 Task: Find connections with filter location Dengzhou with filter topic #Partnershipswith filter profile language Potuguese with filter current company Fino Payments Bank Ltd with filter school St Xaviers High School with filter industry Sports Teams and Clubs with filter service category iOS Development with filter keywords title Content Strategist
Action: Mouse moved to (623, 67)
Screenshot: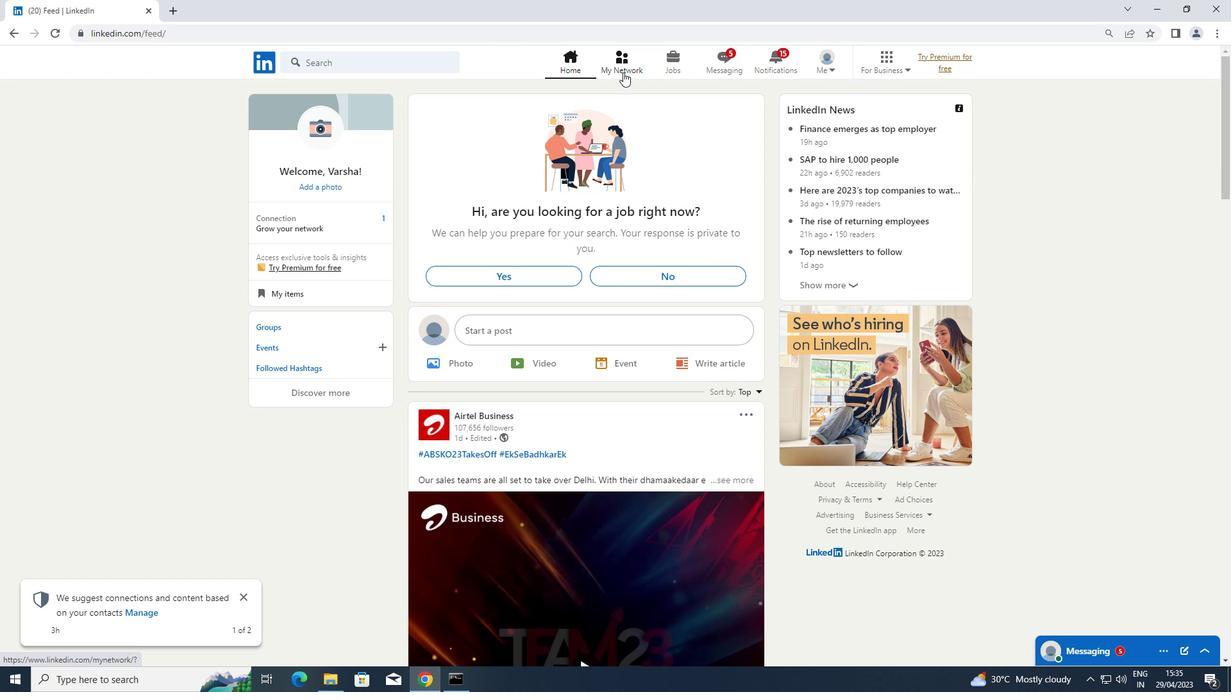 
Action: Mouse pressed left at (623, 67)
Screenshot: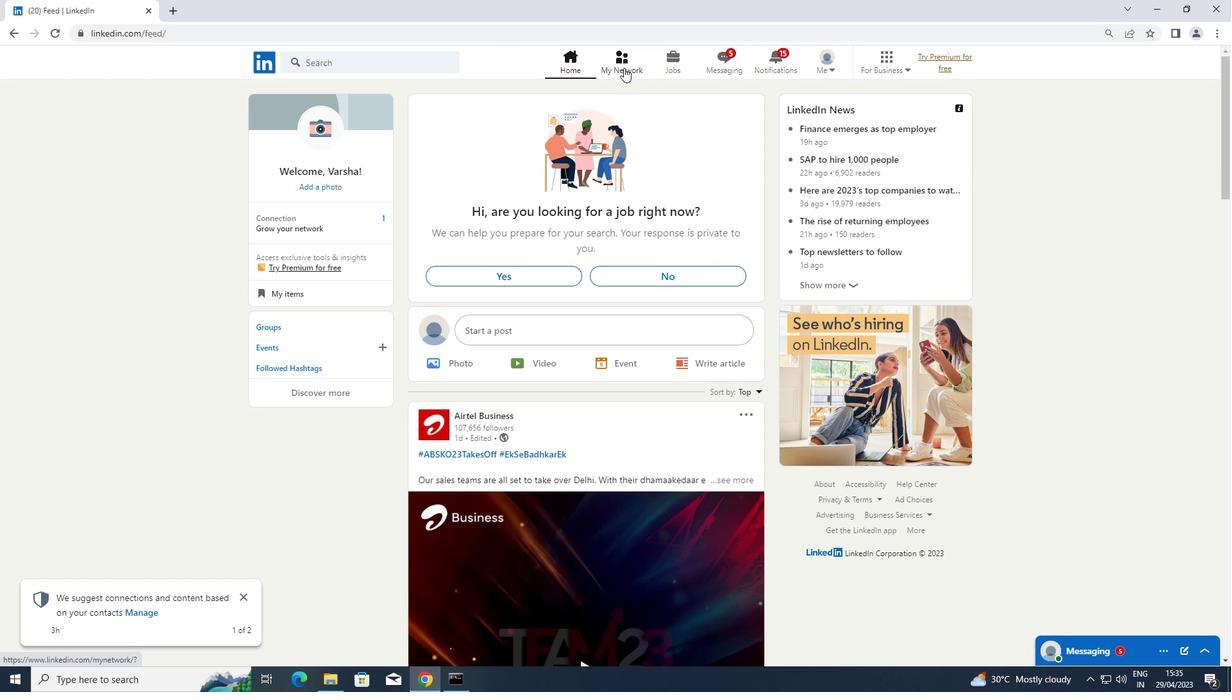 
Action: Mouse moved to (347, 130)
Screenshot: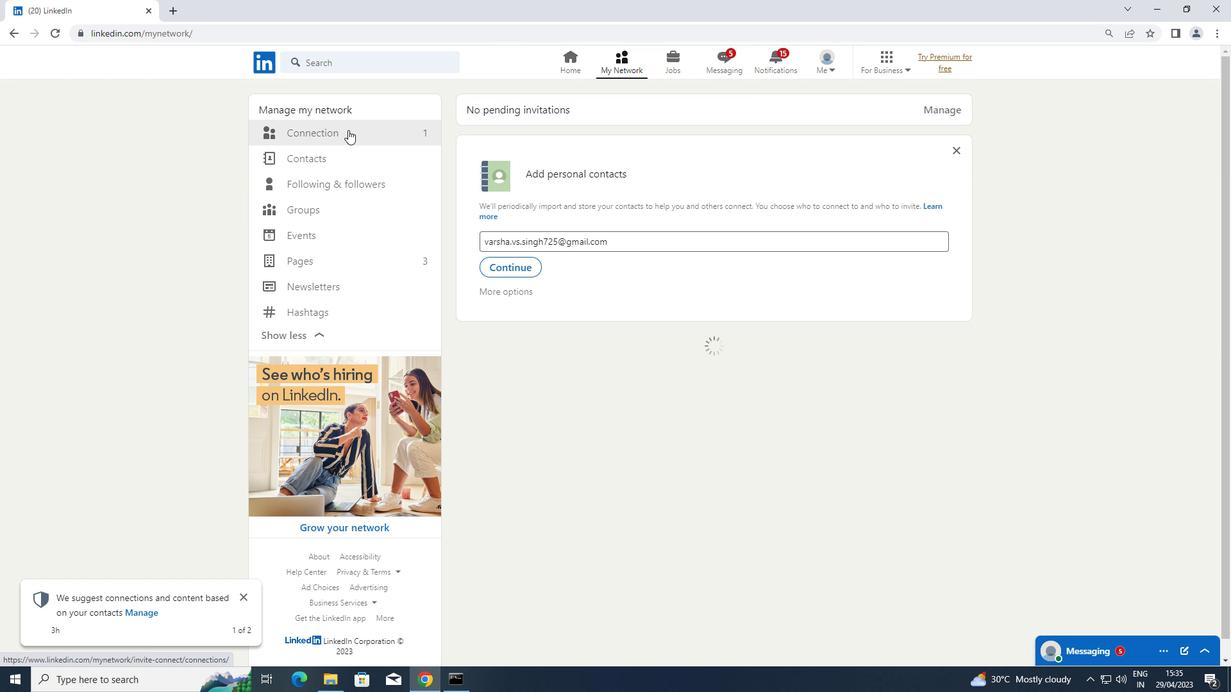 
Action: Mouse pressed left at (347, 130)
Screenshot: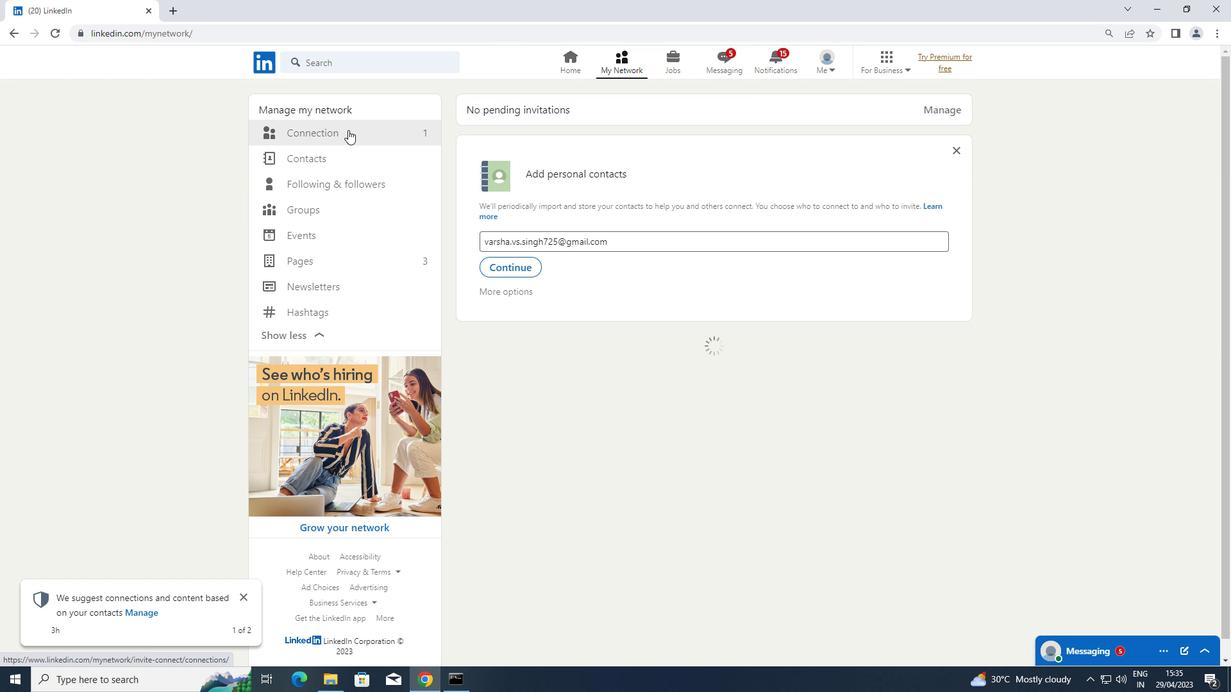 
Action: Mouse moved to (715, 130)
Screenshot: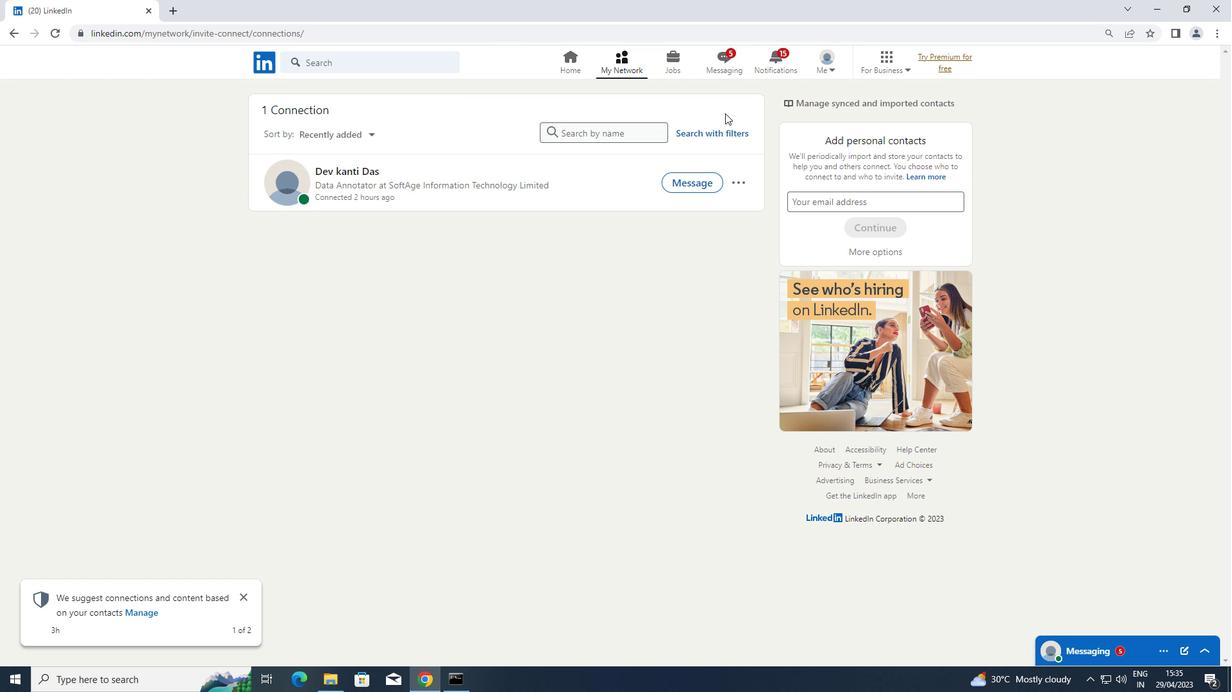 
Action: Mouse pressed left at (715, 130)
Screenshot: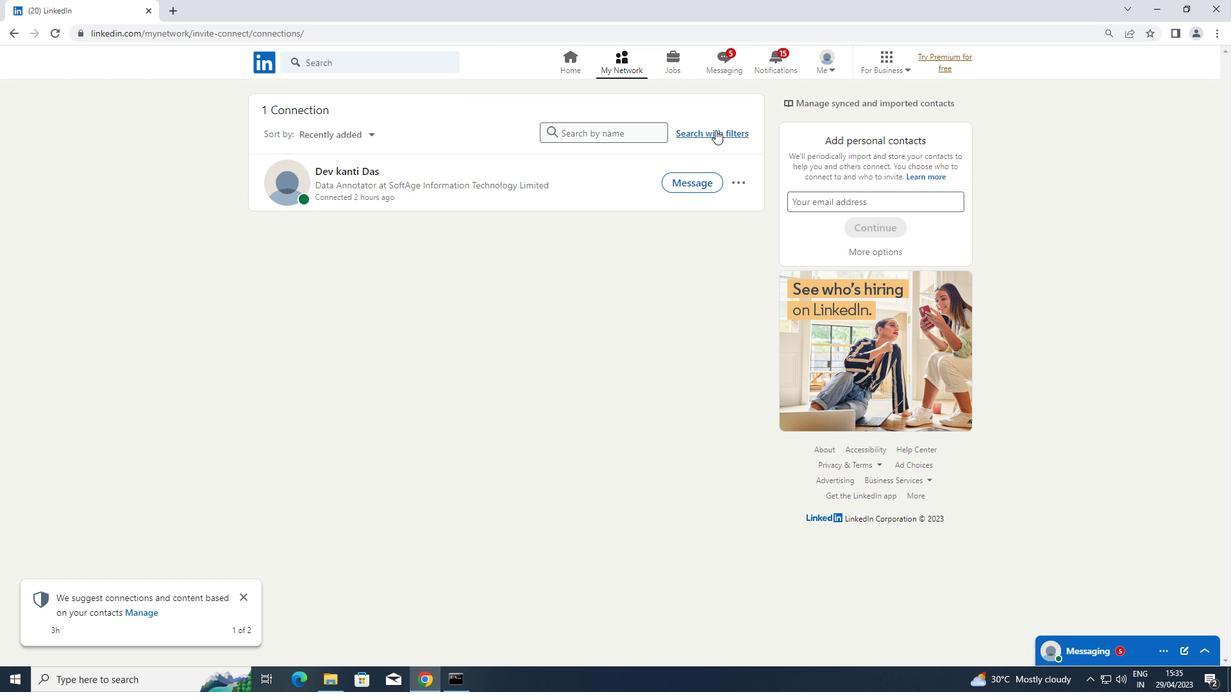 
Action: Mouse moved to (656, 98)
Screenshot: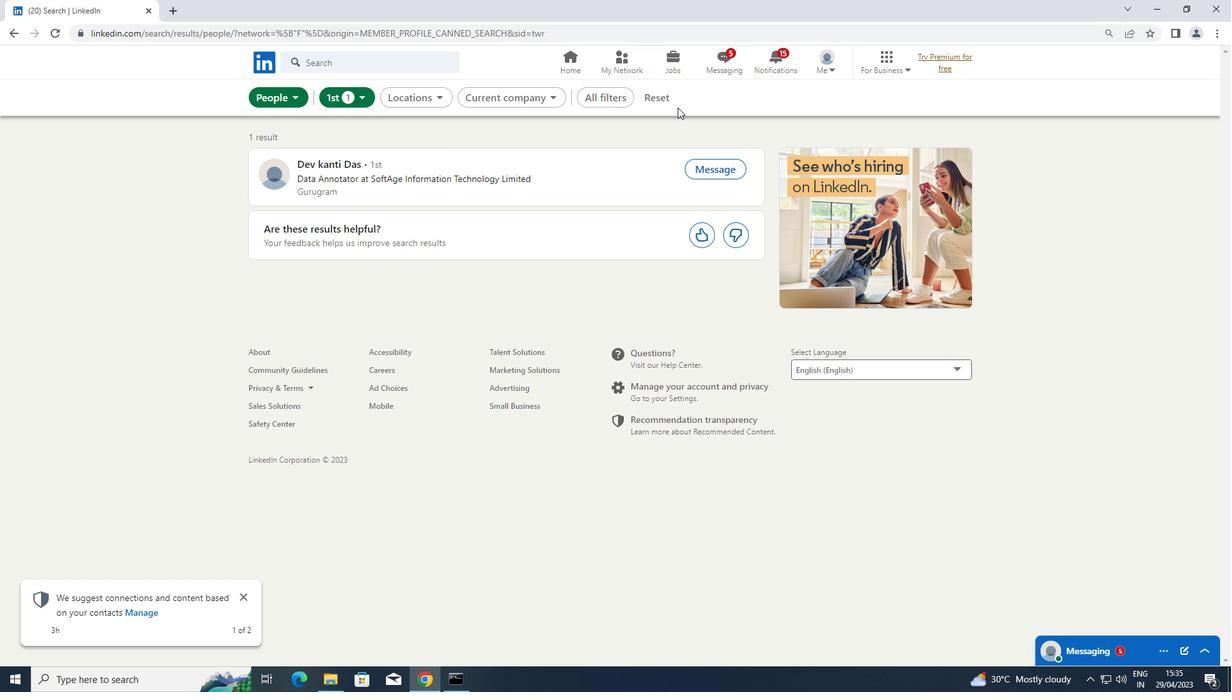 
Action: Mouse pressed left at (656, 98)
Screenshot: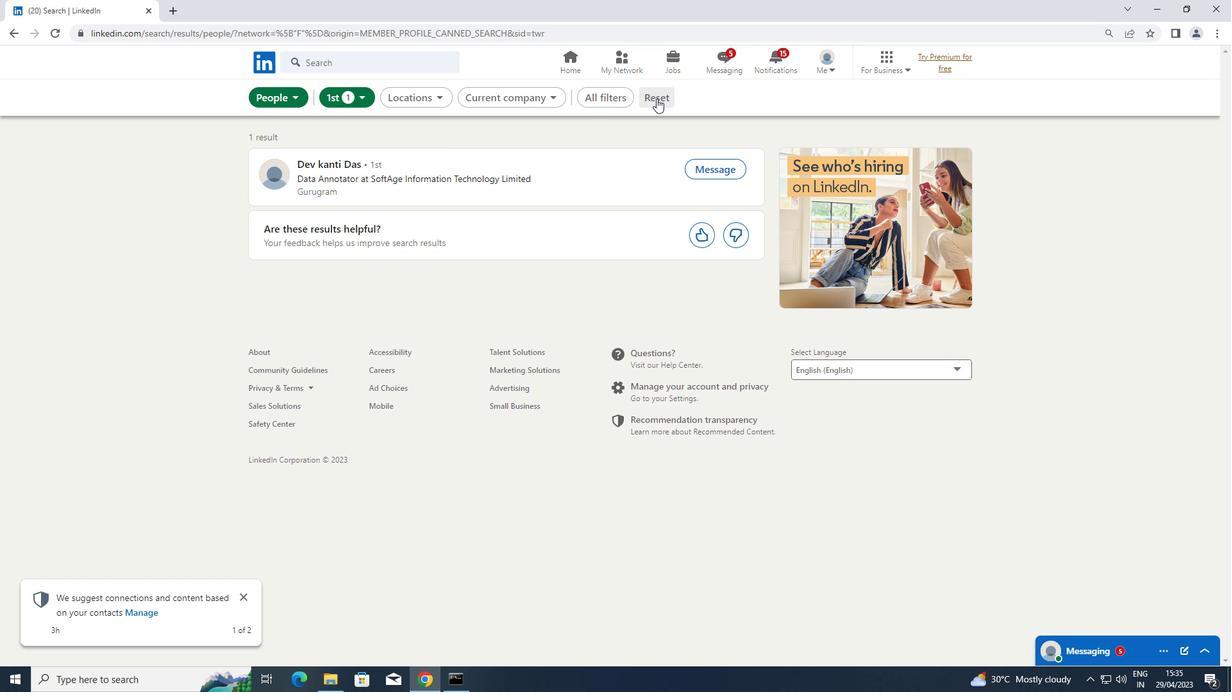 
Action: Mouse moved to (646, 101)
Screenshot: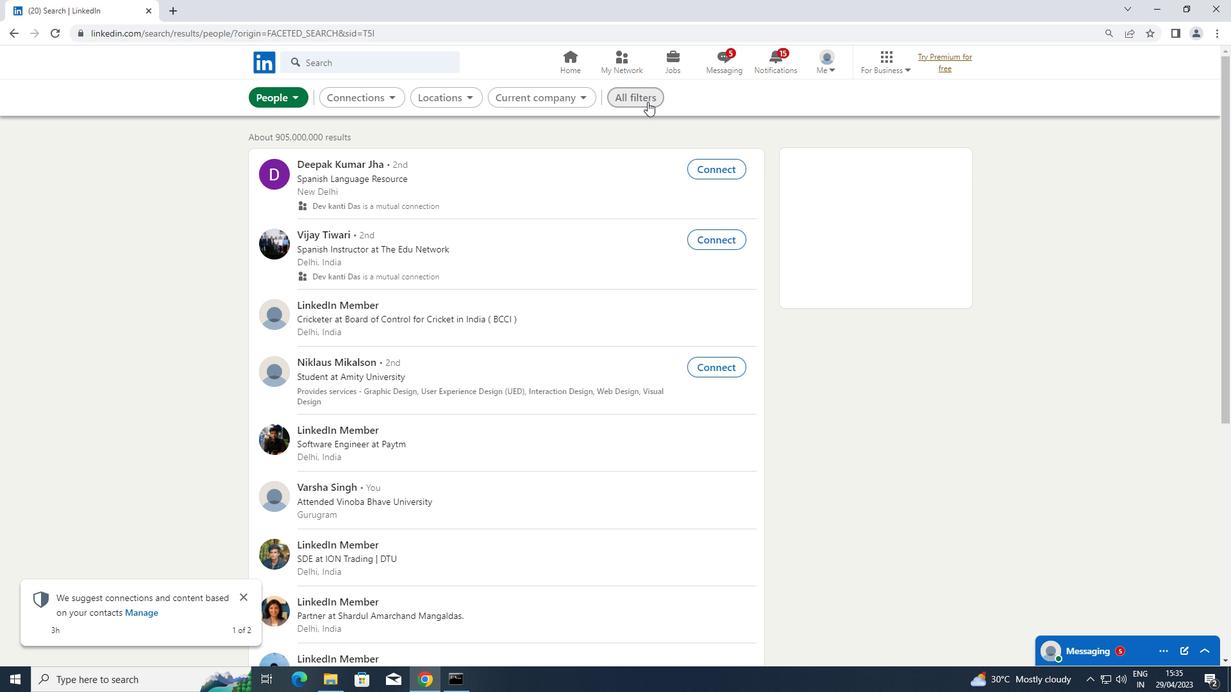 
Action: Mouse pressed left at (646, 101)
Screenshot: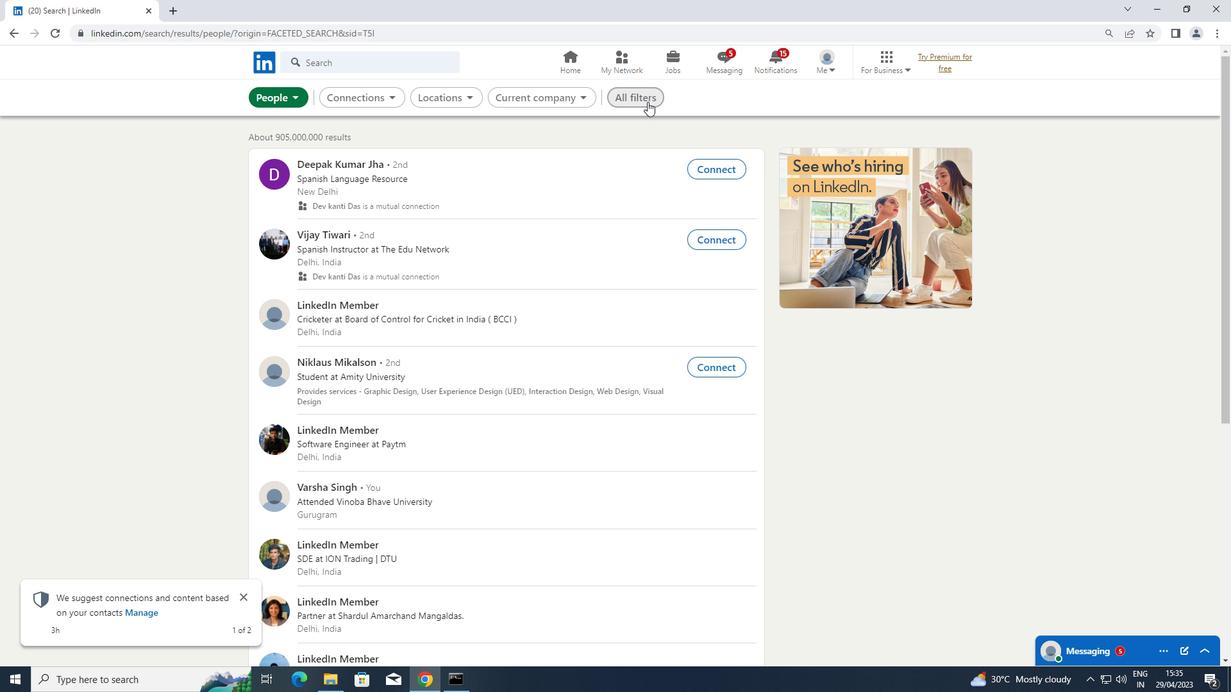 
Action: Mouse moved to (646, 100)
Screenshot: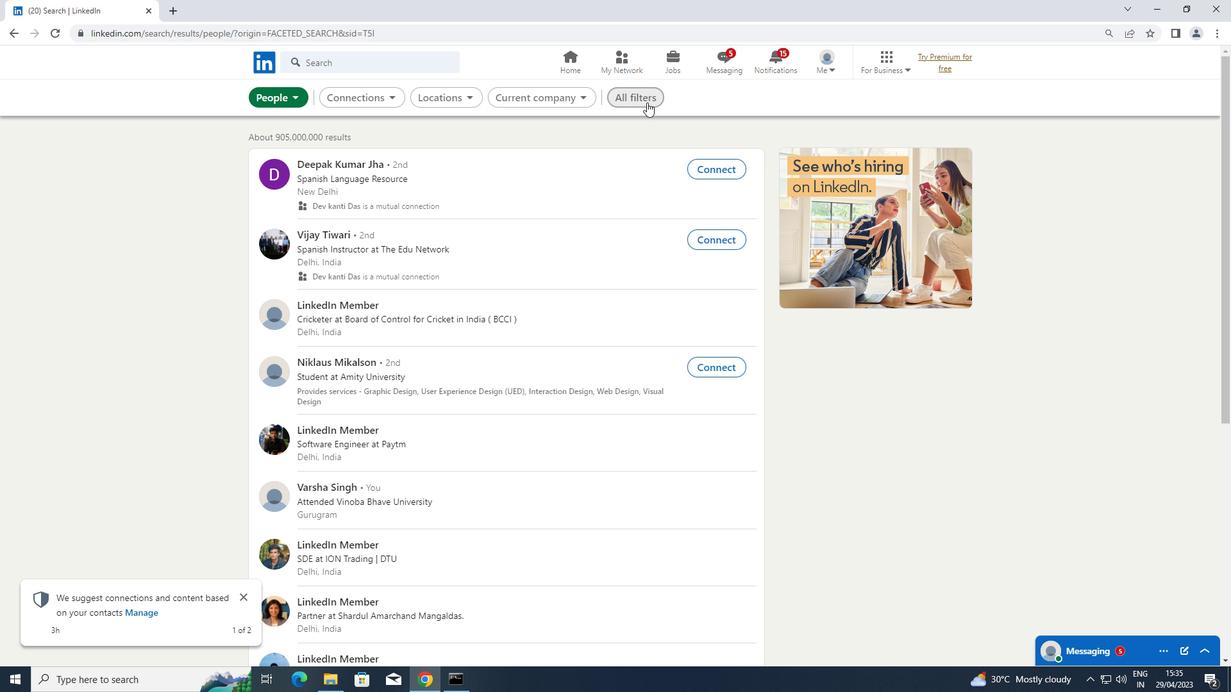 
Action: Mouse pressed left at (646, 100)
Screenshot: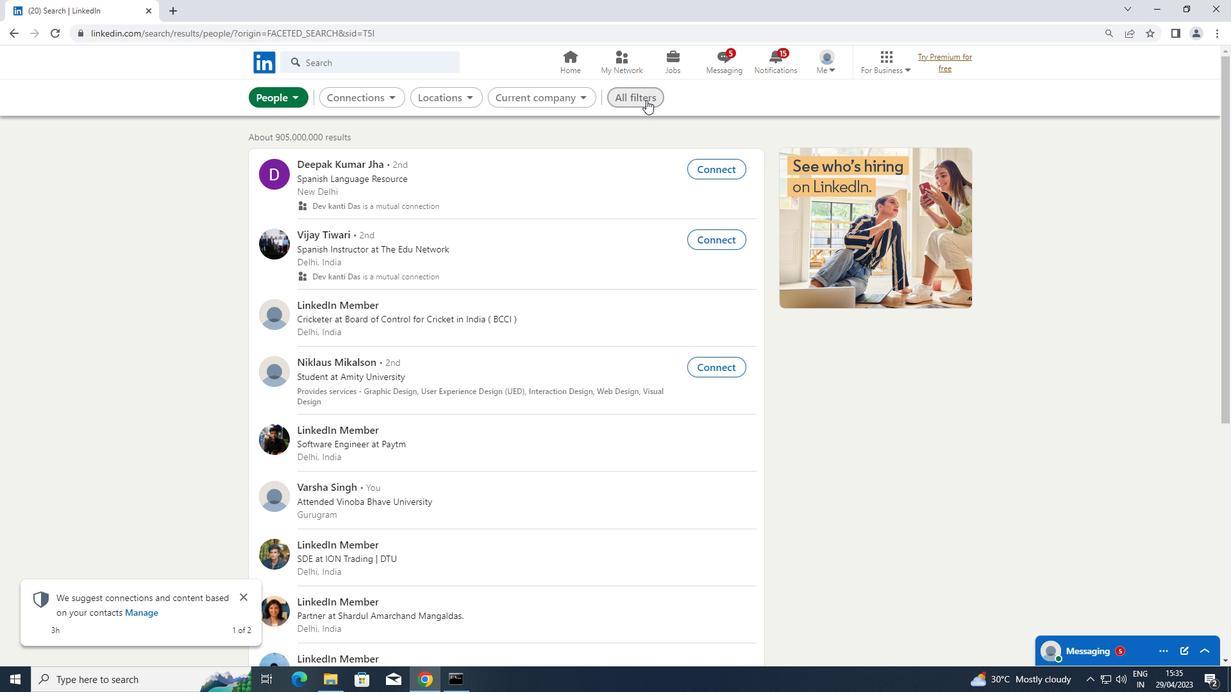 
Action: Mouse moved to (641, 95)
Screenshot: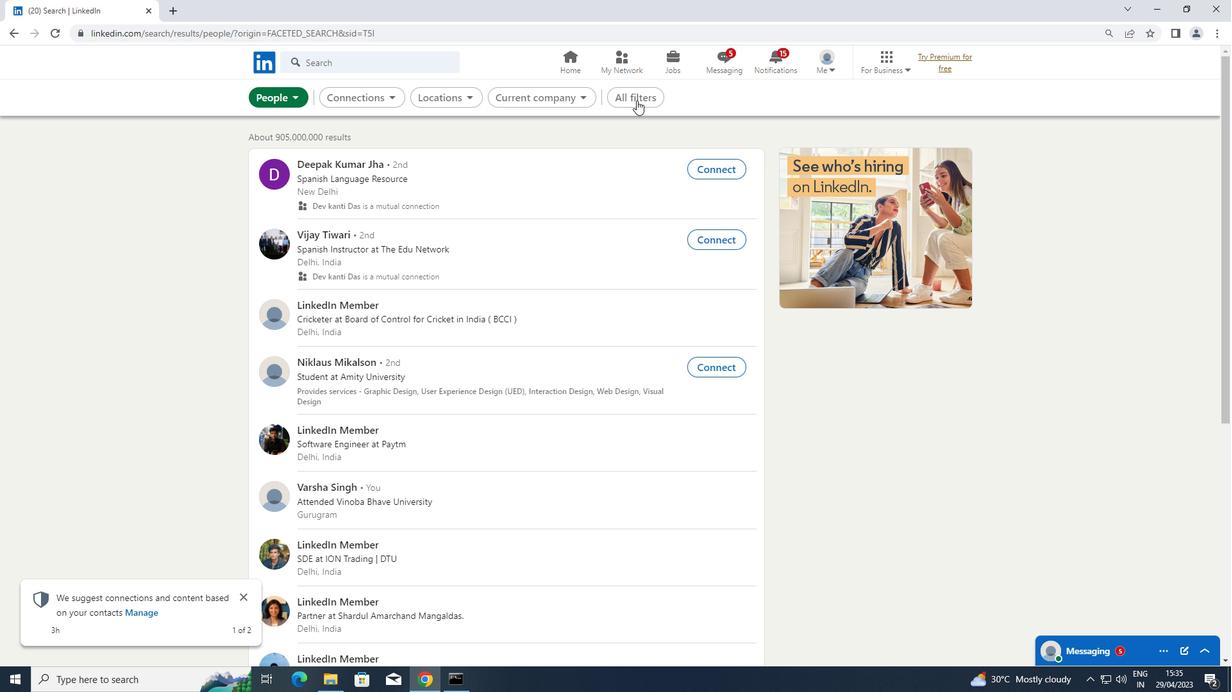 
Action: Mouse pressed left at (641, 95)
Screenshot: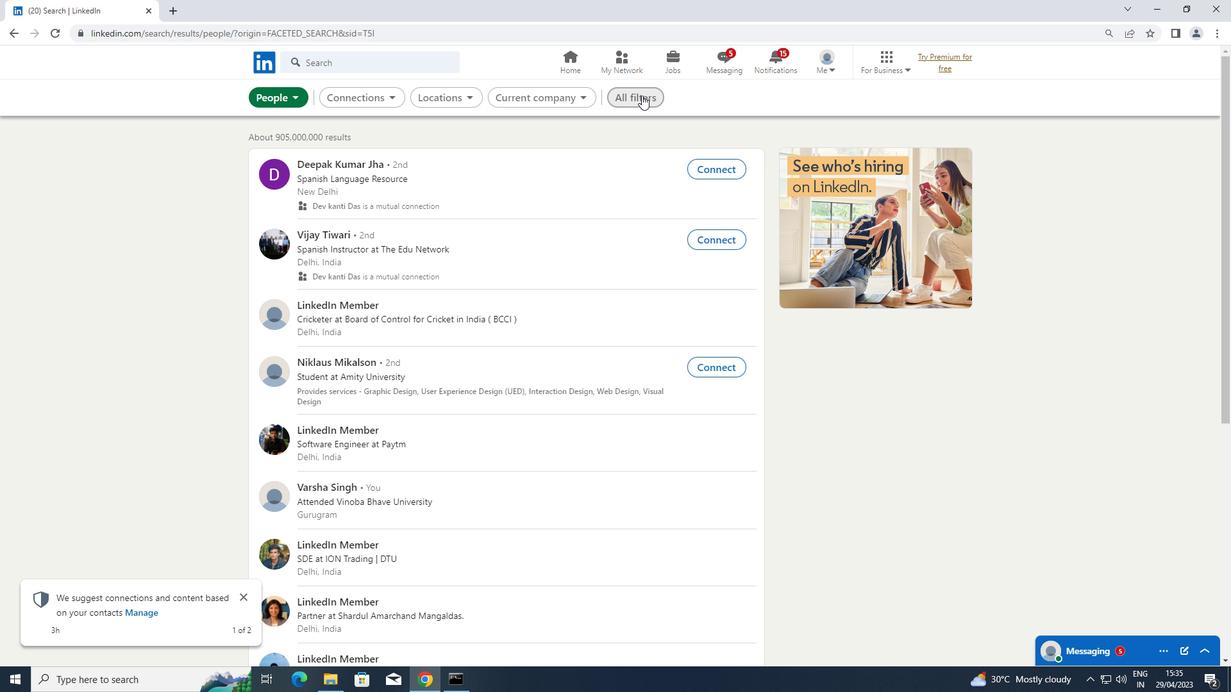 
Action: Mouse moved to (927, 289)
Screenshot: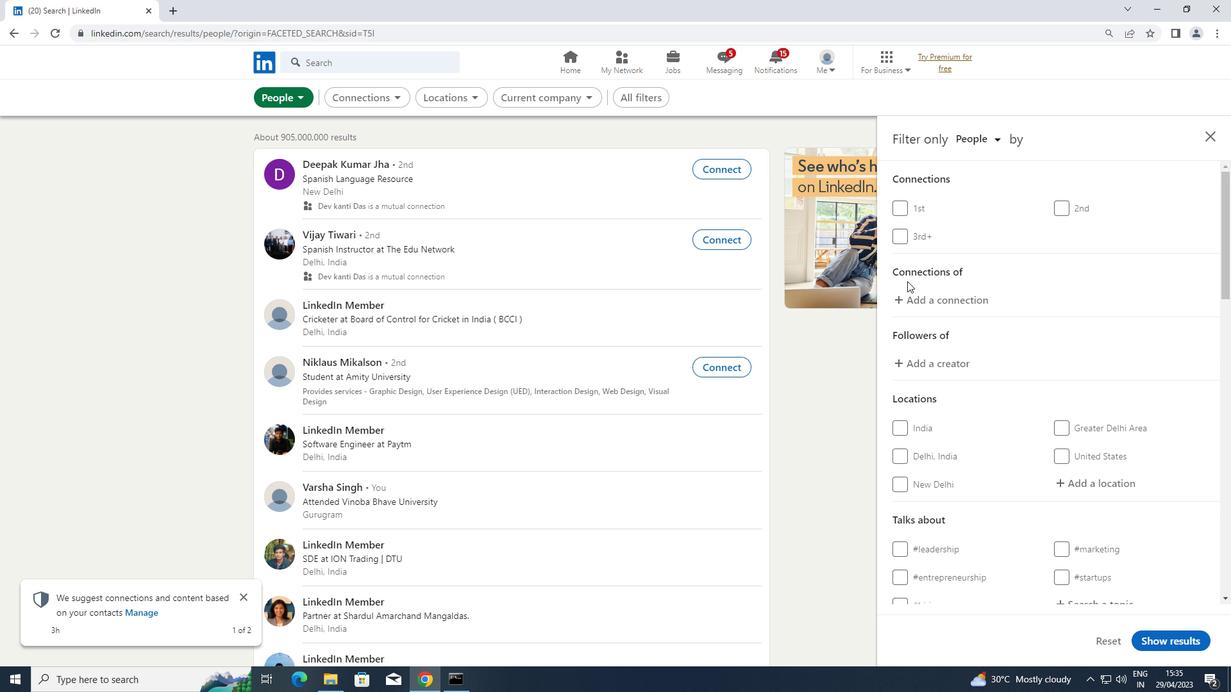 
Action: Mouse scrolled (927, 289) with delta (0, 0)
Screenshot: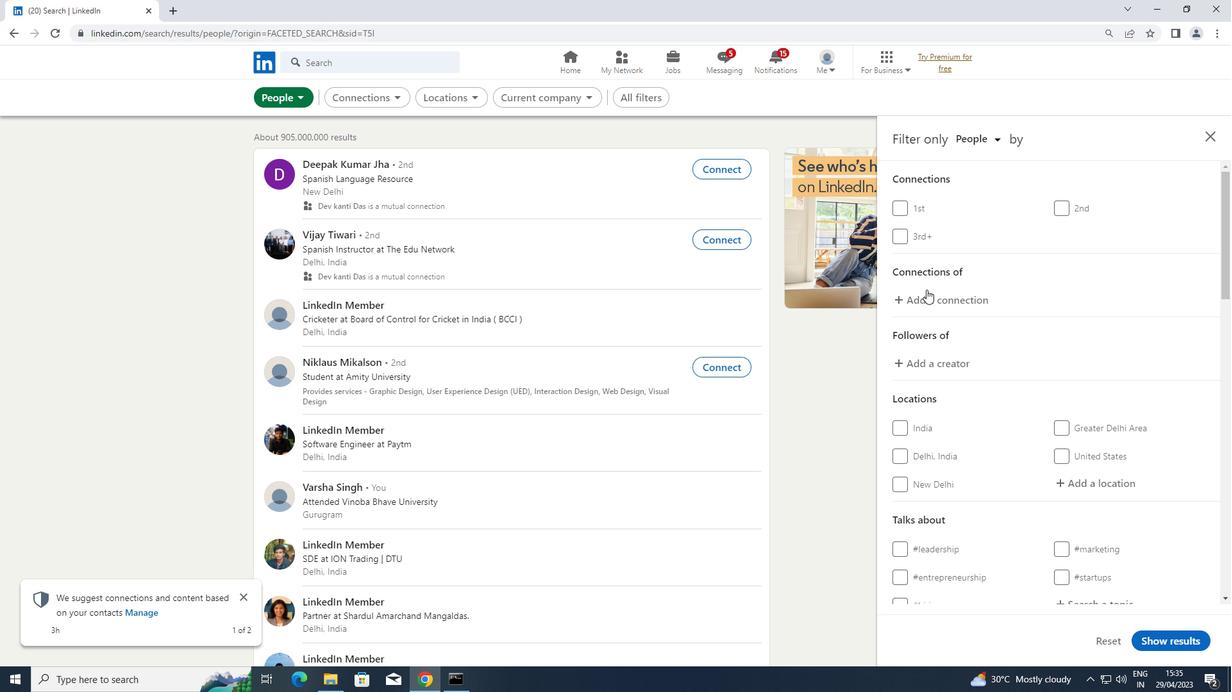 
Action: Mouse scrolled (927, 289) with delta (0, 0)
Screenshot: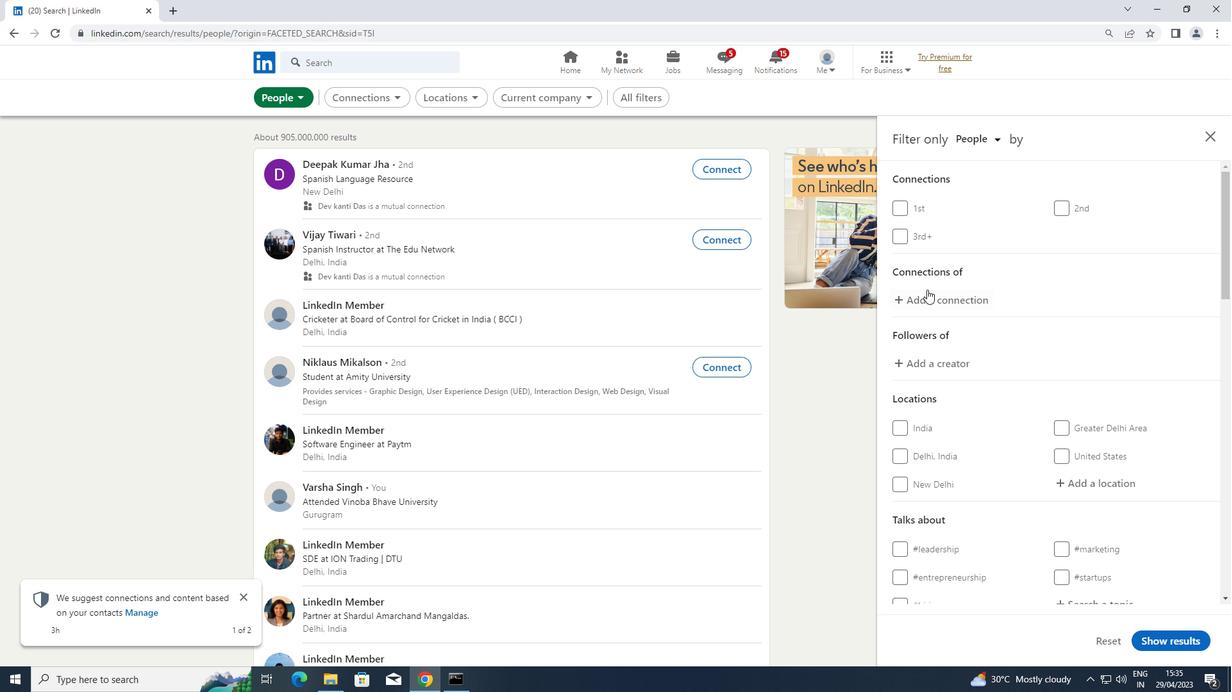 
Action: Mouse moved to (1082, 353)
Screenshot: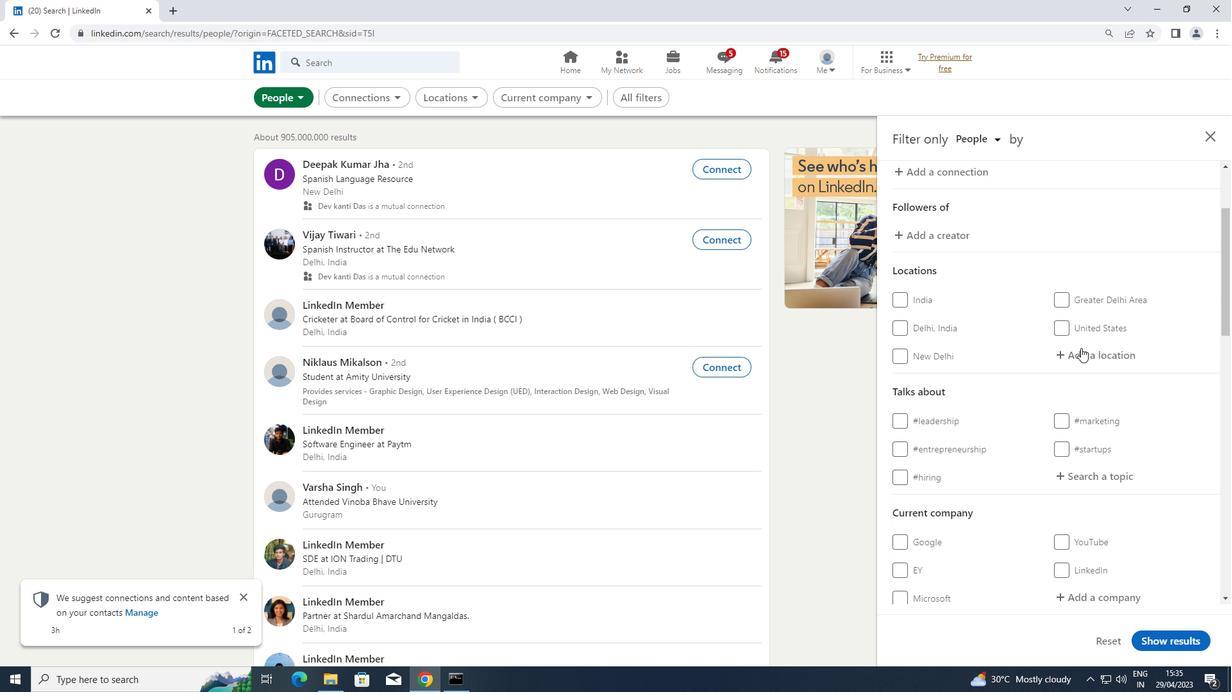 
Action: Mouse pressed left at (1082, 353)
Screenshot: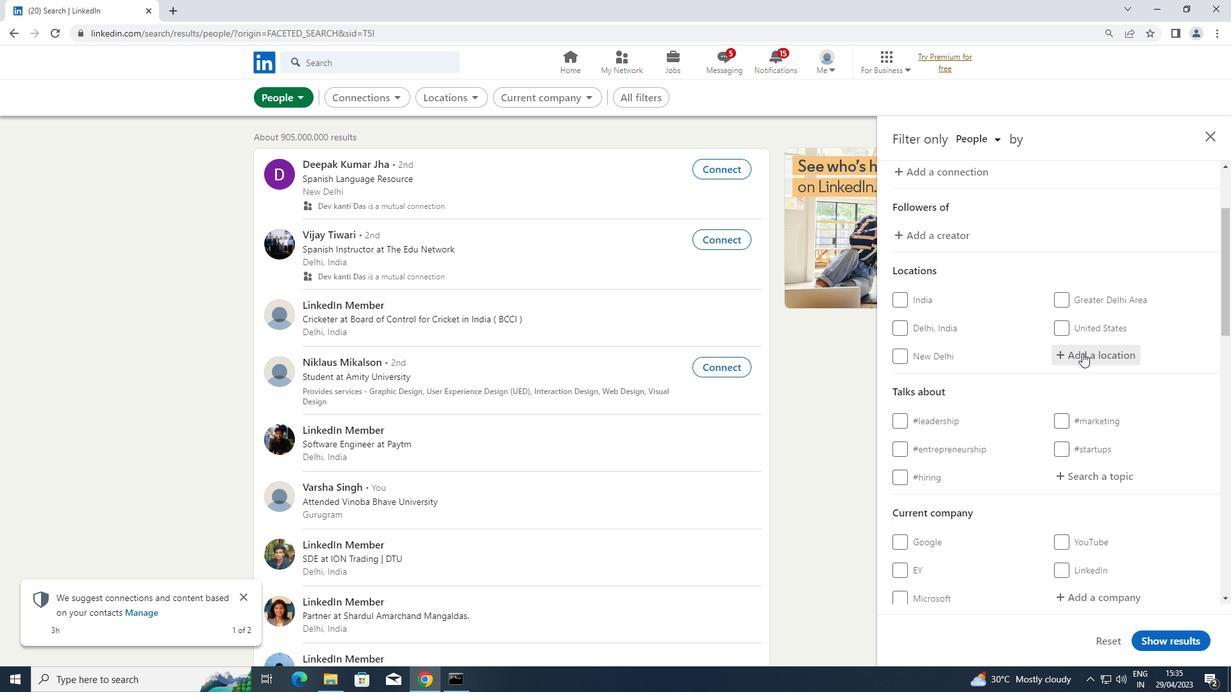 
Action: Key pressed <Key.shift>DENGZHOU
Screenshot: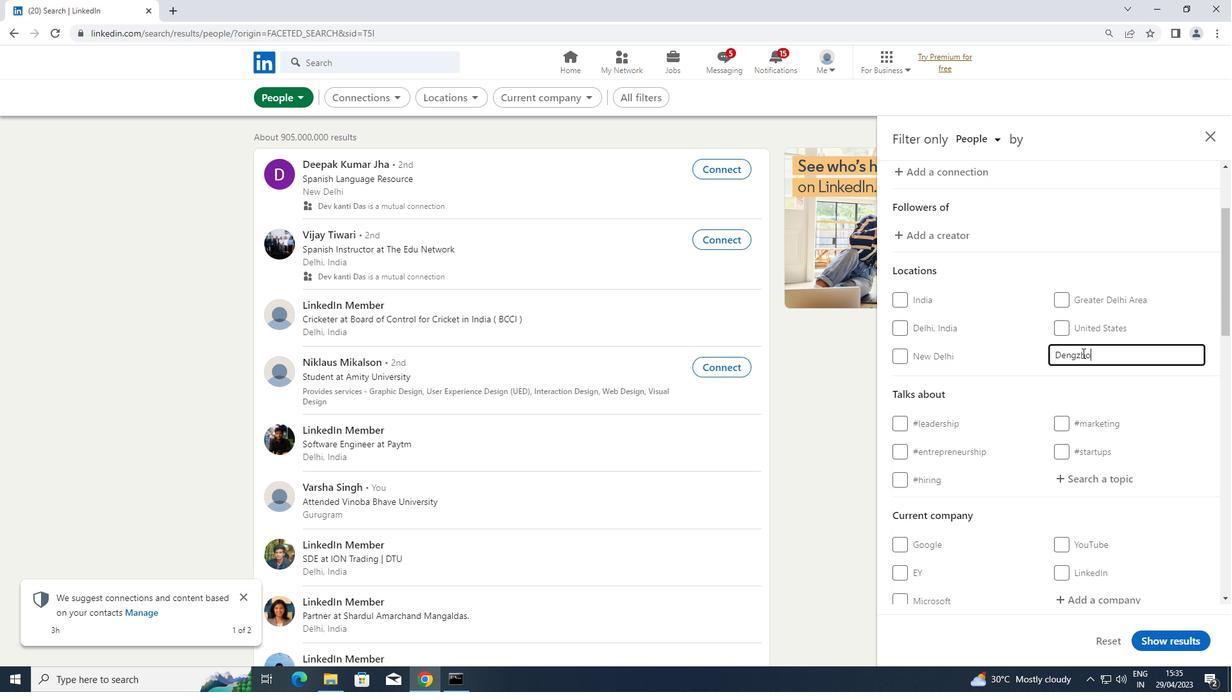 
Action: Mouse moved to (1002, 413)
Screenshot: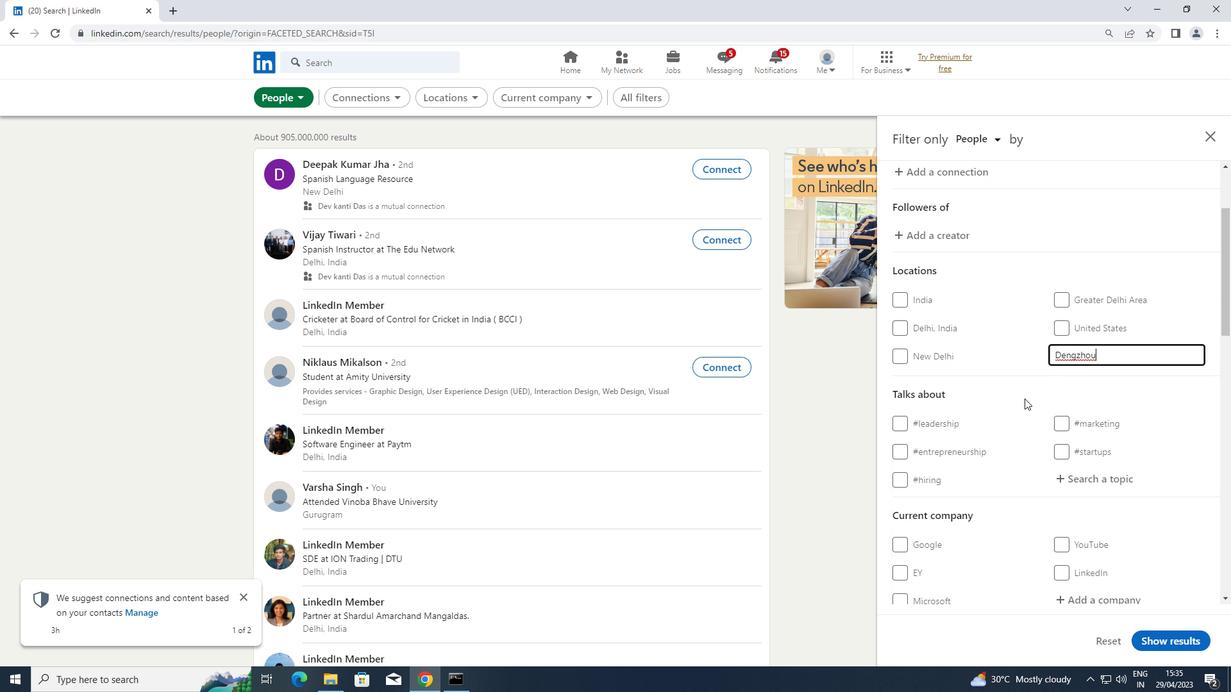 
Action: Mouse scrolled (1002, 412) with delta (0, 0)
Screenshot: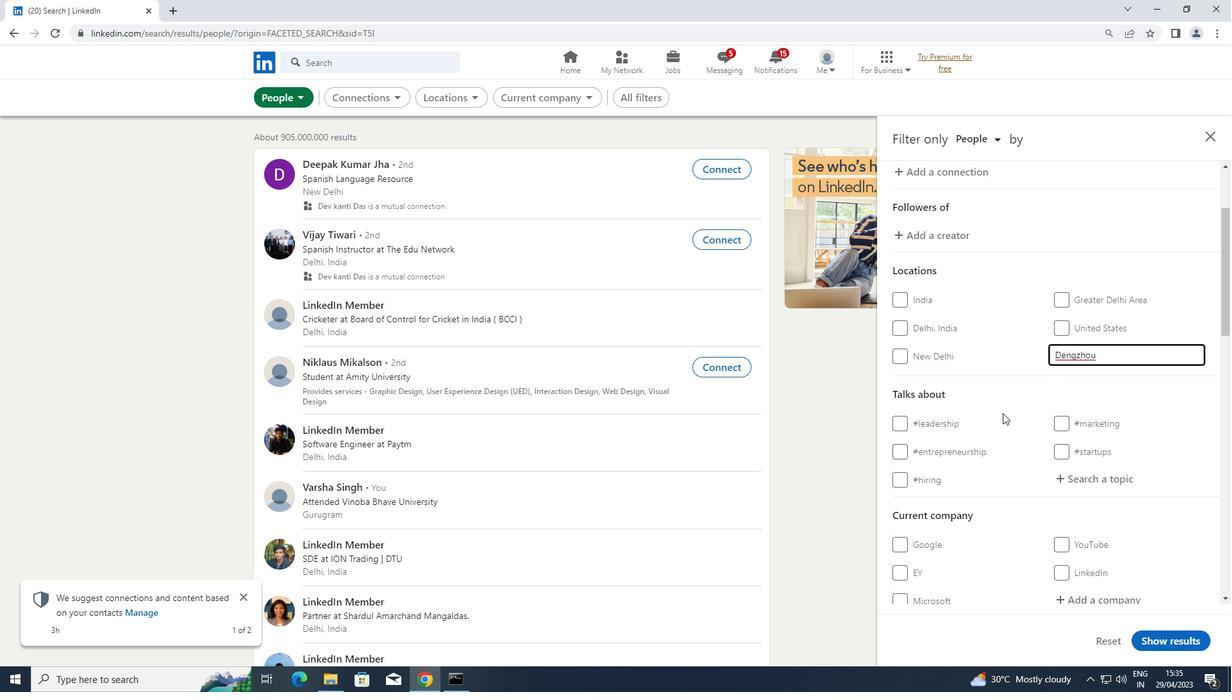 
Action: Mouse moved to (1091, 412)
Screenshot: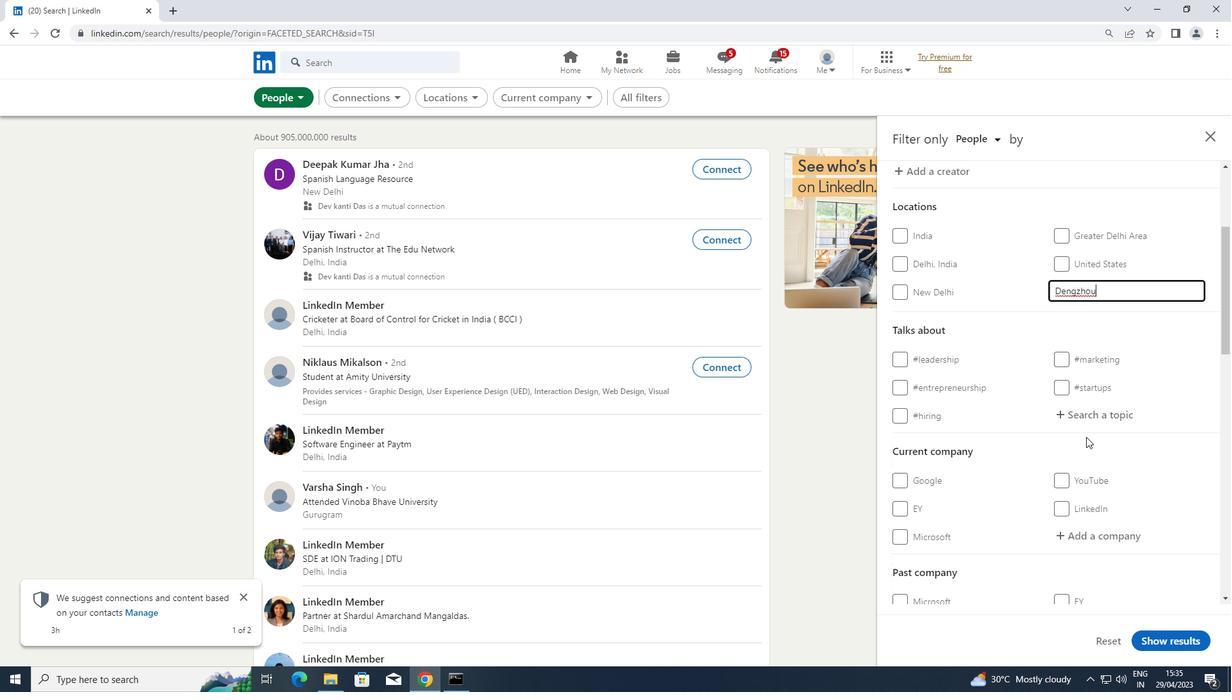 
Action: Mouse pressed left at (1091, 412)
Screenshot: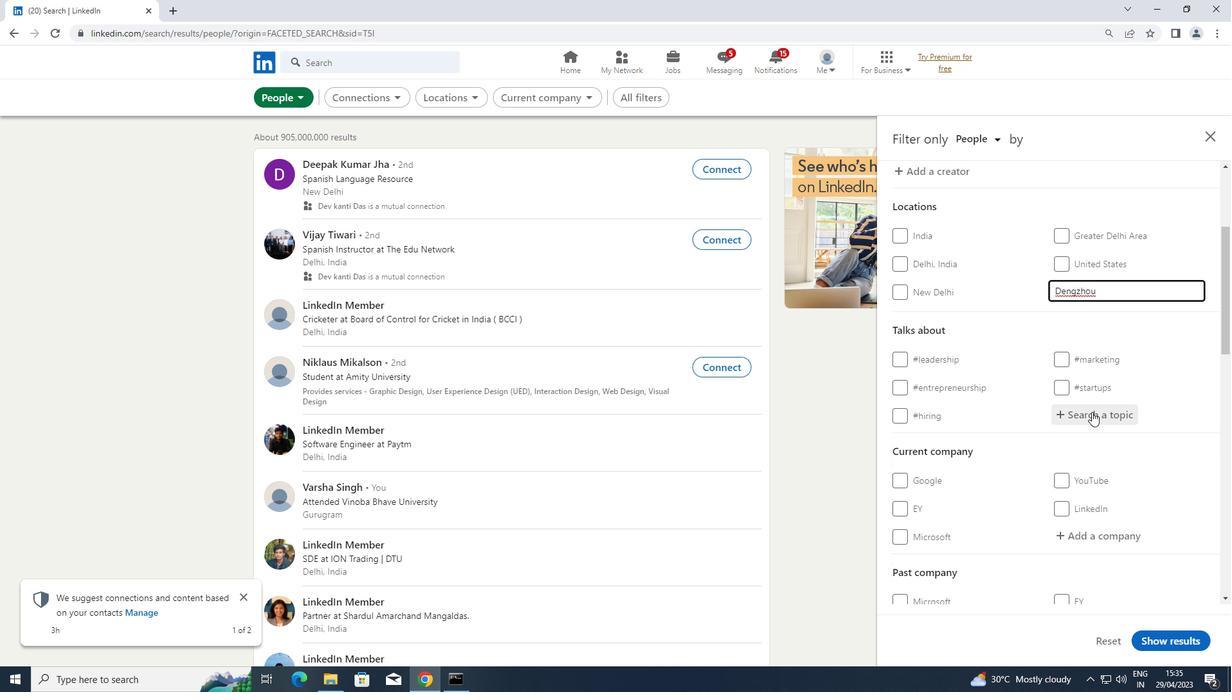 
Action: Key pressed <Key.shift>#<Key.shift>PARTNERSHIPS
Screenshot: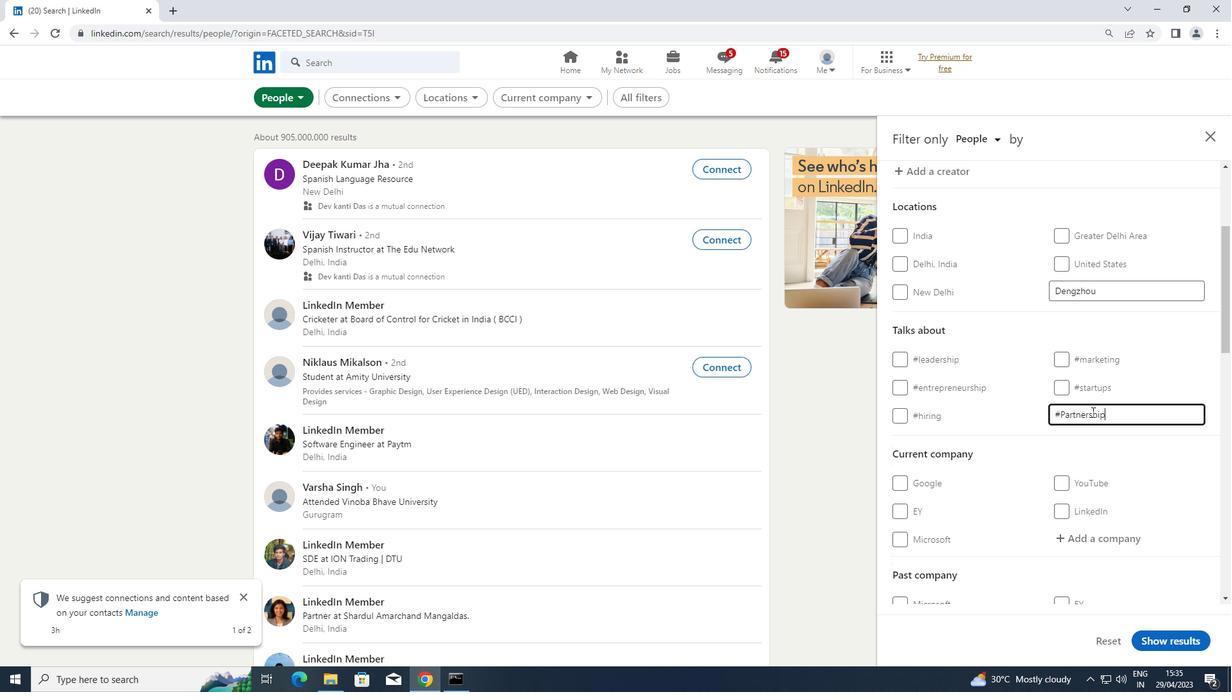 
Action: Mouse moved to (975, 485)
Screenshot: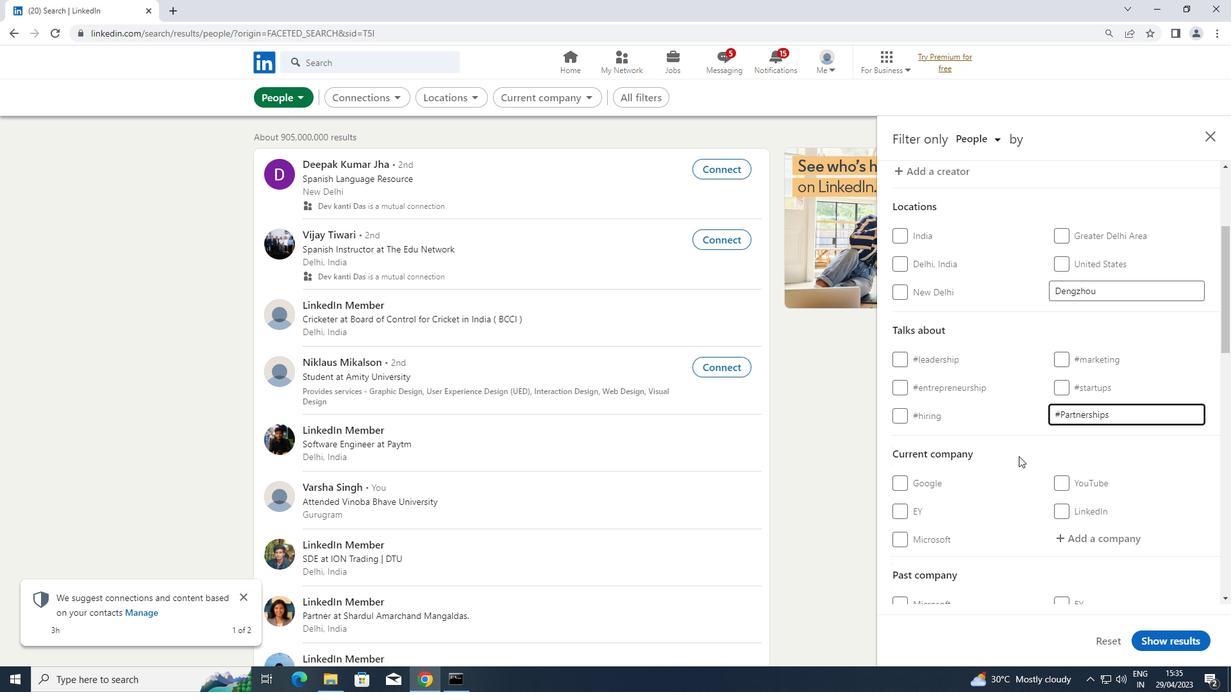 
Action: Mouse scrolled (975, 484) with delta (0, 0)
Screenshot: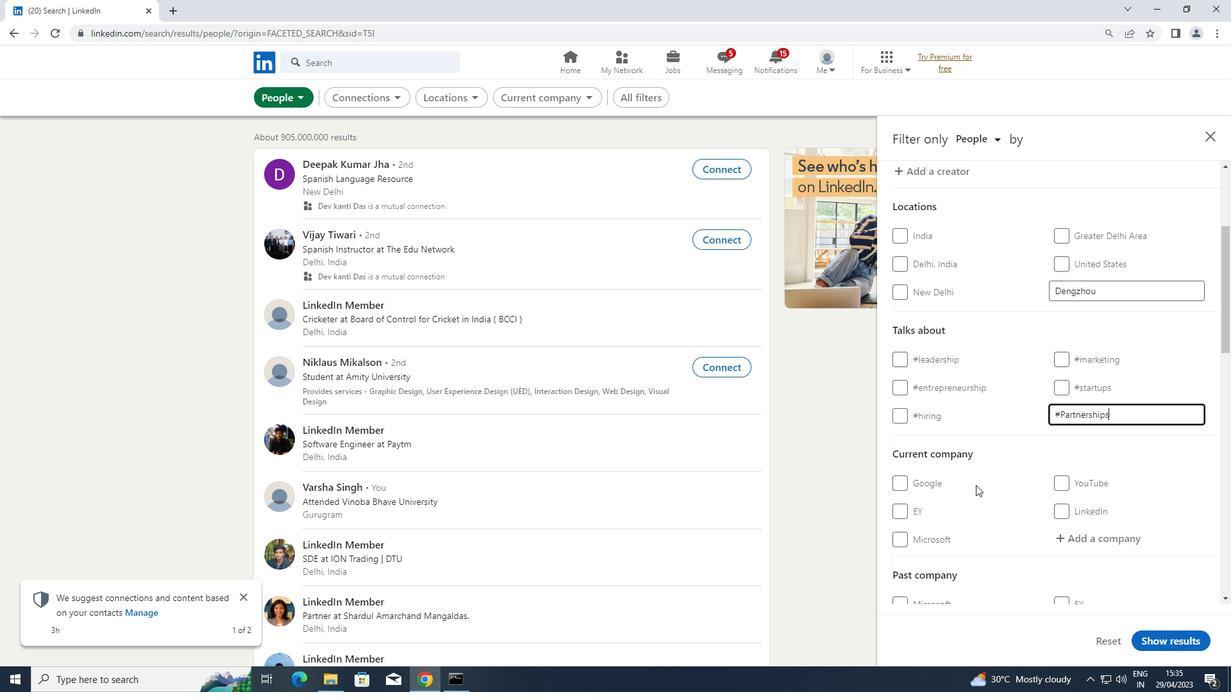 
Action: Mouse scrolled (975, 484) with delta (0, 0)
Screenshot: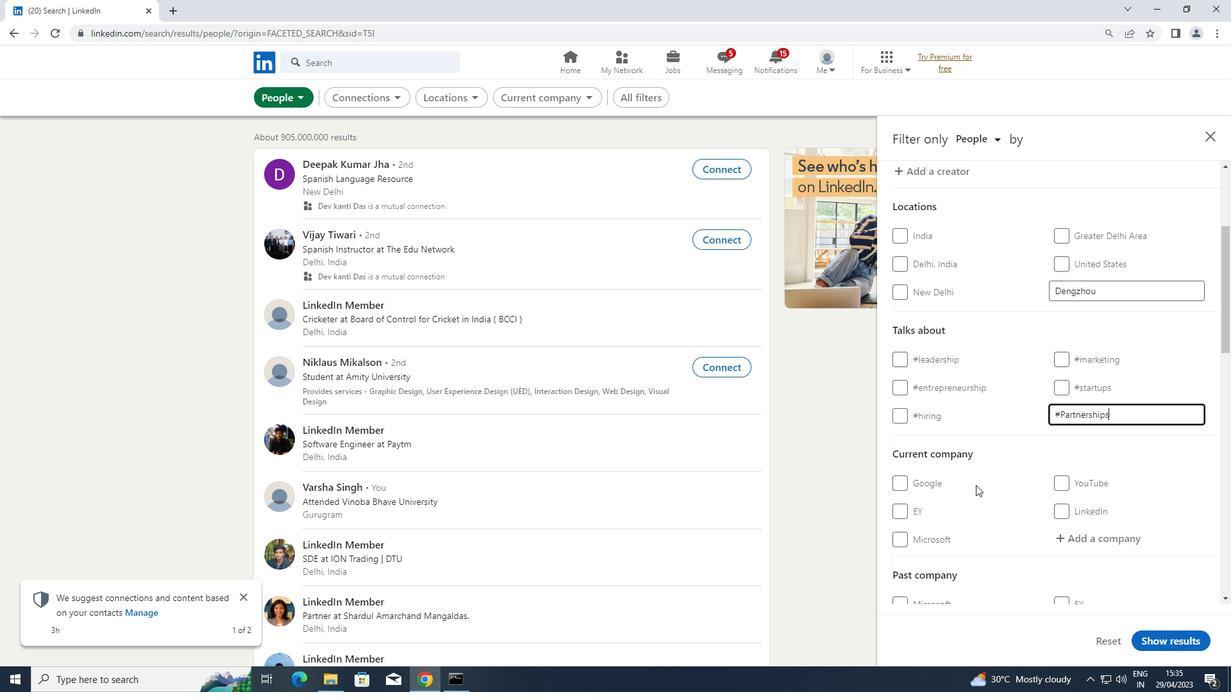 
Action: Mouse scrolled (975, 484) with delta (0, 0)
Screenshot: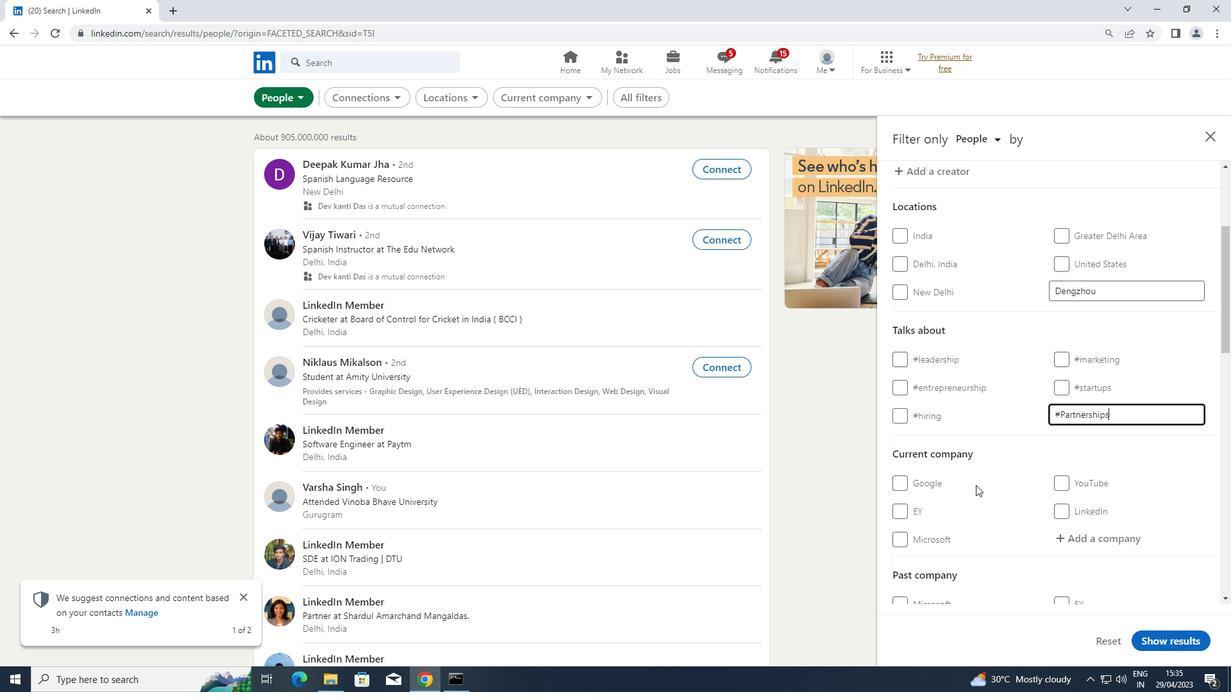 
Action: Mouse scrolled (975, 484) with delta (0, 0)
Screenshot: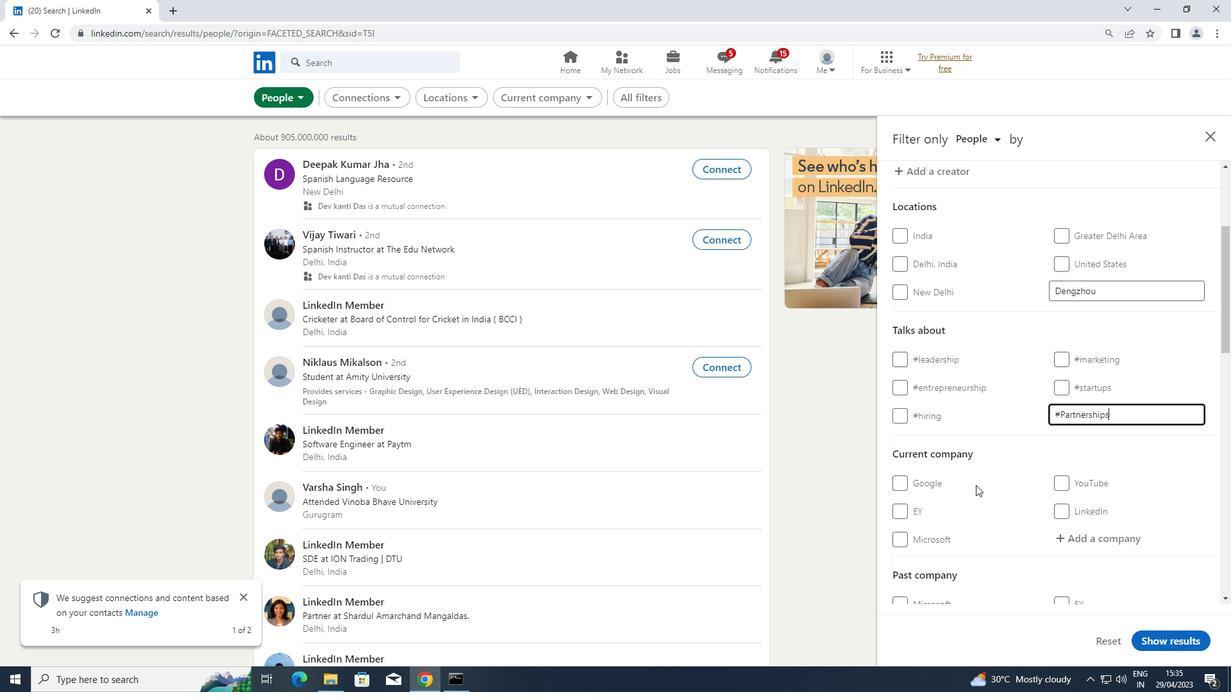 
Action: Mouse scrolled (975, 484) with delta (0, 0)
Screenshot: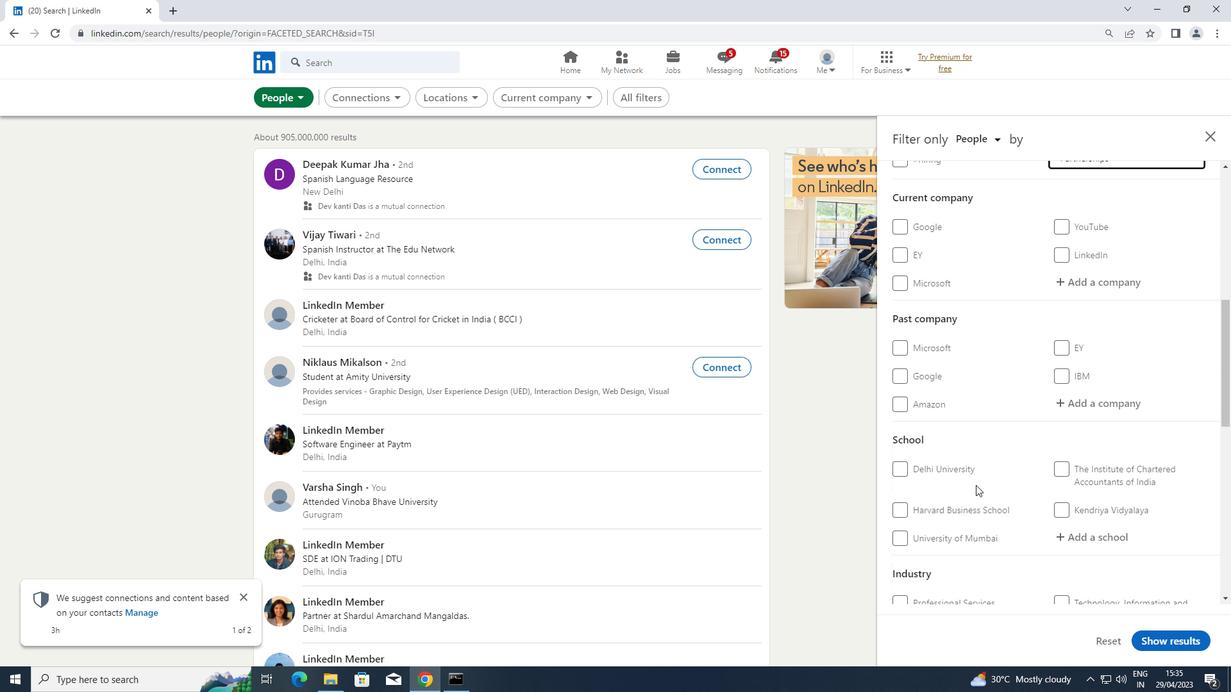 
Action: Mouse scrolled (975, 484) with delta (0, 0)
Screenshot: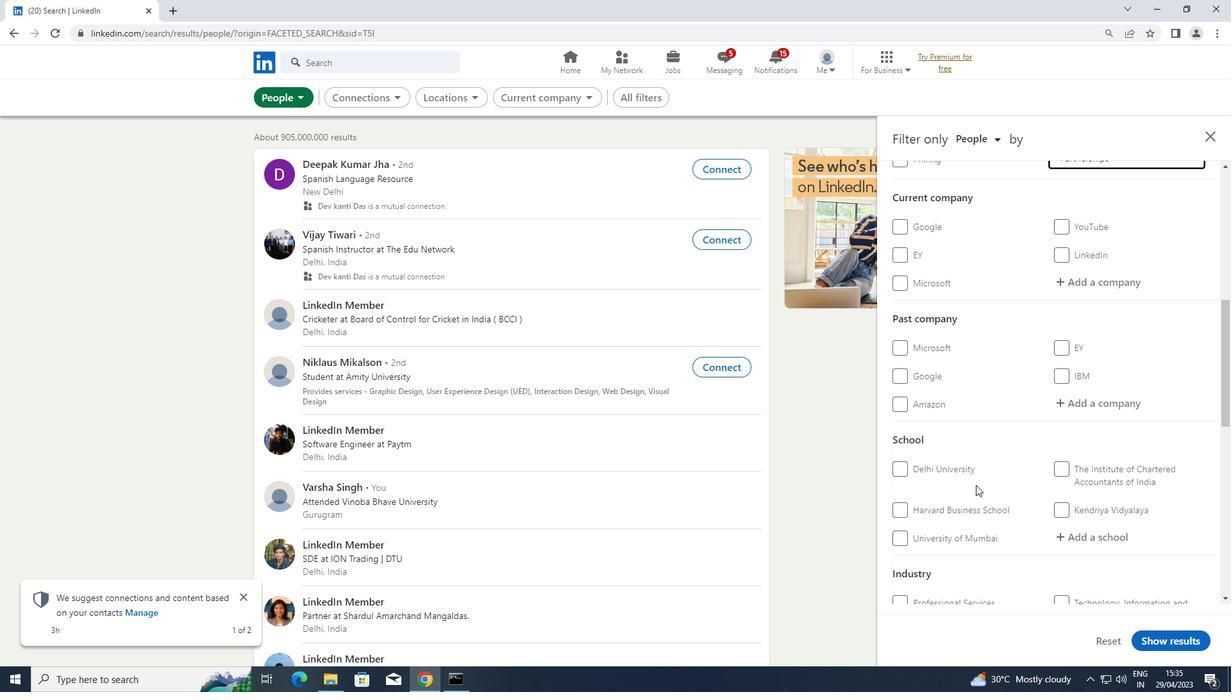 
Action: Mouse scrolled (975, 484) with delta (0, 0)
Screenshot: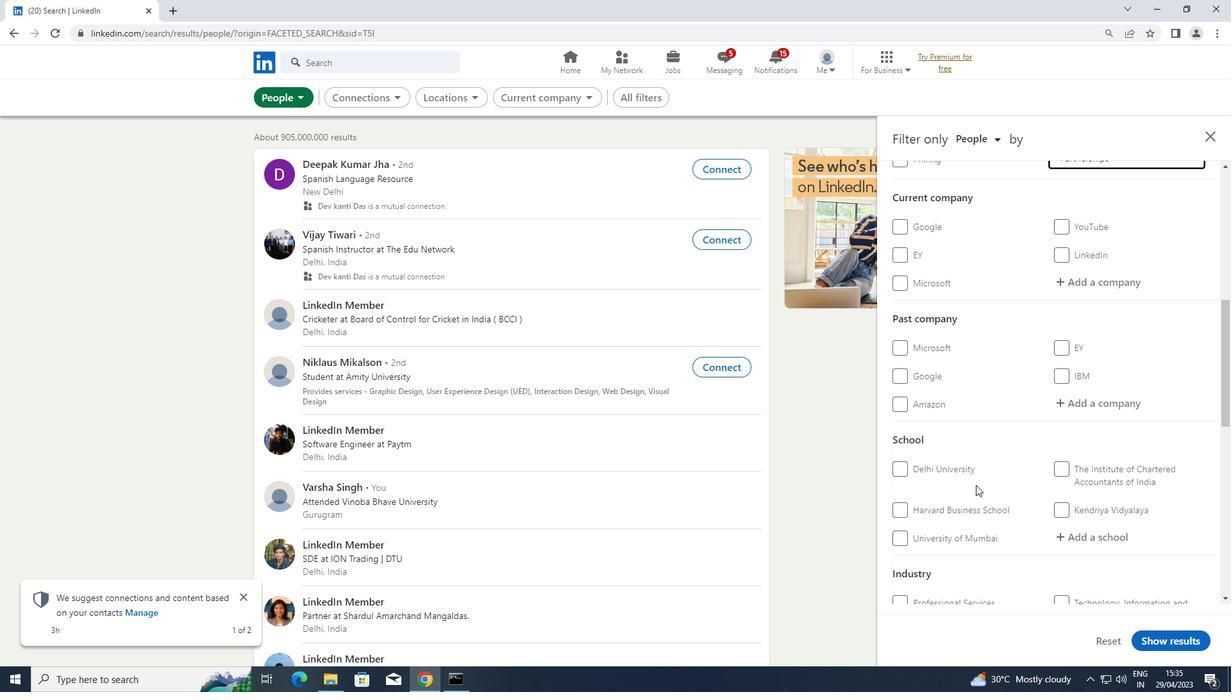 
Action: Mouse scrolled (975, 484) with delta (0, 0)
Screenshot: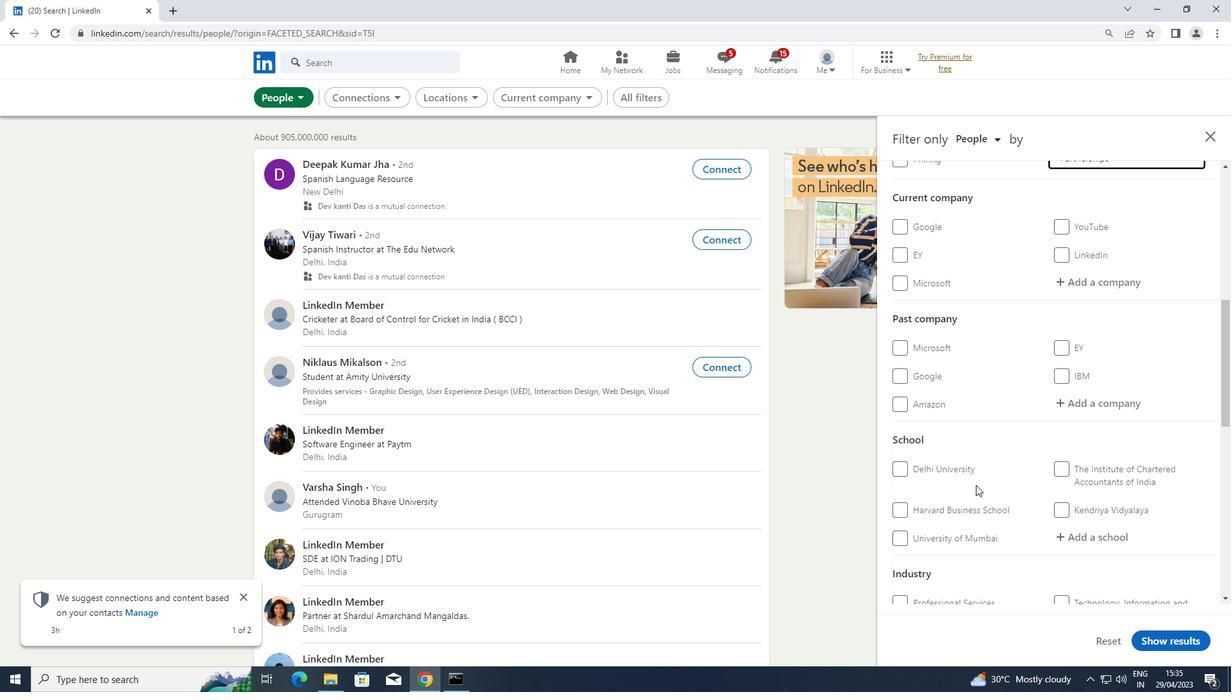 
Action: Mouse moved to (1066, 519)
Screenshot: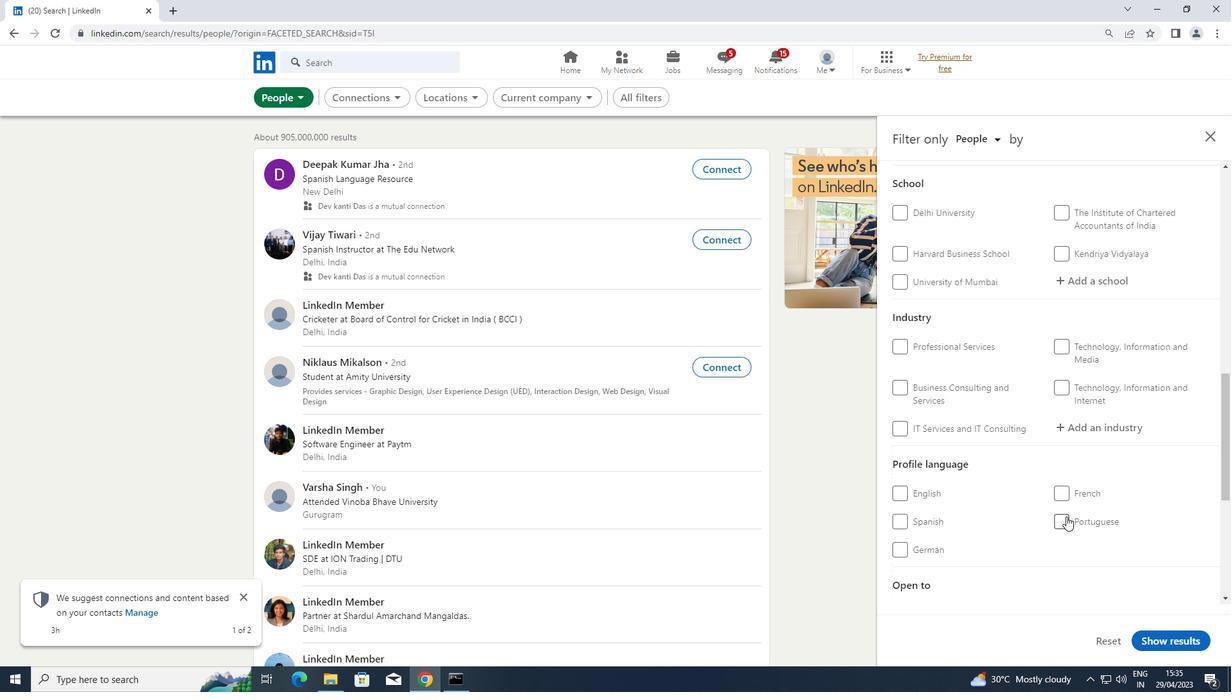 
Action: Mouse pressed left at (1066, 519)
Screenshot: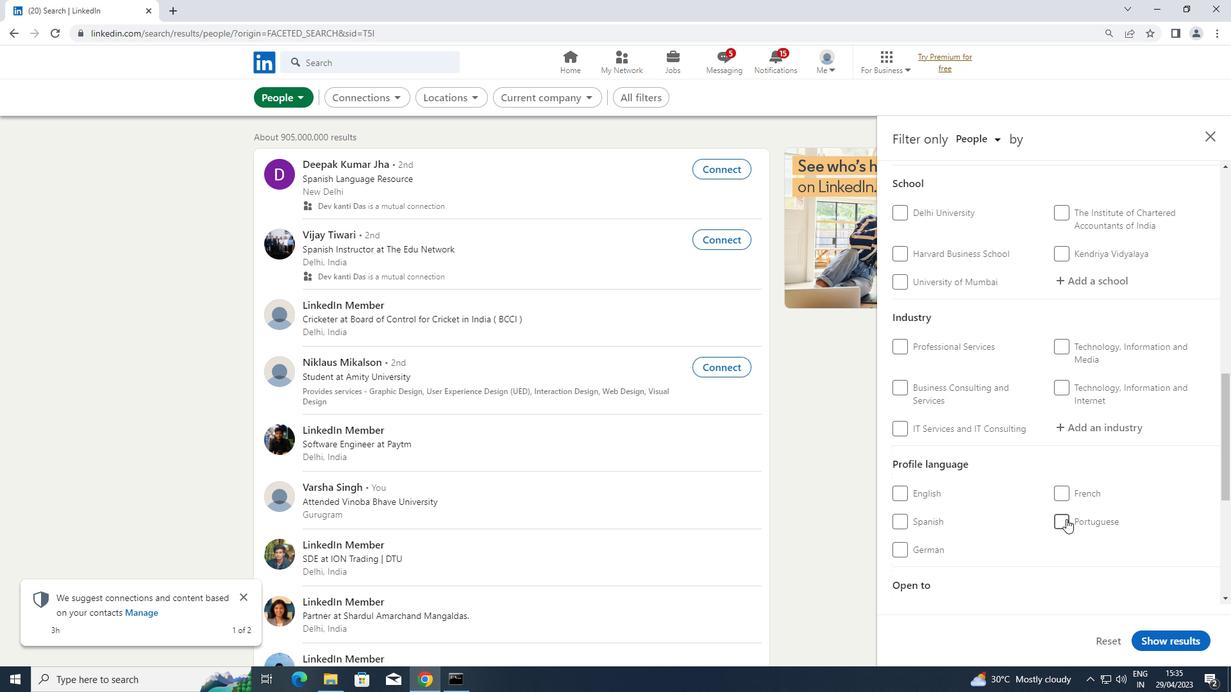 
Action: Mouse scrolled (1066, 519) with delta (0, 0)
Screenshot: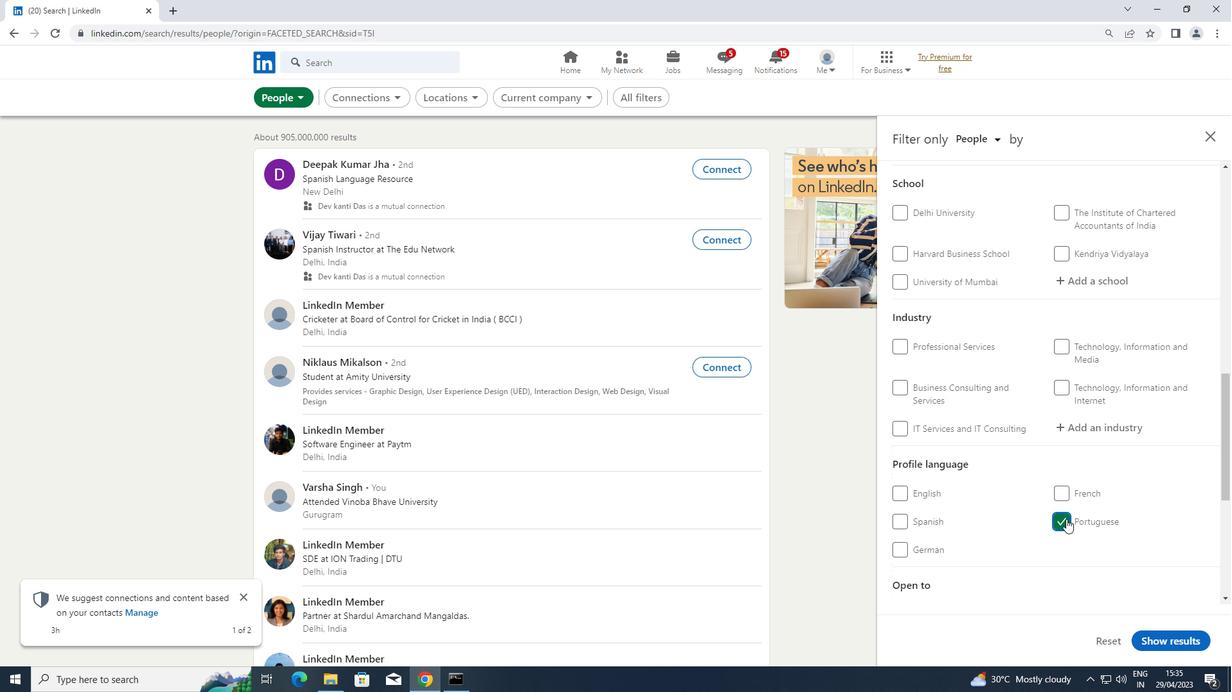 
Action: Mouse scrolled (1066, 519) with delta (0, 0)
Screenshot: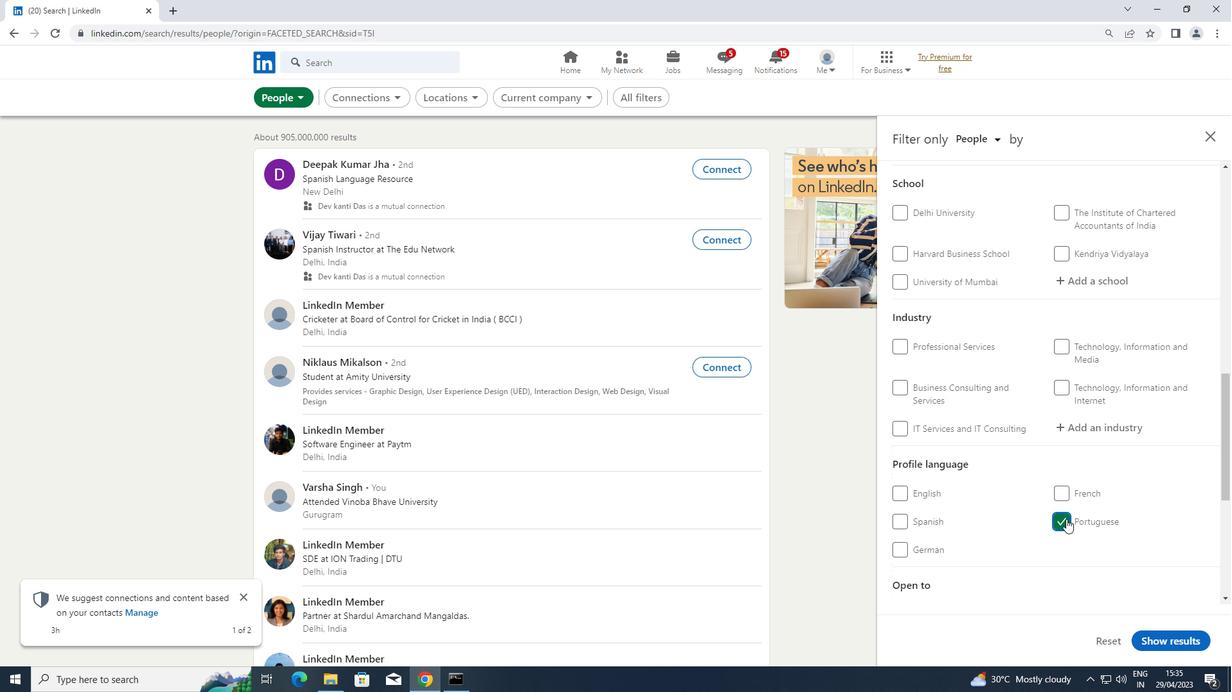 
Action: Mouse scrolled (1066, 519) with delta (0, 0)
Screenshot: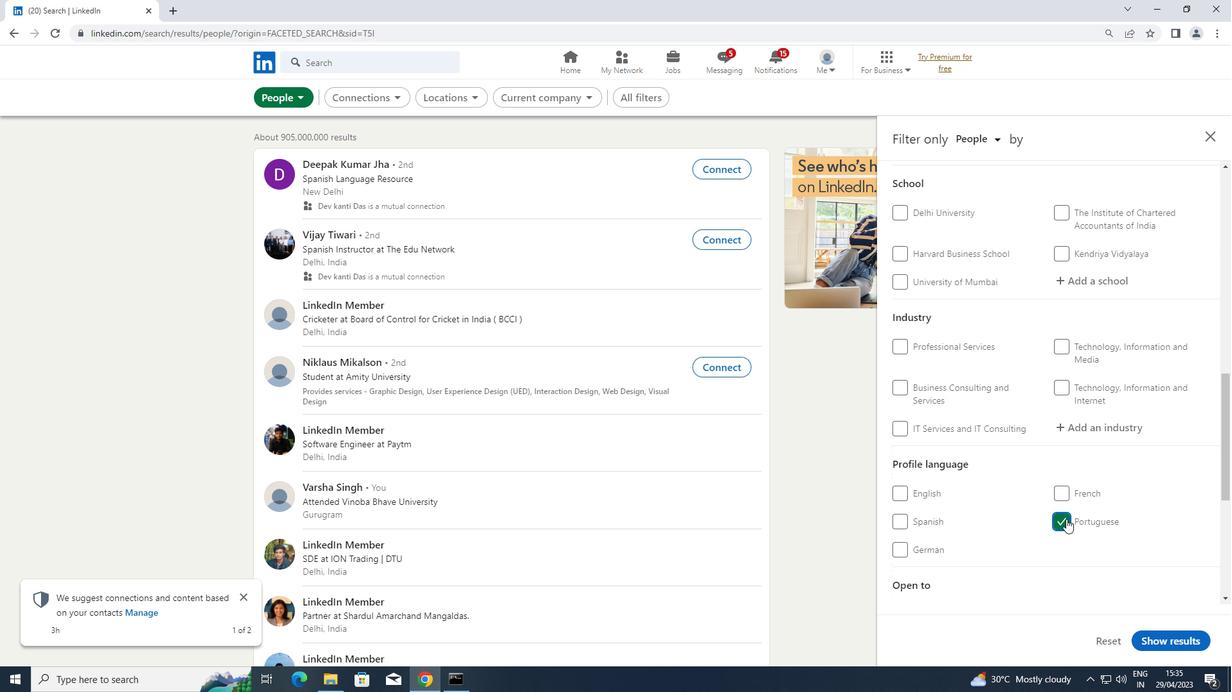 
Action: Mouse scrolled (1066, 519) with delta (0, 0)
Screenshot: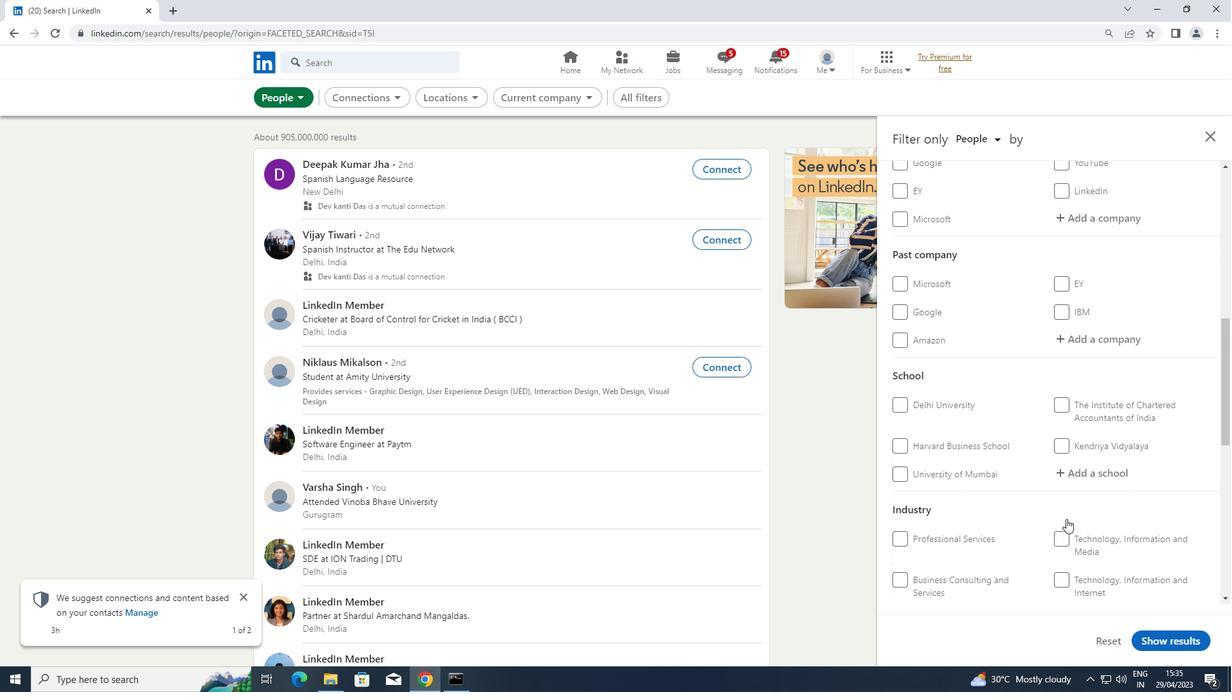 
Action: Mouse scrolled (1066, 519) with delta (0, 0)
Screenshot: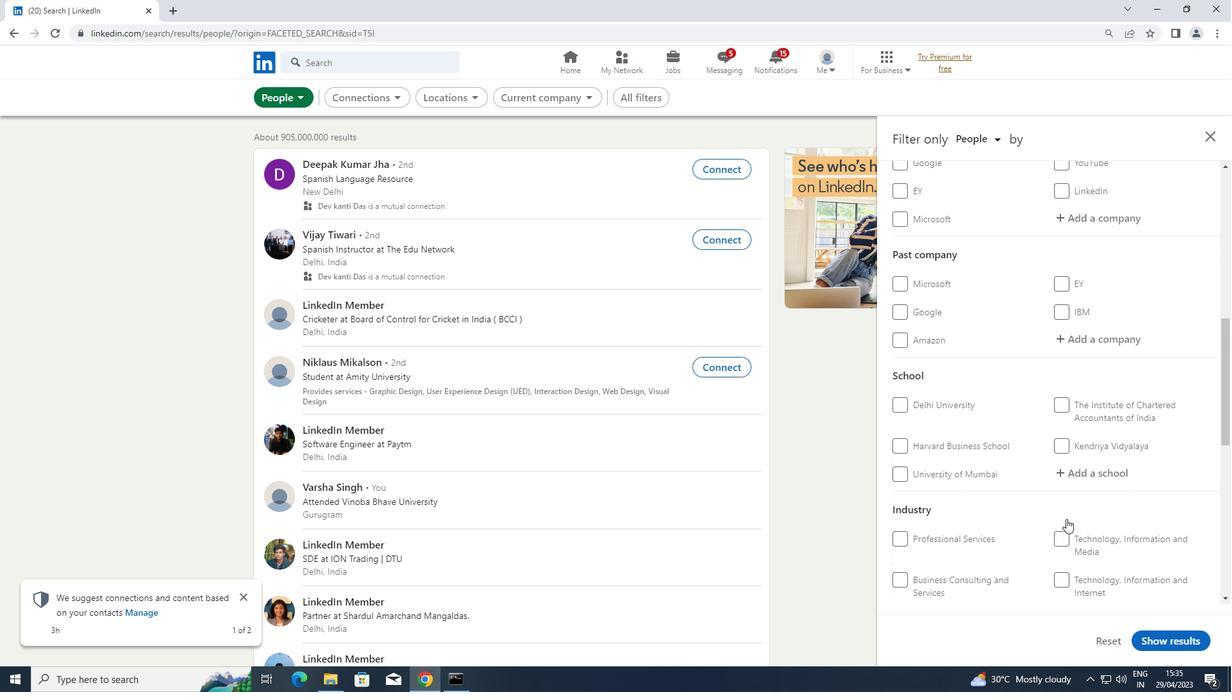 
Action: Mouse scrolled (1066, 519) with delta (0, 0)
Screenshot: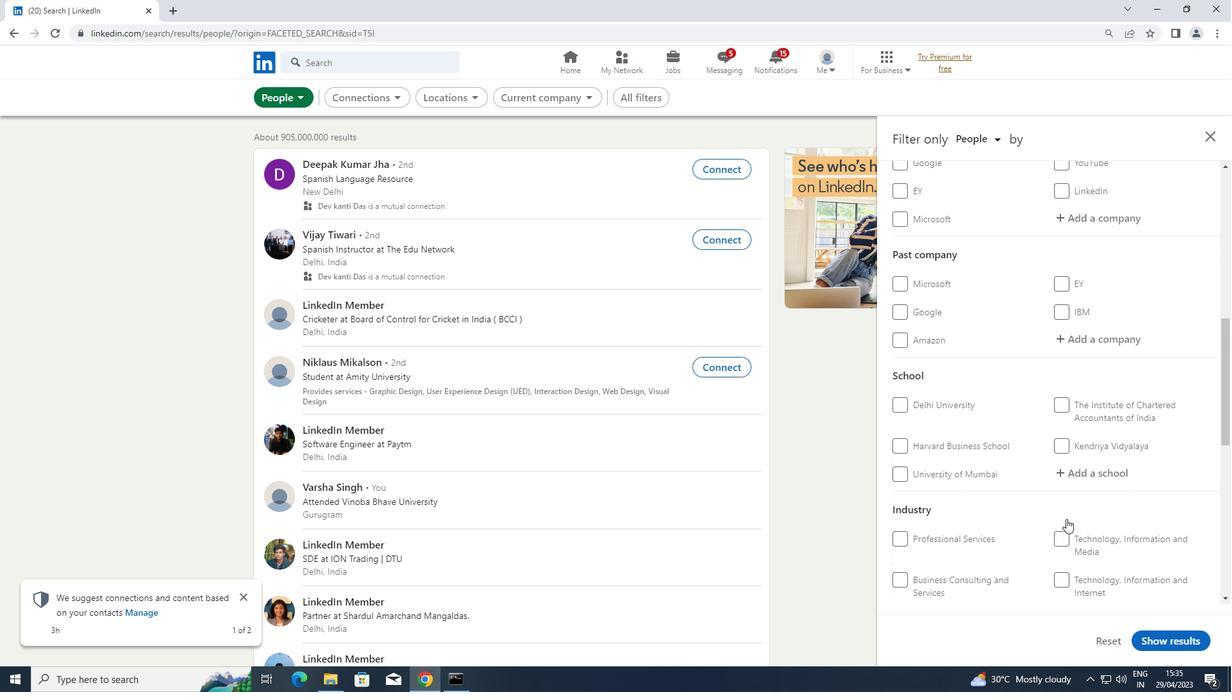 
Action: Mouse scrolled (1066, 519) with delta (0, 0)
Screenshot: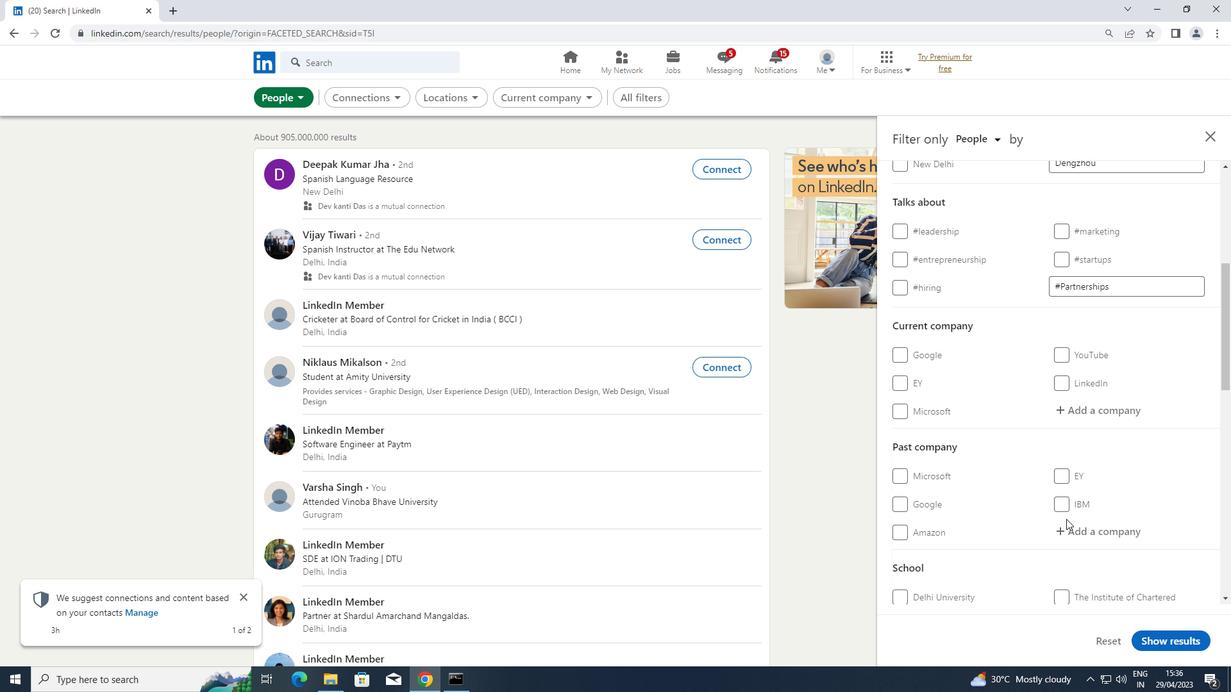 
Action: Mouse scrolled (1066, 519) with delta (0, 0)
Screenshot: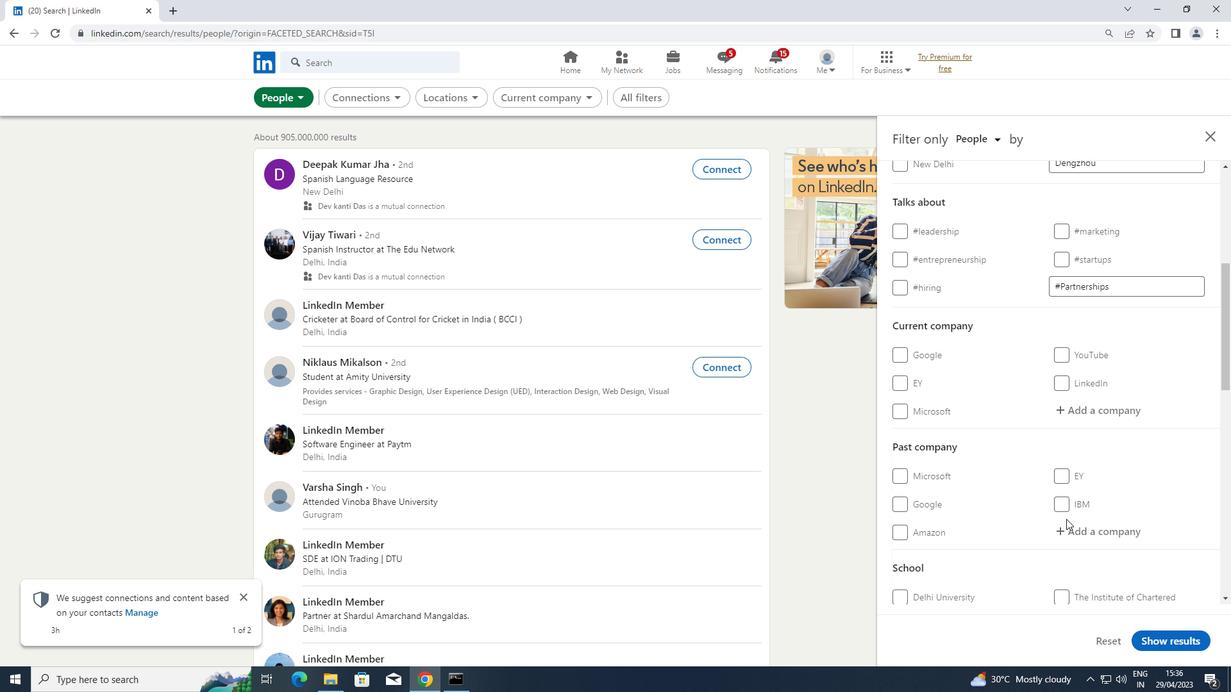 
Action: Mouse moved to (1064, 518)
Screenshot: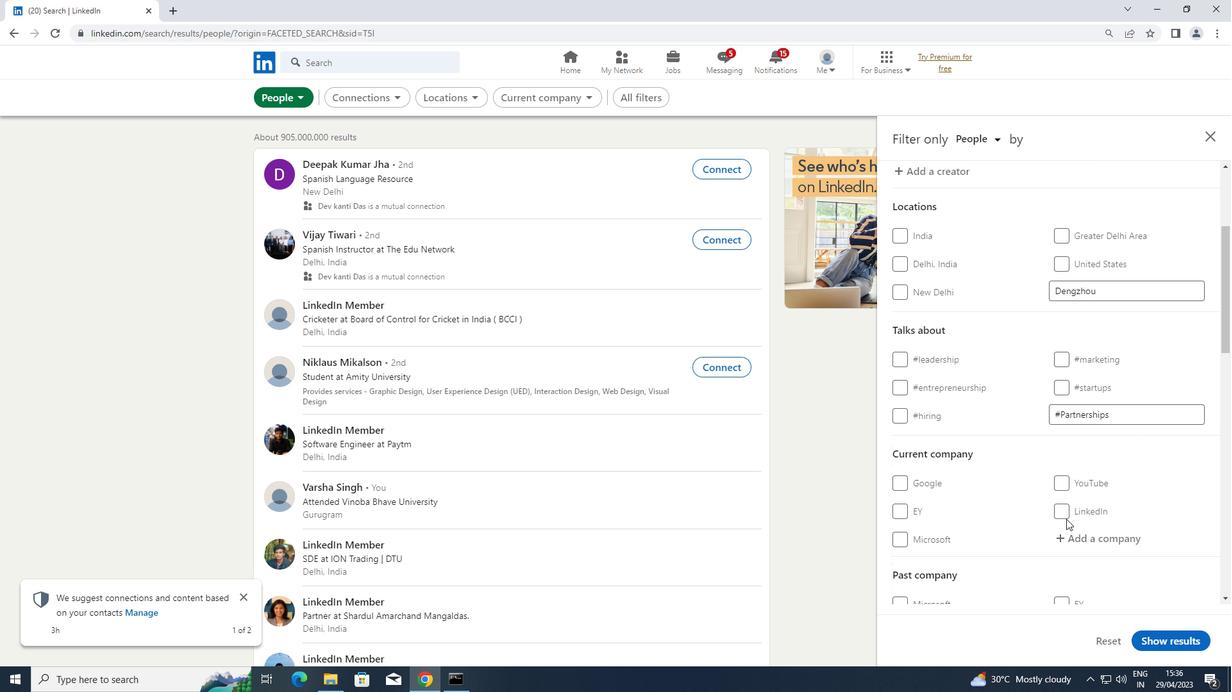 
Action: Mouse scrolled (1064, 518) with delta (0, 0)
Screenshot: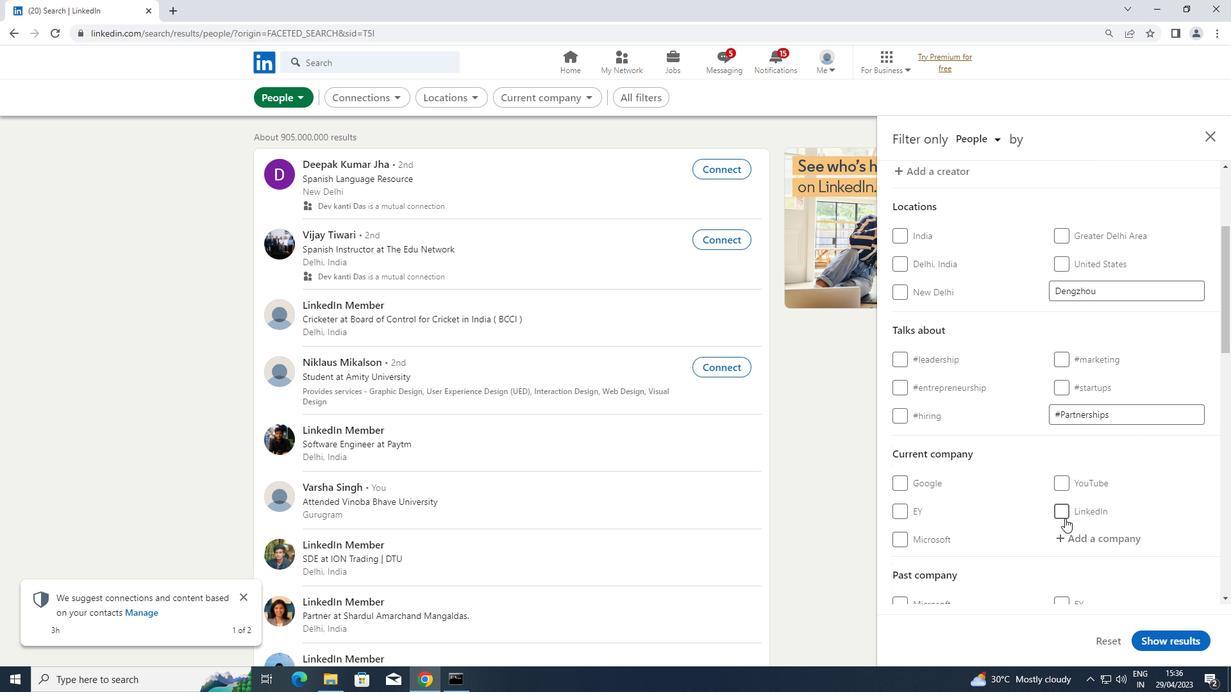 
Action: Mouse moved to (1088, 478)
Screenshot: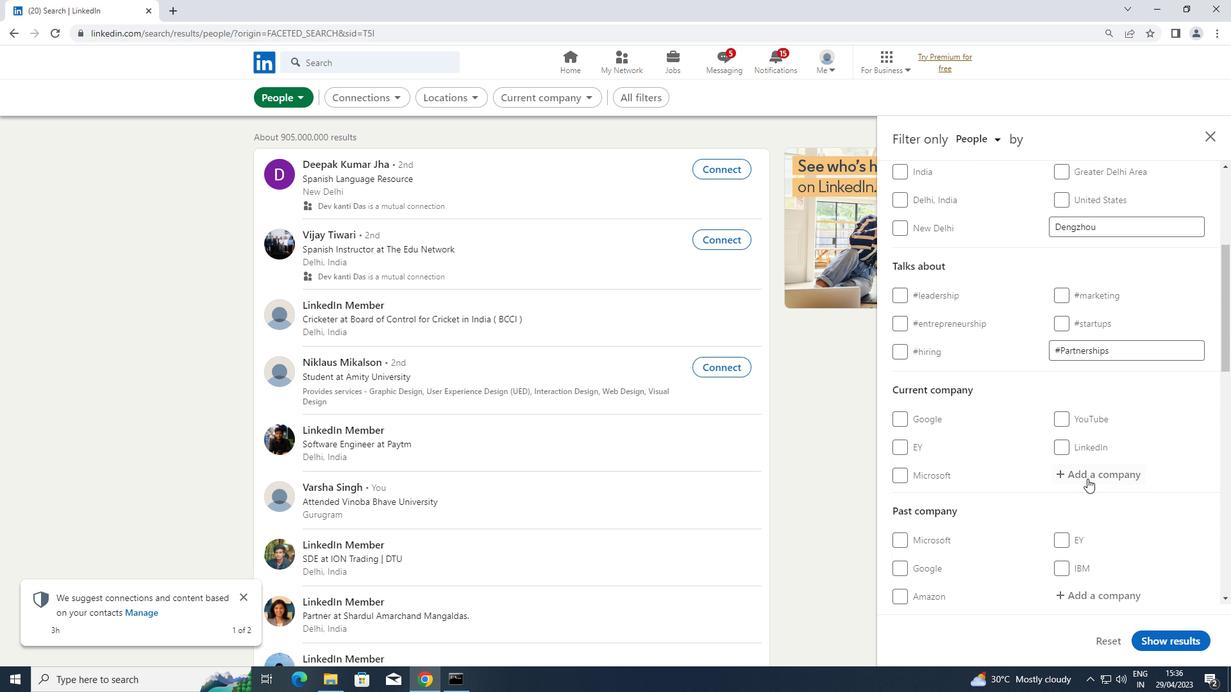 
Action: Mouse pressed left at (1088, 478)
Screenshot: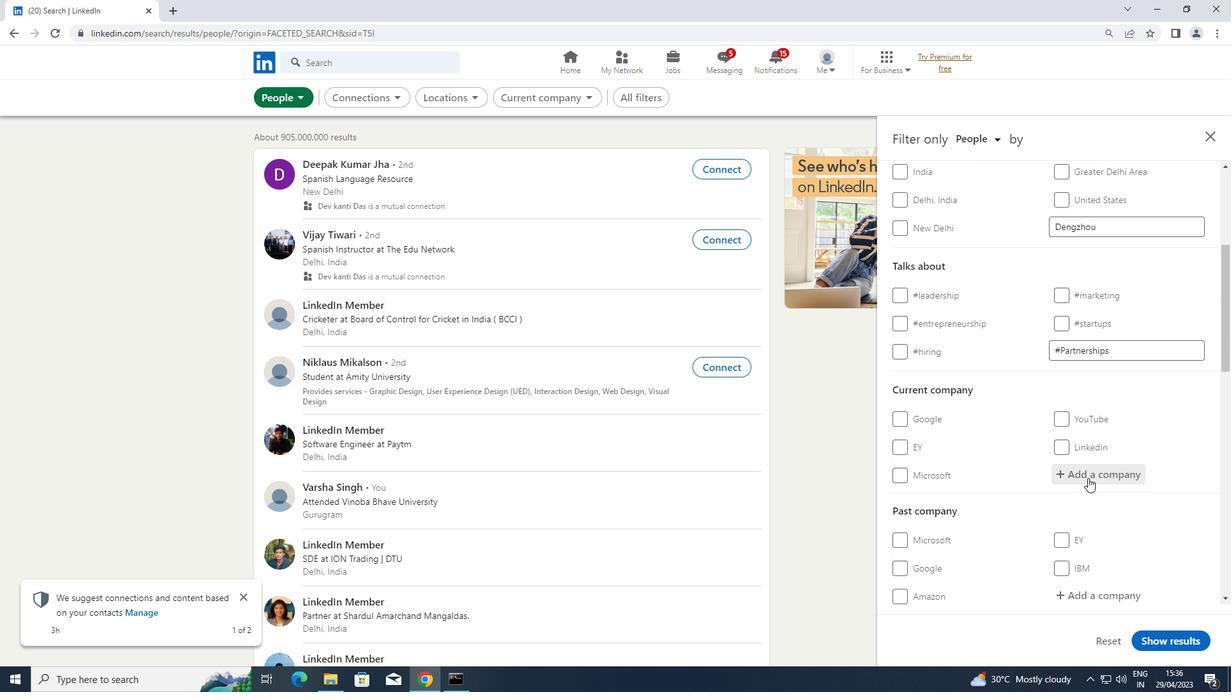 
Action: Key pressed <Key.shift>FINO<Key.space>
Screenshot: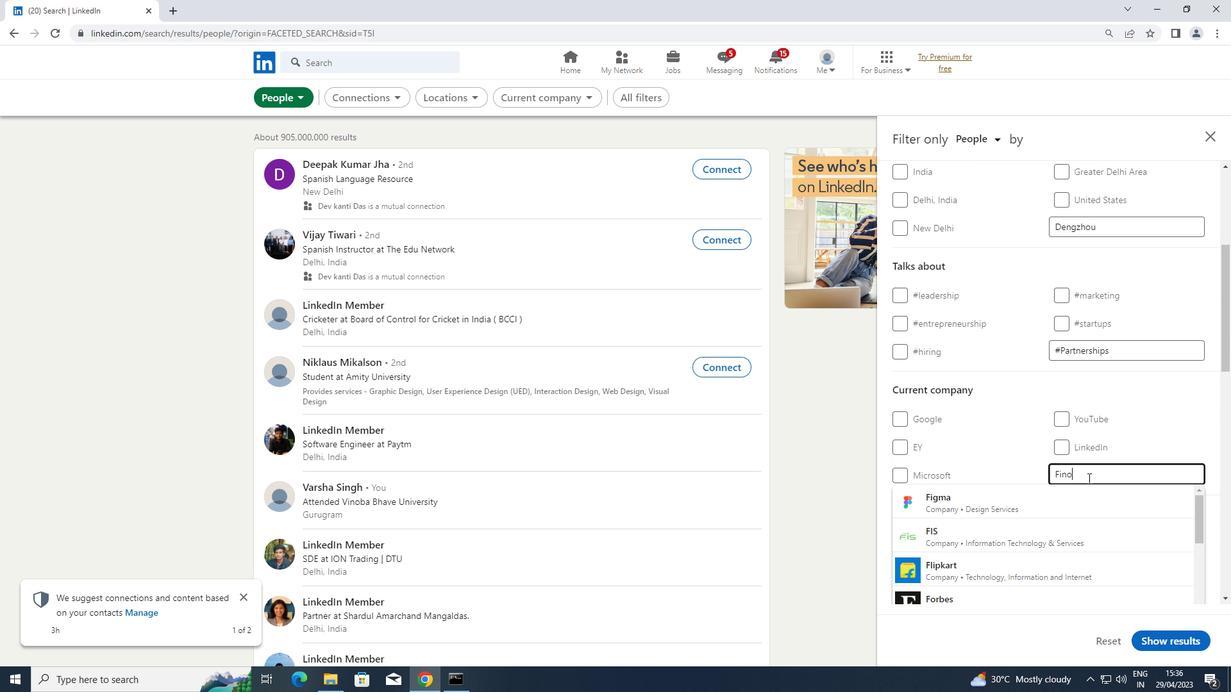 
Action: Mouse moved to (971, 534)
Screenshot: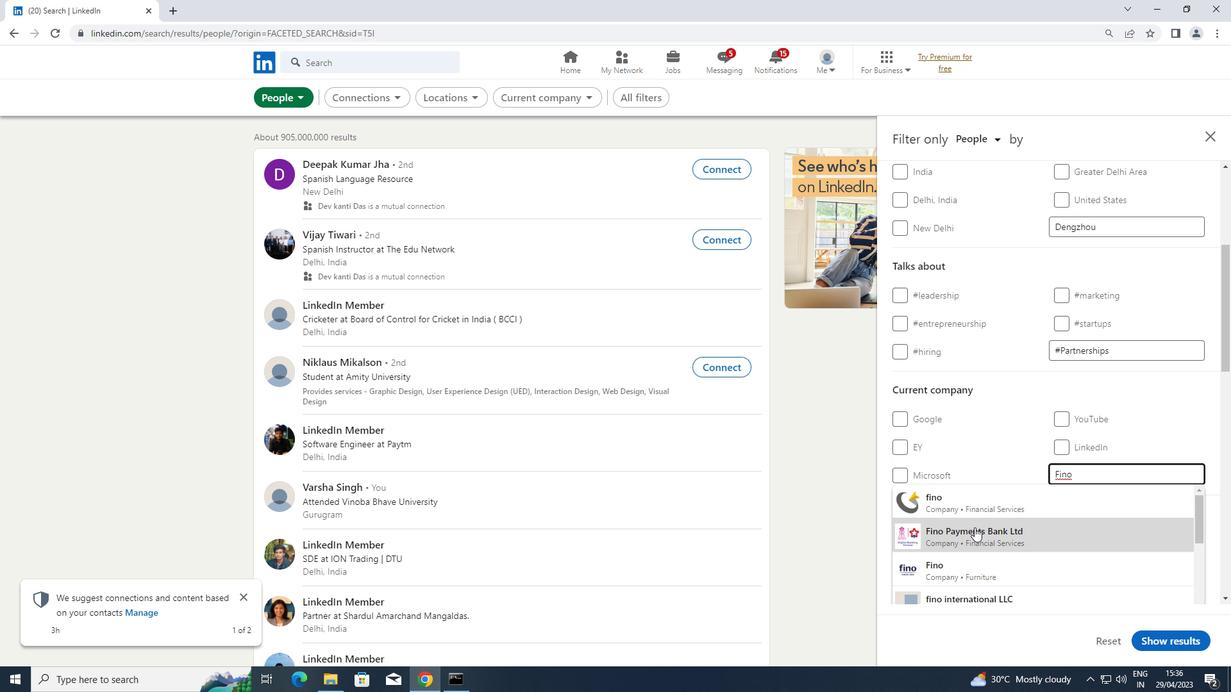 
Action: Mouse pressed left at (971, 534)
Screenshot: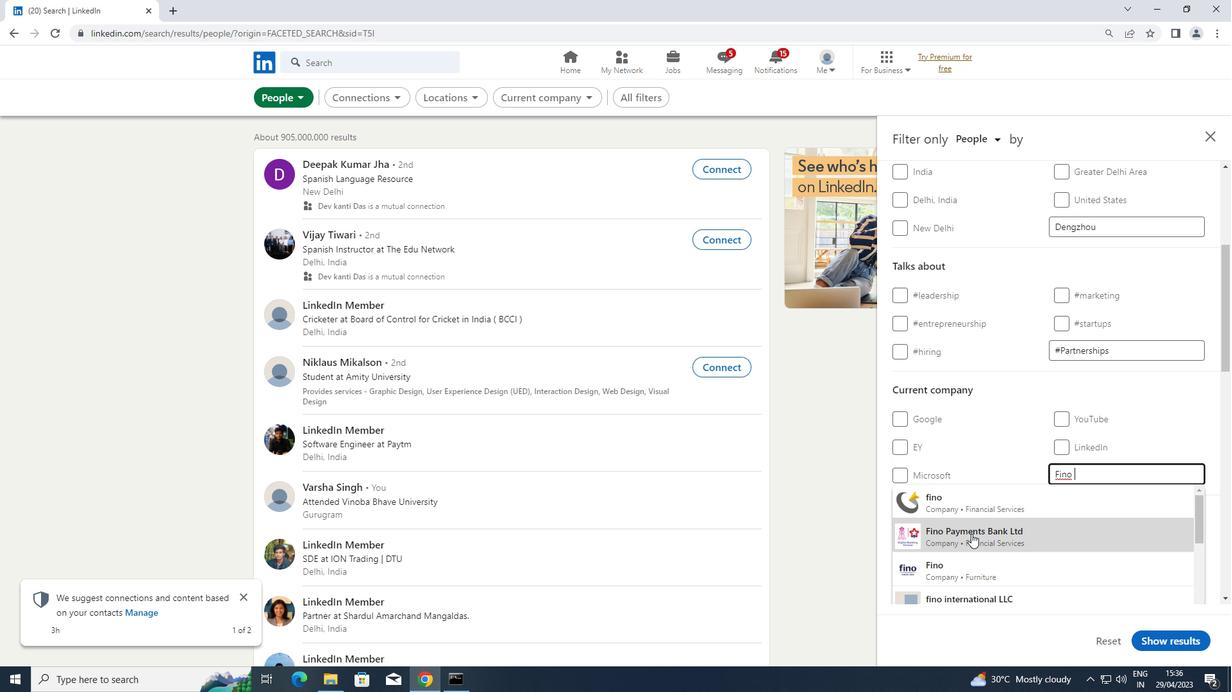 
Action: Mouse moved to (978, 531)
Screenshot: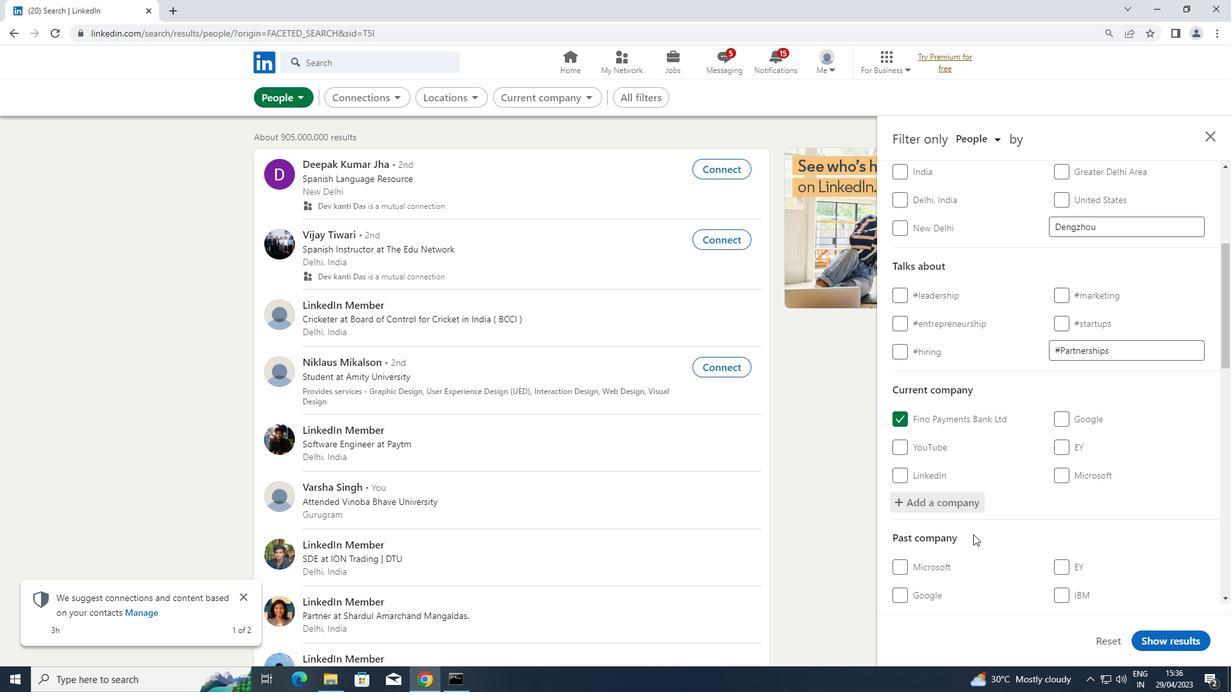 
Action: Mouse scrolled (978, 530) with delta (0, 0)
Screenshot: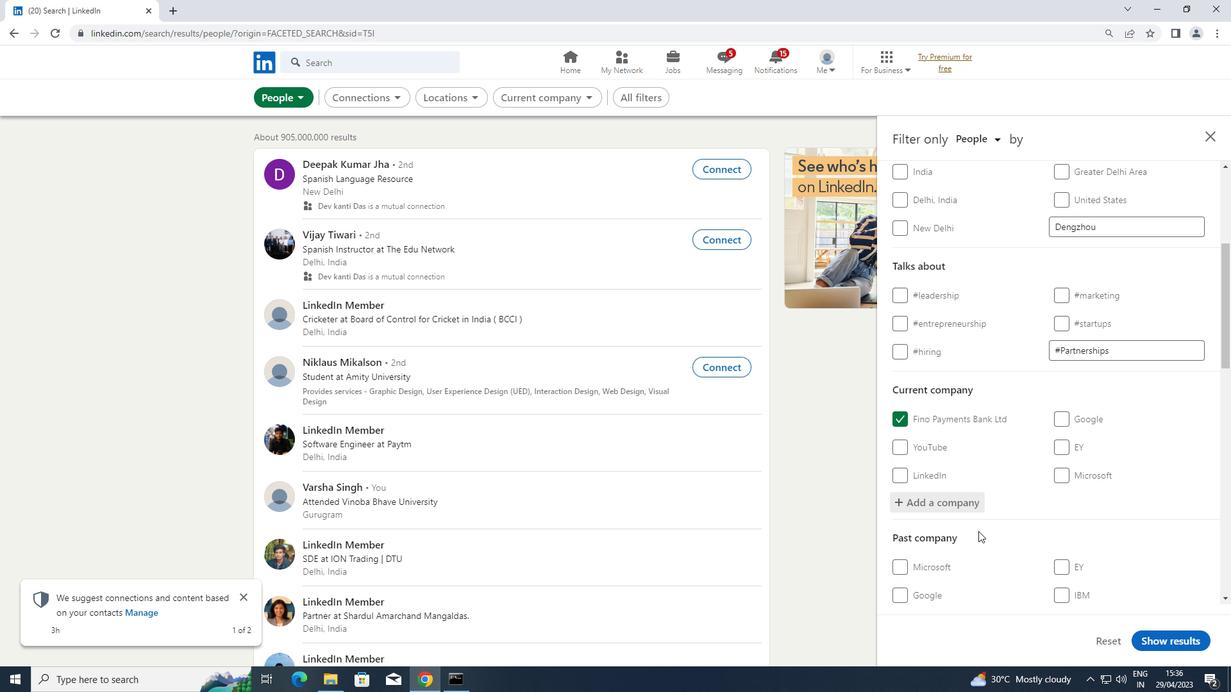 
Action: Mouse scrolled (978, 530) with delta (0, 0)
Screenshot: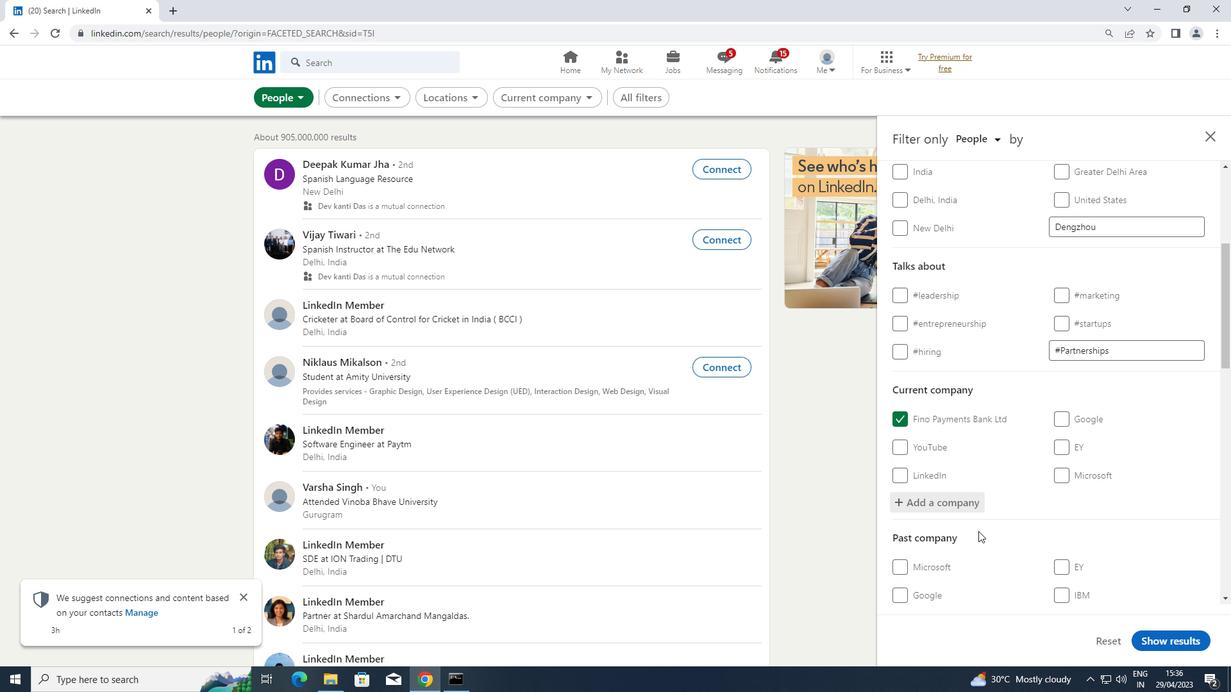 
Action: Mouse scrolled (978, 530) with delta (0, 0)
Screenshot: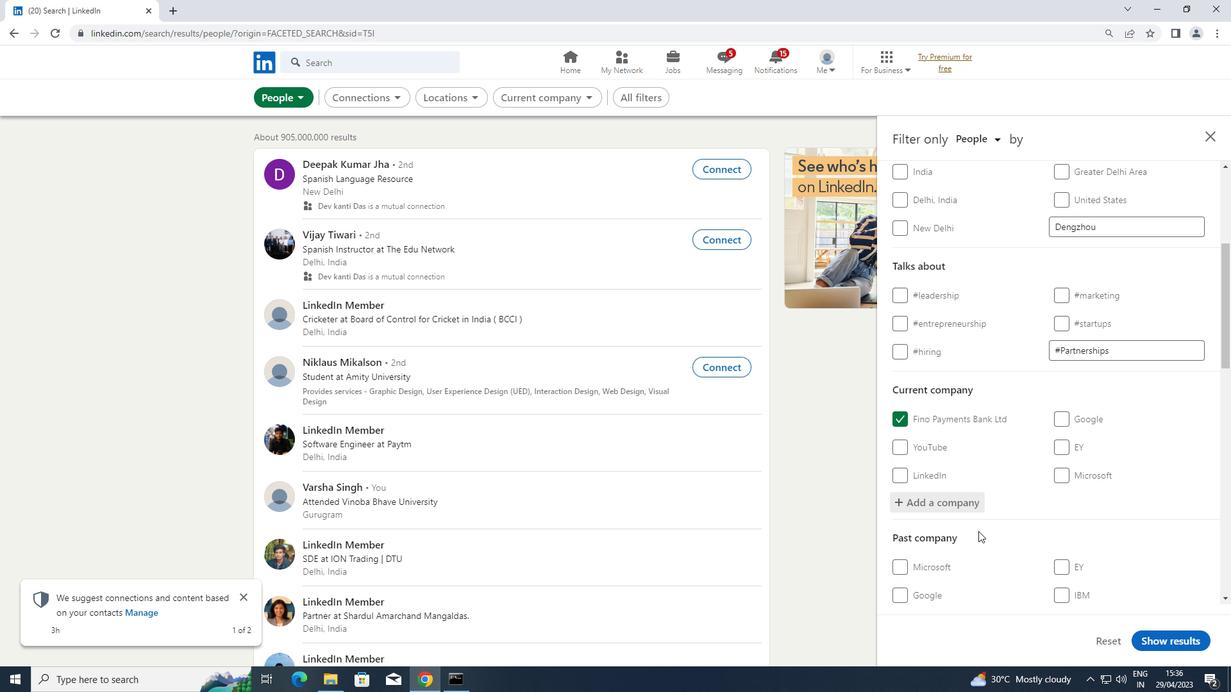 
Action: Mouse scrolled (978, 530) with delta (0, 0)
Screenshot: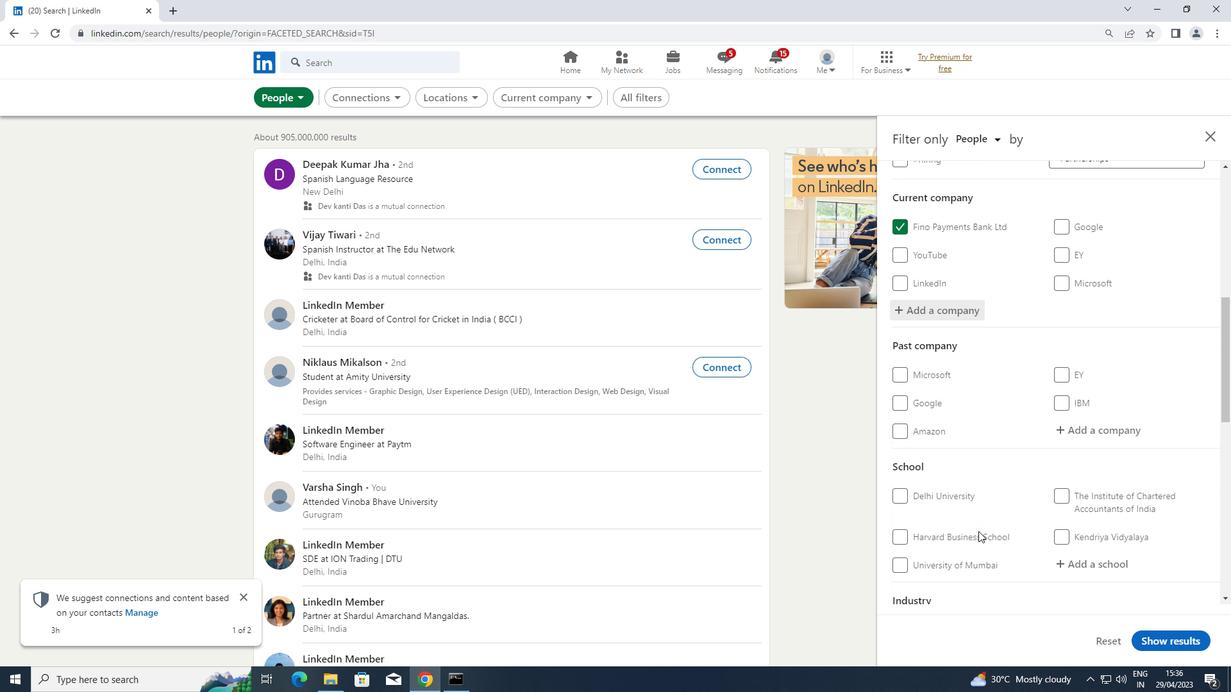 
Action: Mouse moved to (1083, 502)
Screenshot: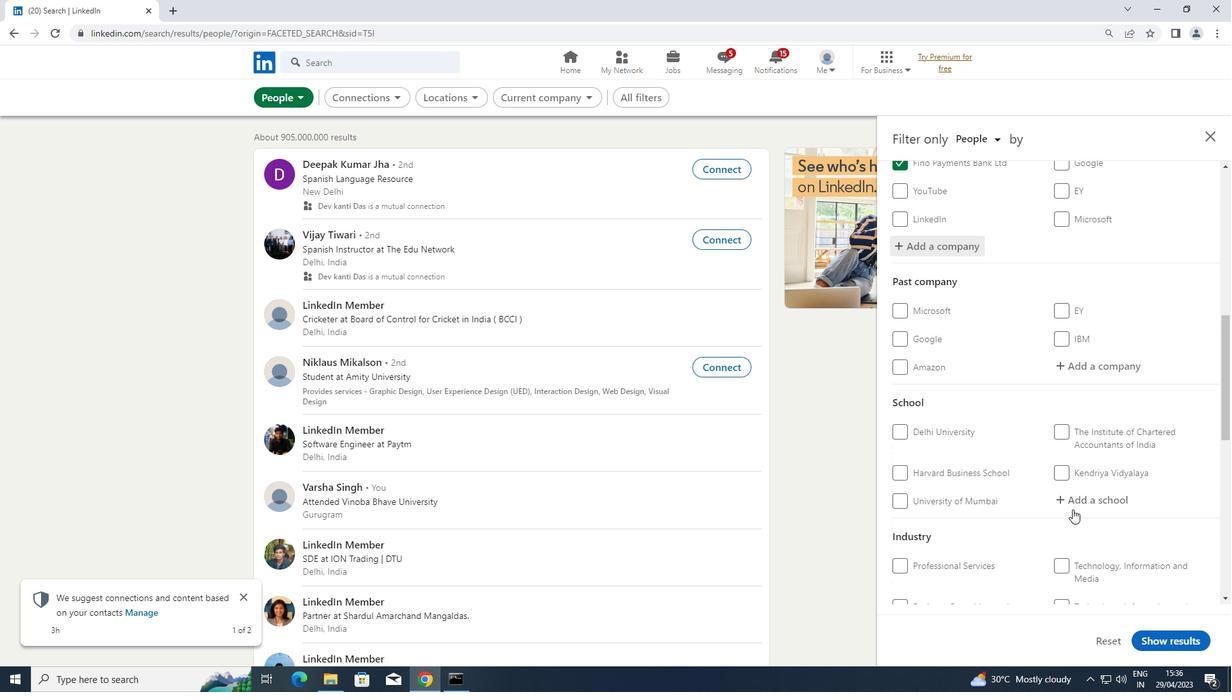 
Action: Mouse pressed left at (1083, 502)
Screenshot: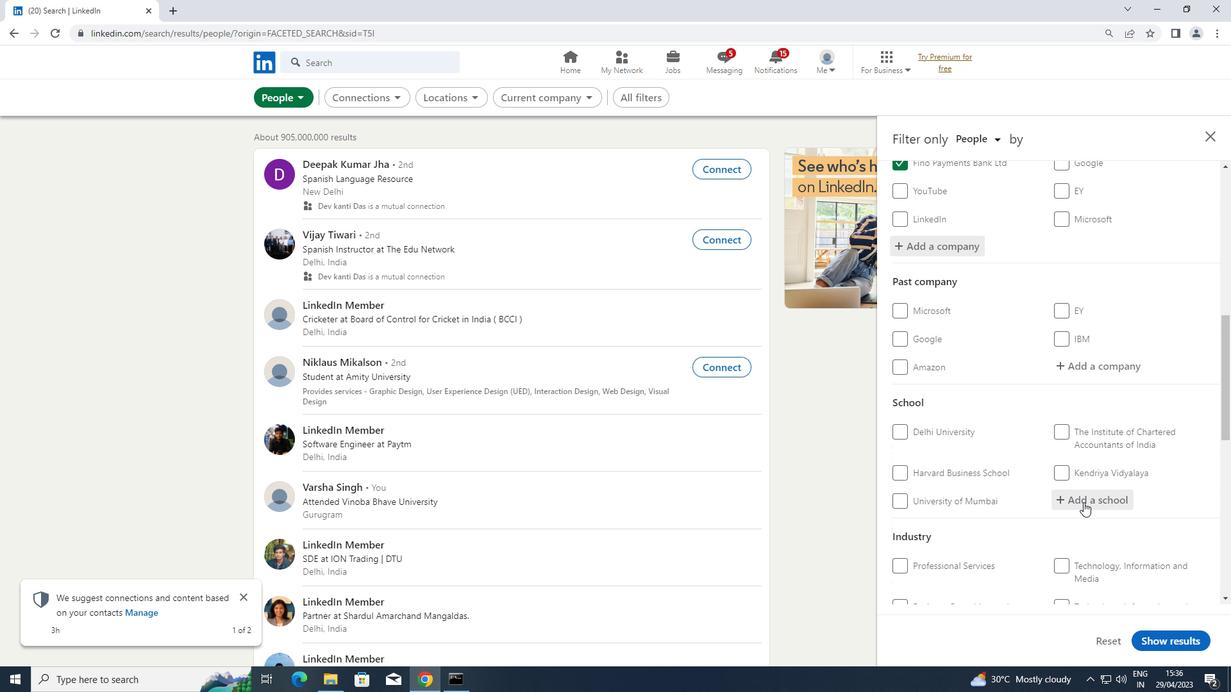 
Action: Key pressed <Key.shift>ST<Key.space><Key.shift>XAVIERS
Screenshot: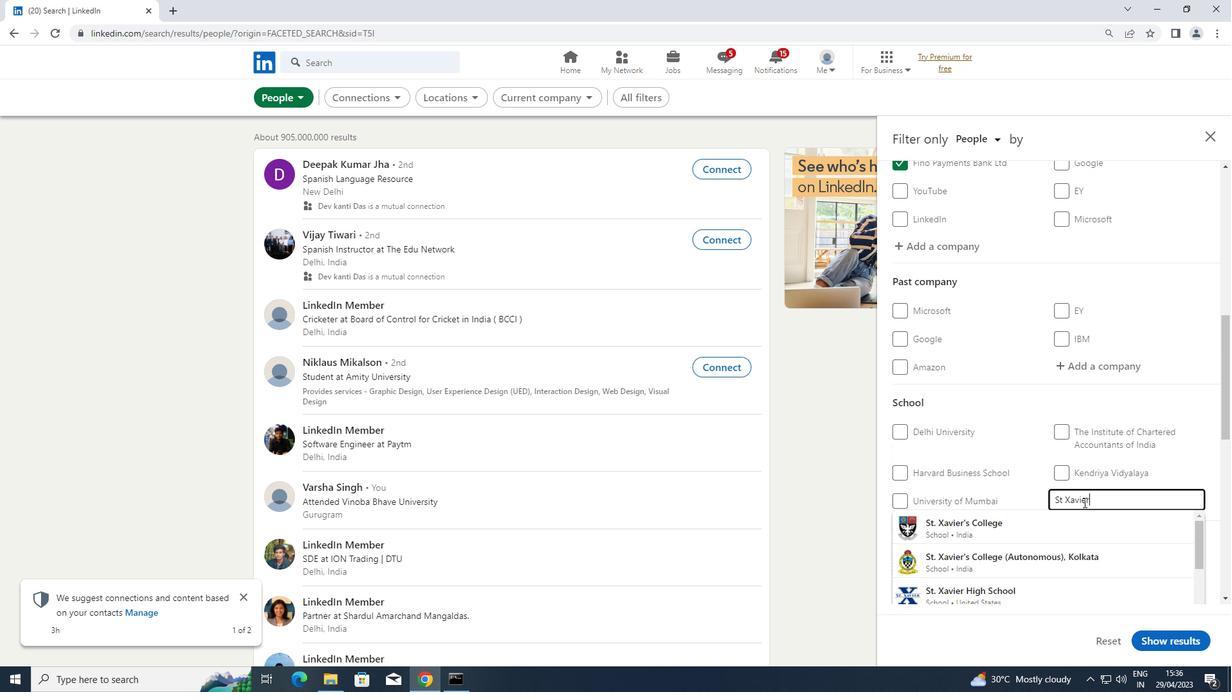 
Action: Mouse moved to (983, 557)
Screenshot: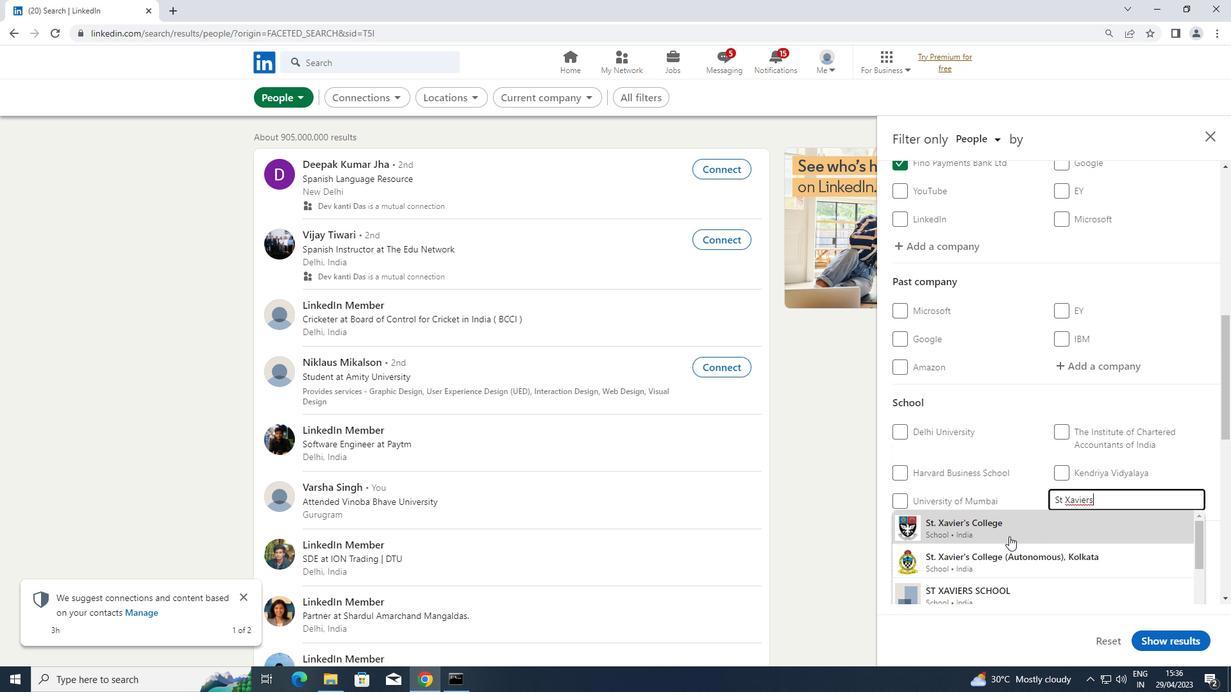 
Action: Mouse scrolled (983, 557) with delta (0, 0)
Screenshot: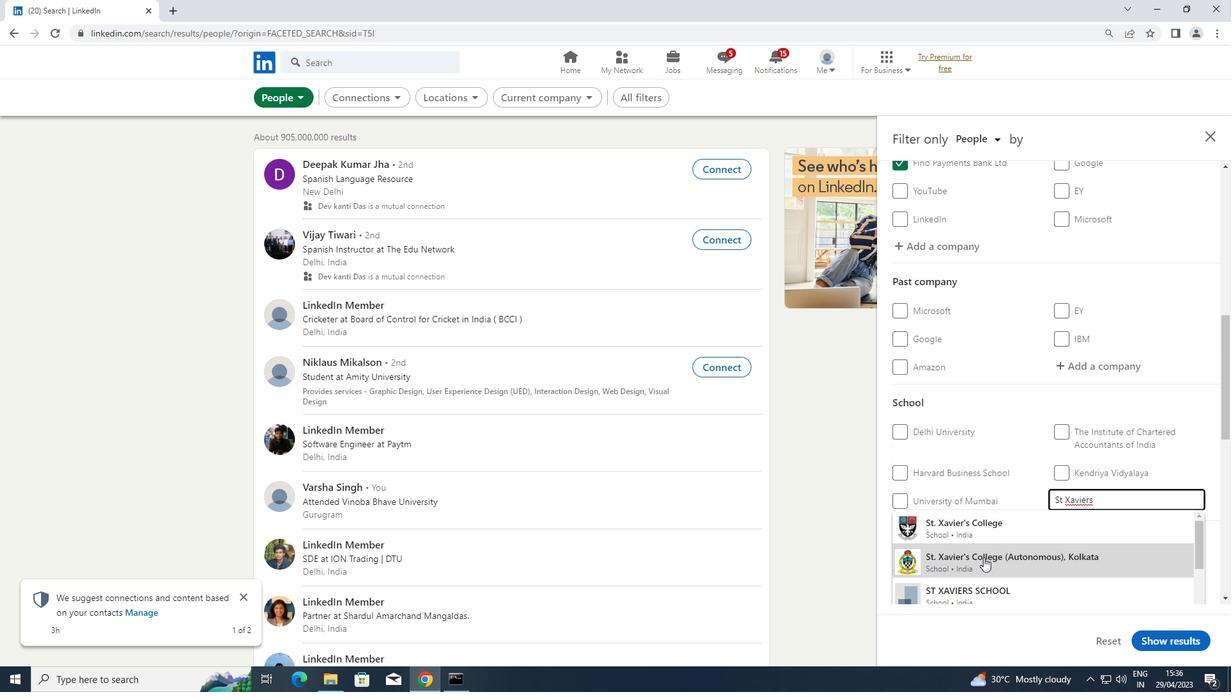 
Action: Mouse scrolled (983, 557) with delta (0, 0)
Screenshot: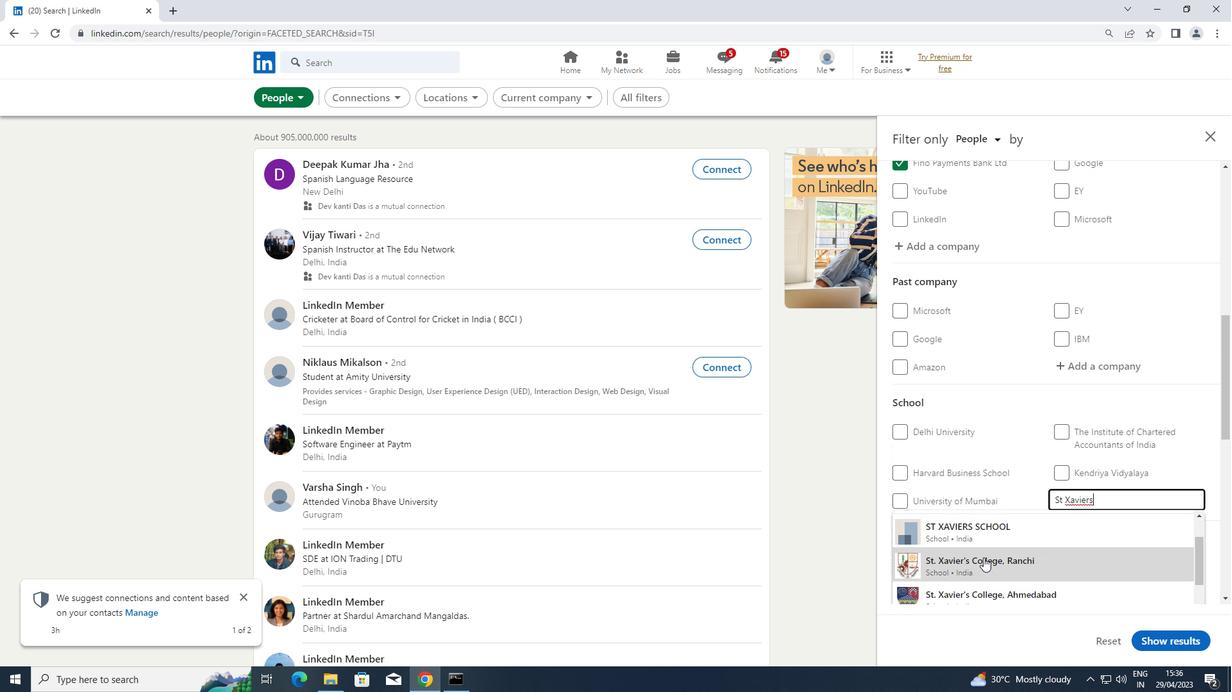 
Action: Mouse scrolled (983, 557) with delta (0, 0)
Screenshot: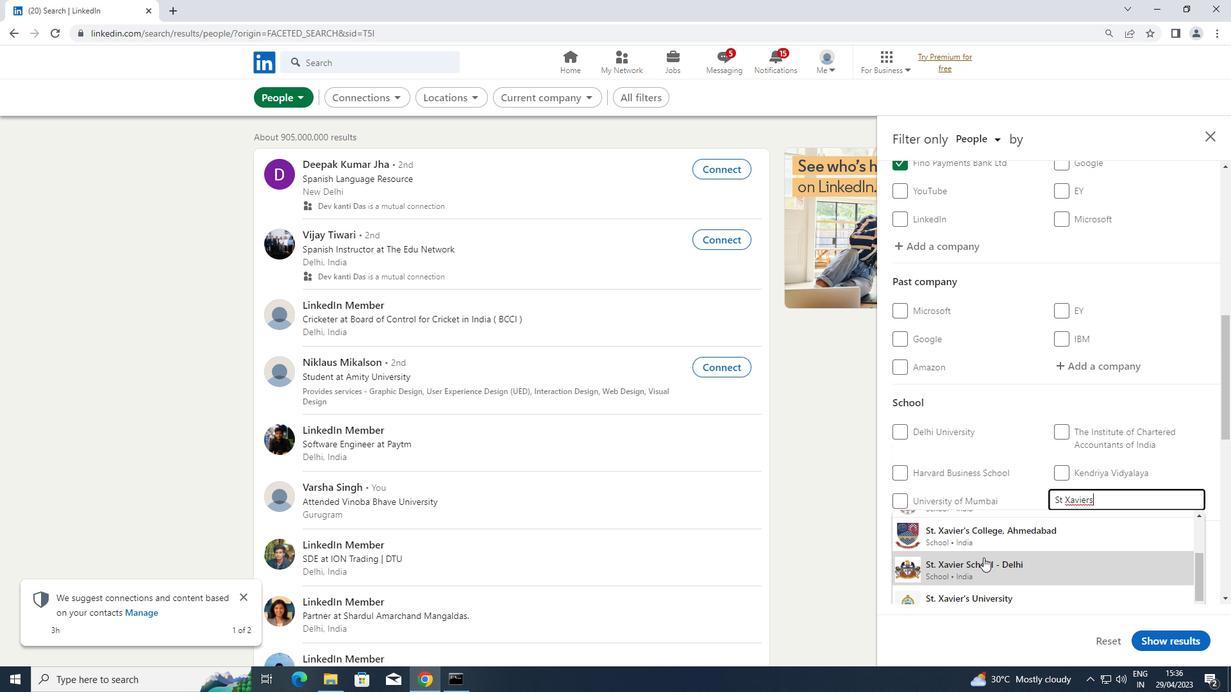 
Action: Mouse scrolled (983, 557) with delta (0, 0)
Screenshot: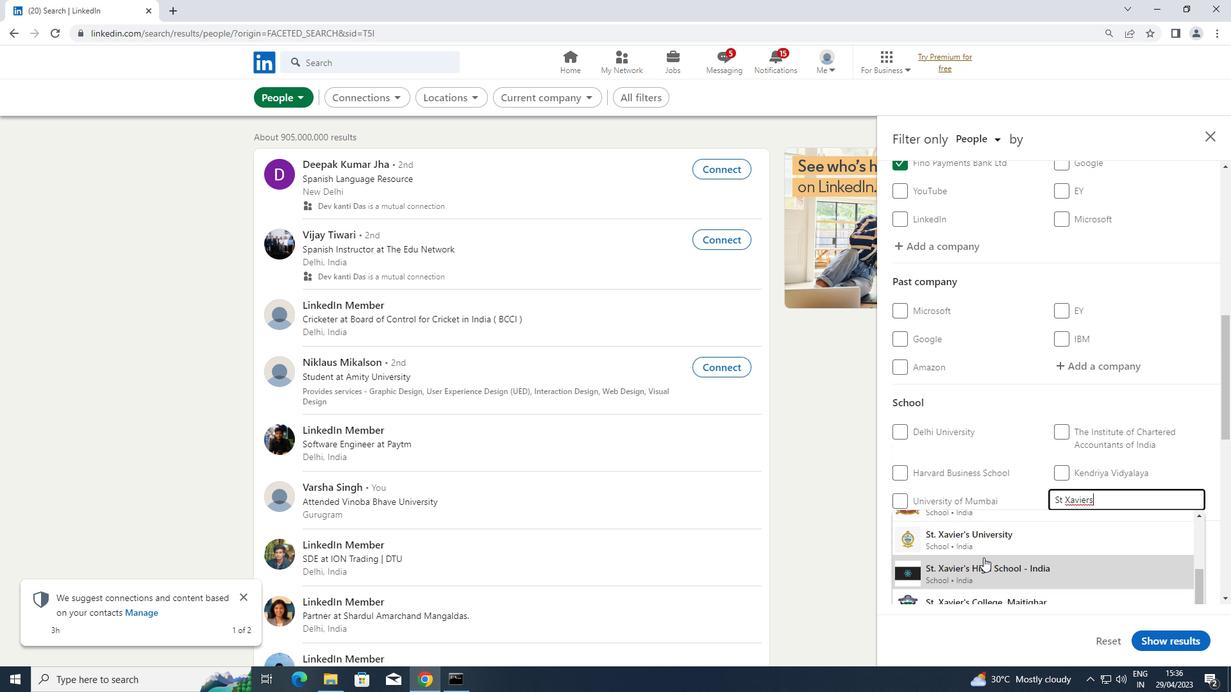 
Action: Mouse moved to (982, 571)
Screenshot: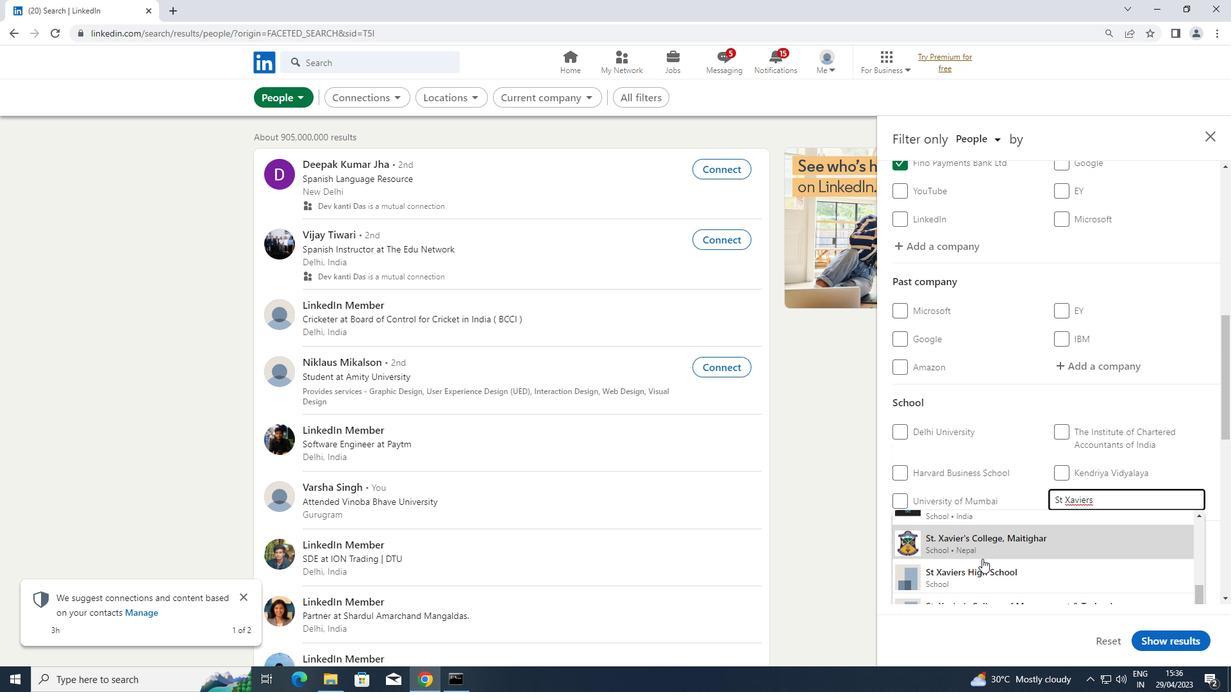 
Action: Mouse pressed left at (982, 571)
Screenshot: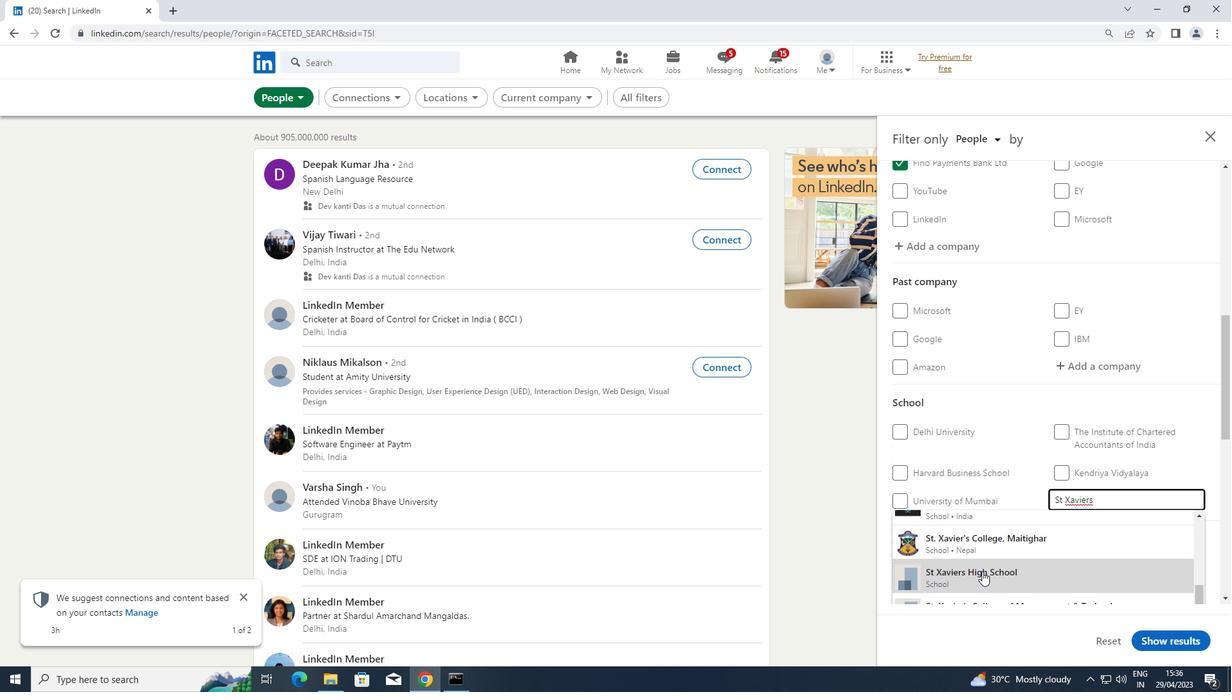 
Action: Mouse moved to (1006, 546)
Screenshot: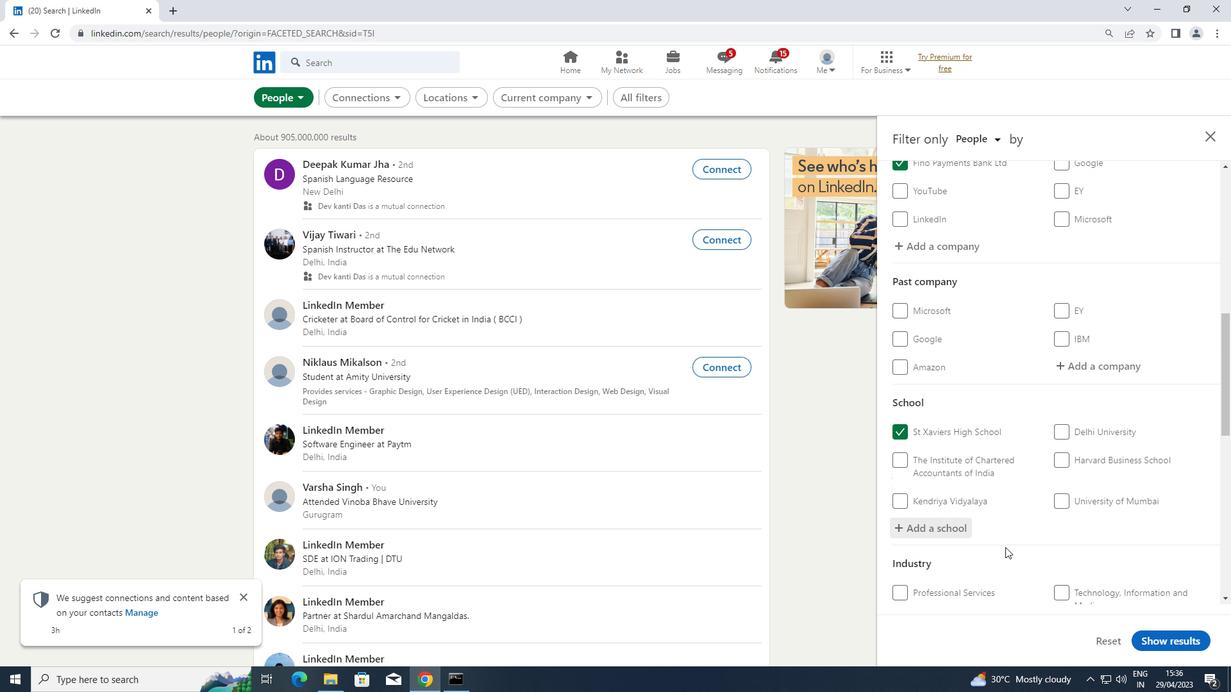 
Action: Mouse scrolled (1006, 545) with delta (0, 0)
Screenshot: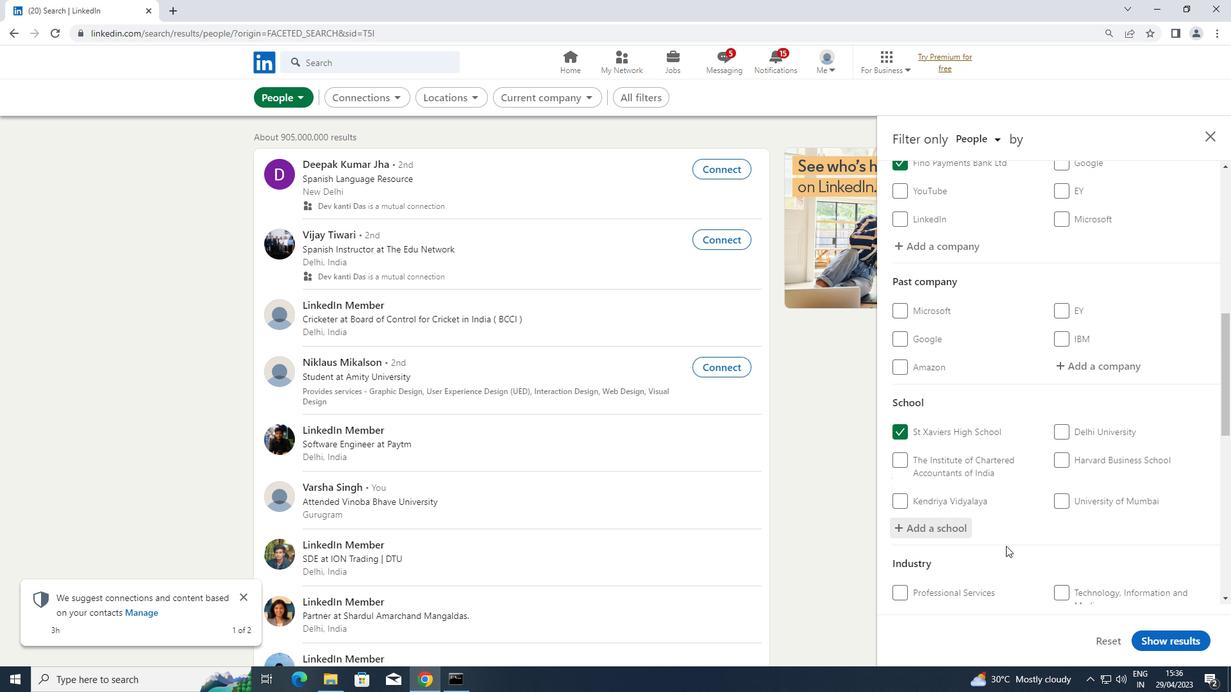 
Action: Mouse scrolled (1006, 545) with delta (0, 0)
Screenshot: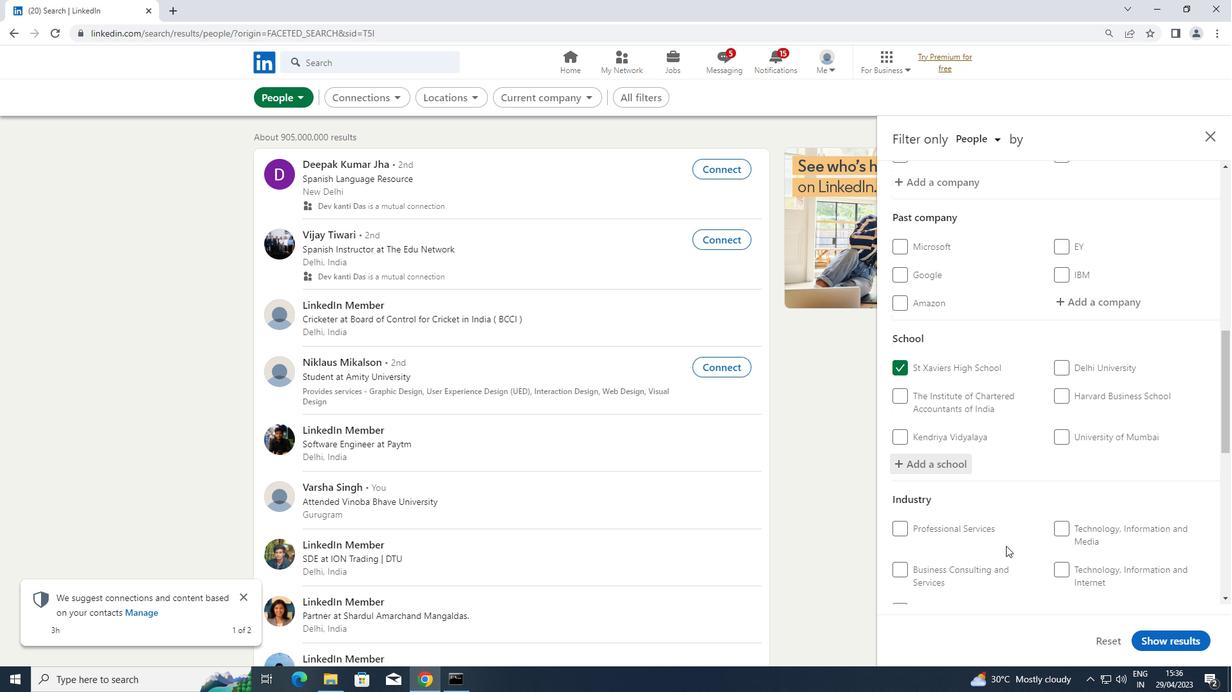 
Action: Mouse scrolled (1006, 545) with delta (0, 0)
Screenshot: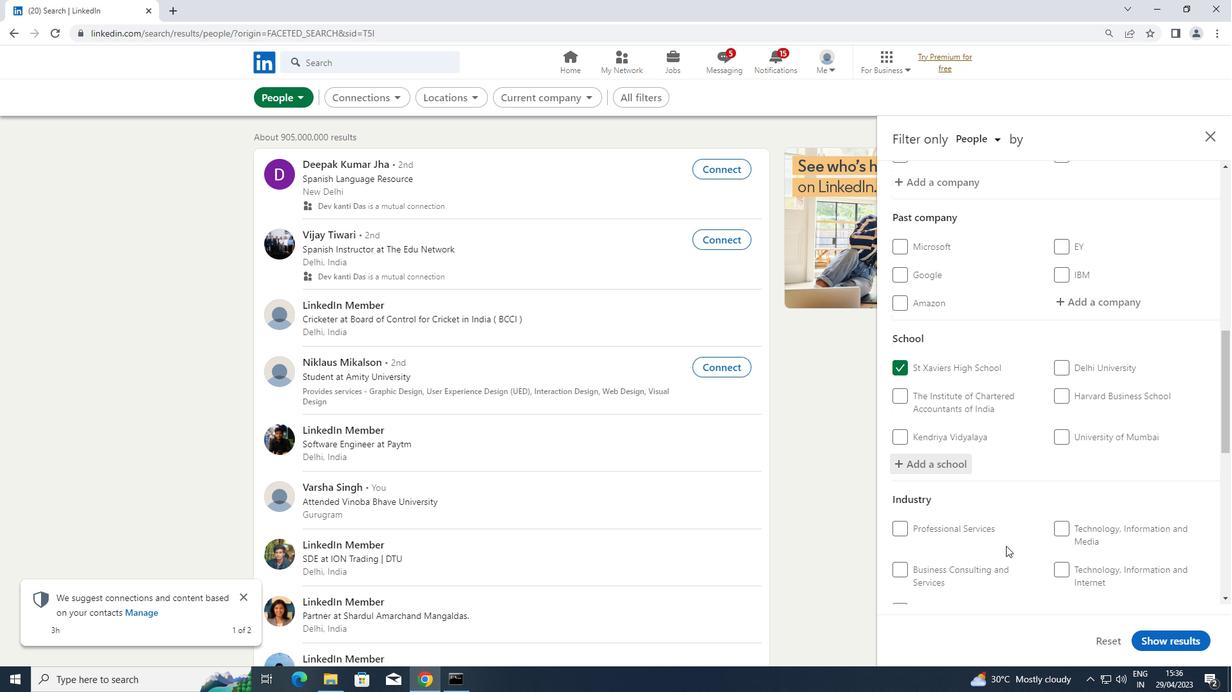
Action: Mouse moved to (1086, 480)
Screenshot: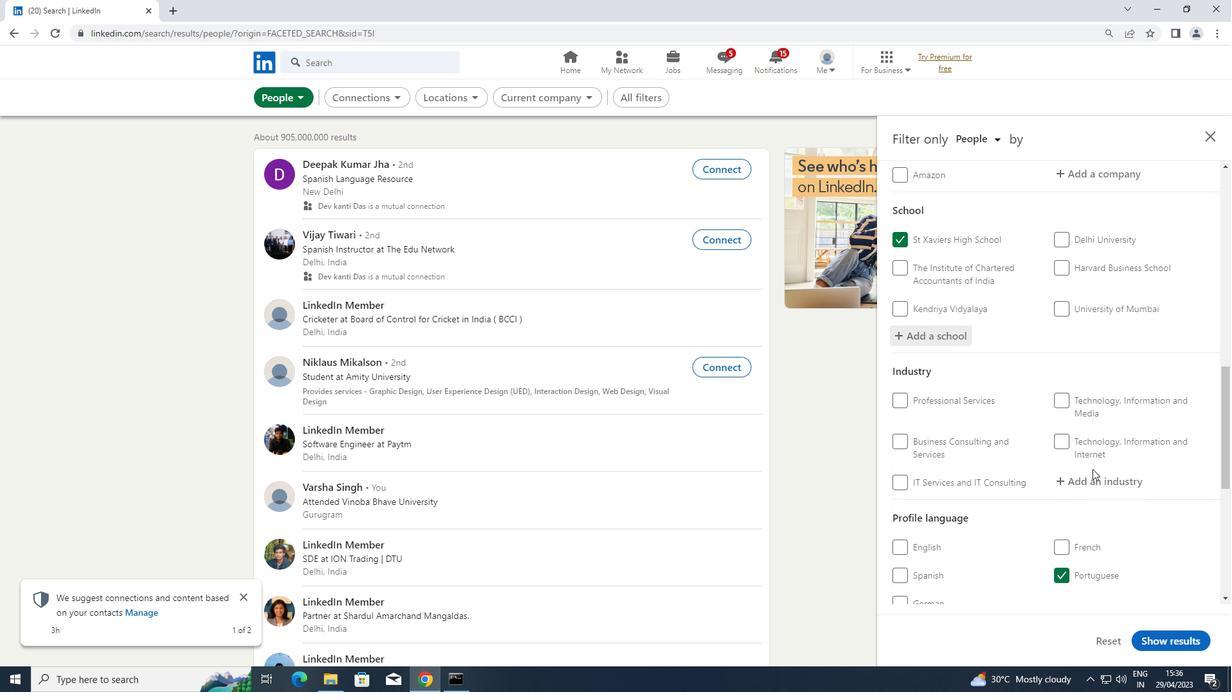 
Action: Mouse pressed left at (1086, 480)
Screenshot: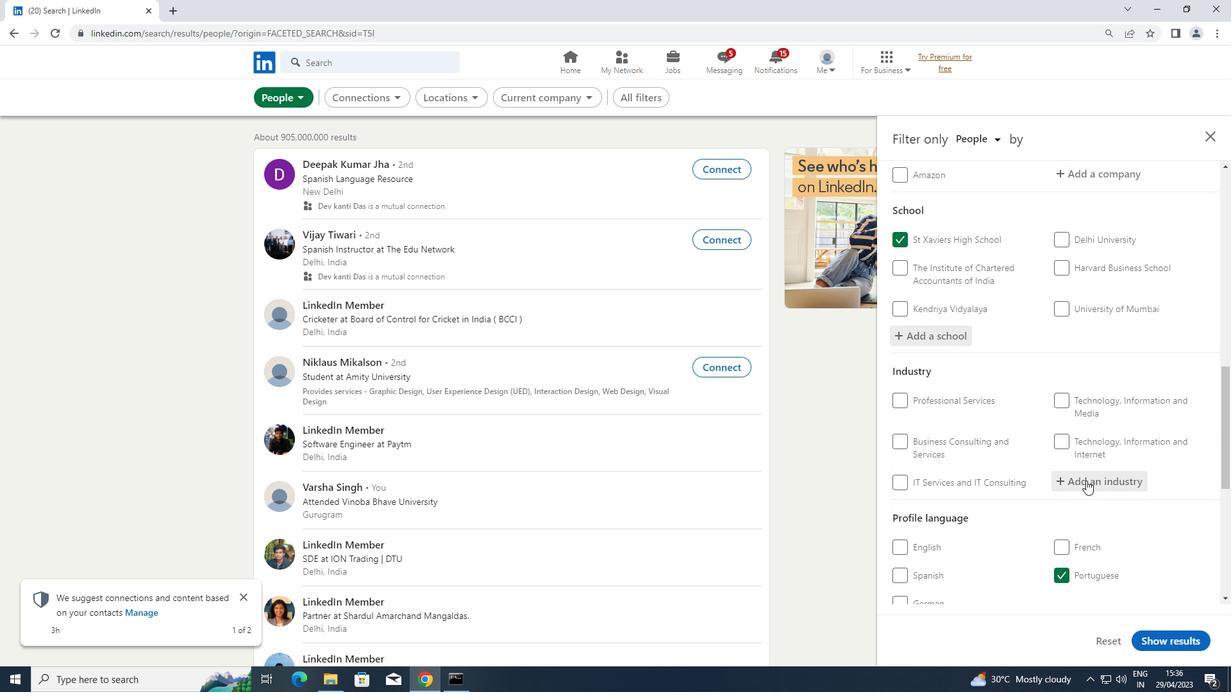 
Action: Key pressed <Key.shift>SPORTS
Screenshot: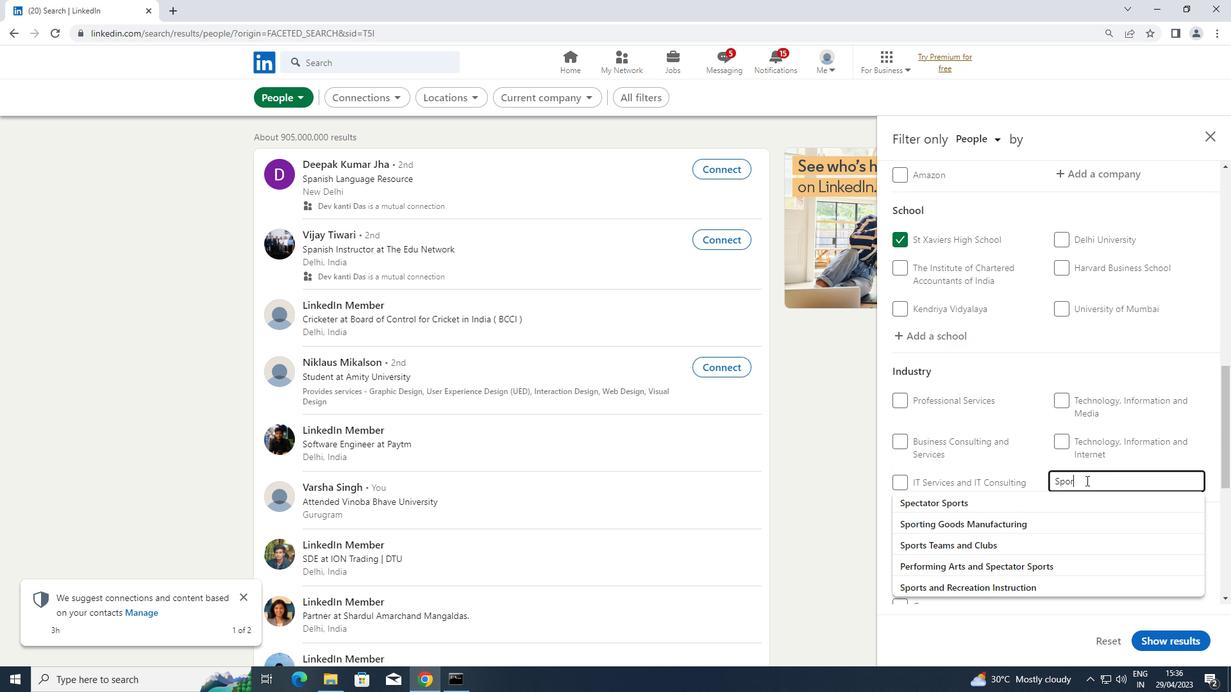 
Action: Mouse moved to (975, 518)
Screenshot: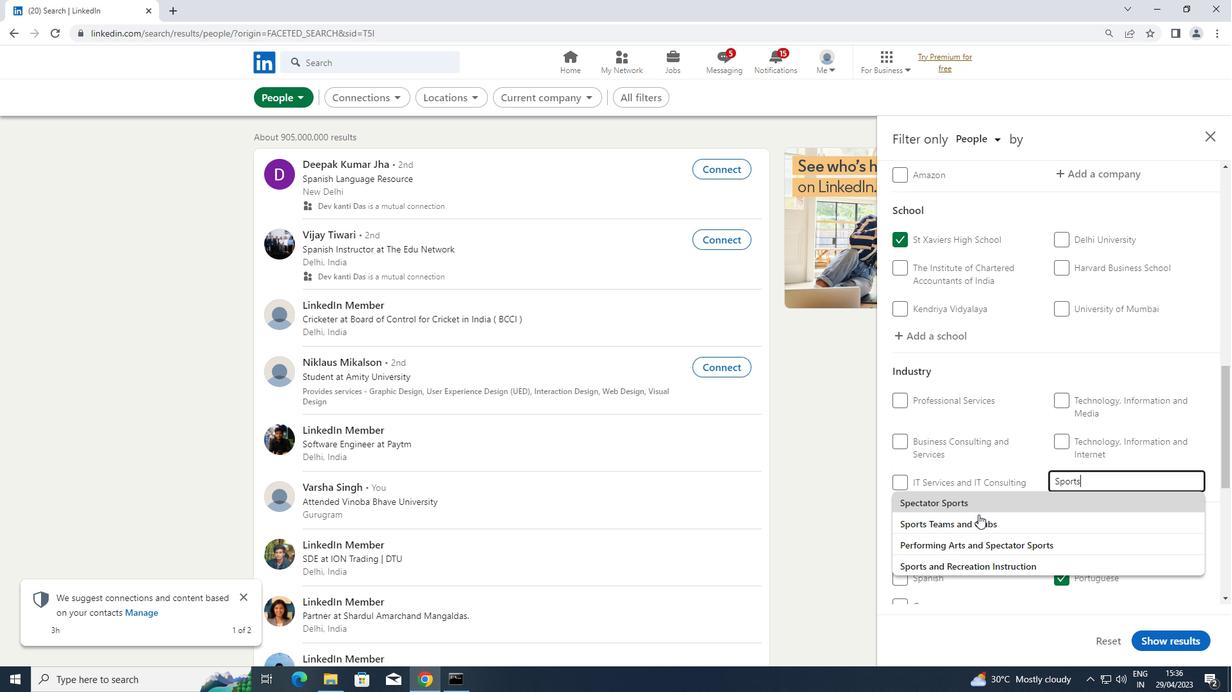
Action: Mouse pressed left at (975, 518)
Screenshot: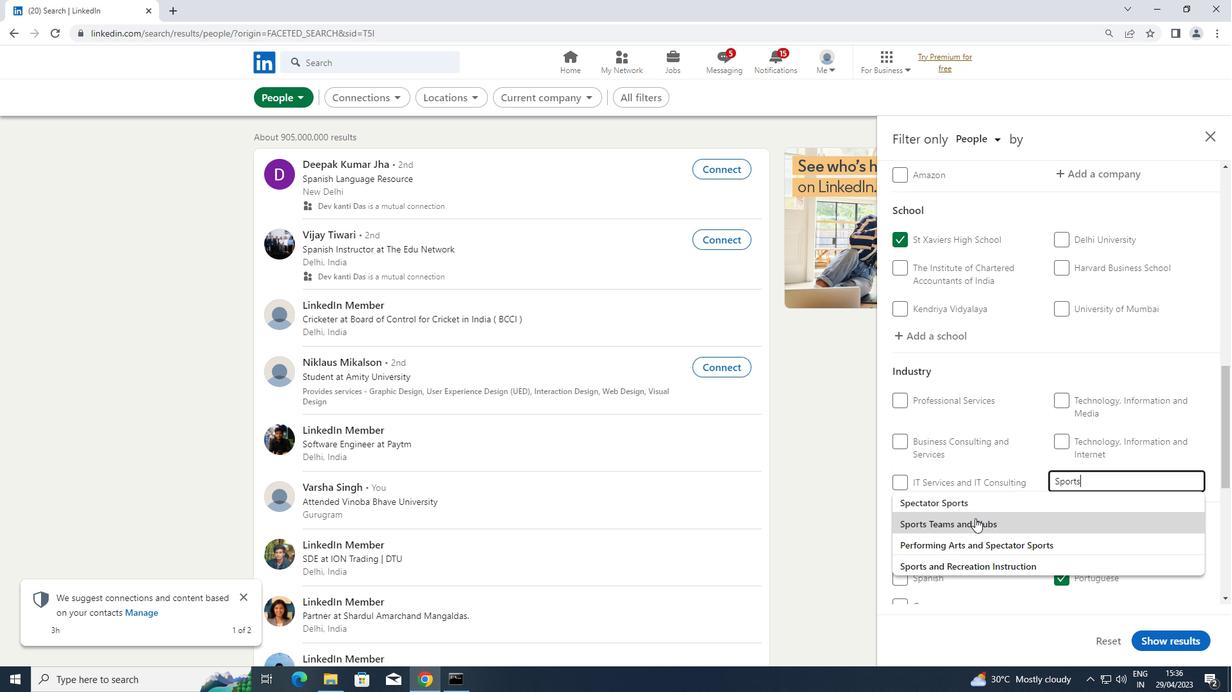 
Action: Mouse scrolled (975, 518) with delta (0, 0)
Screenshot: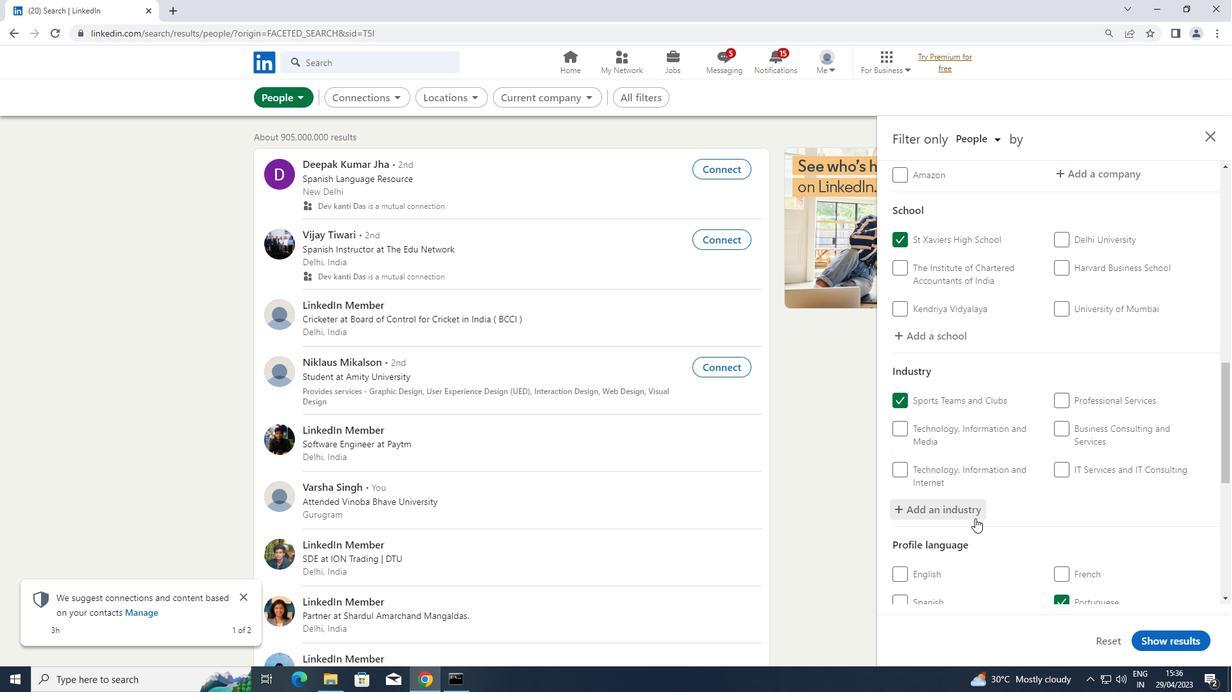 
Action: Mouse scrolled (975, 518) with delta (0, 0)
Screenshot: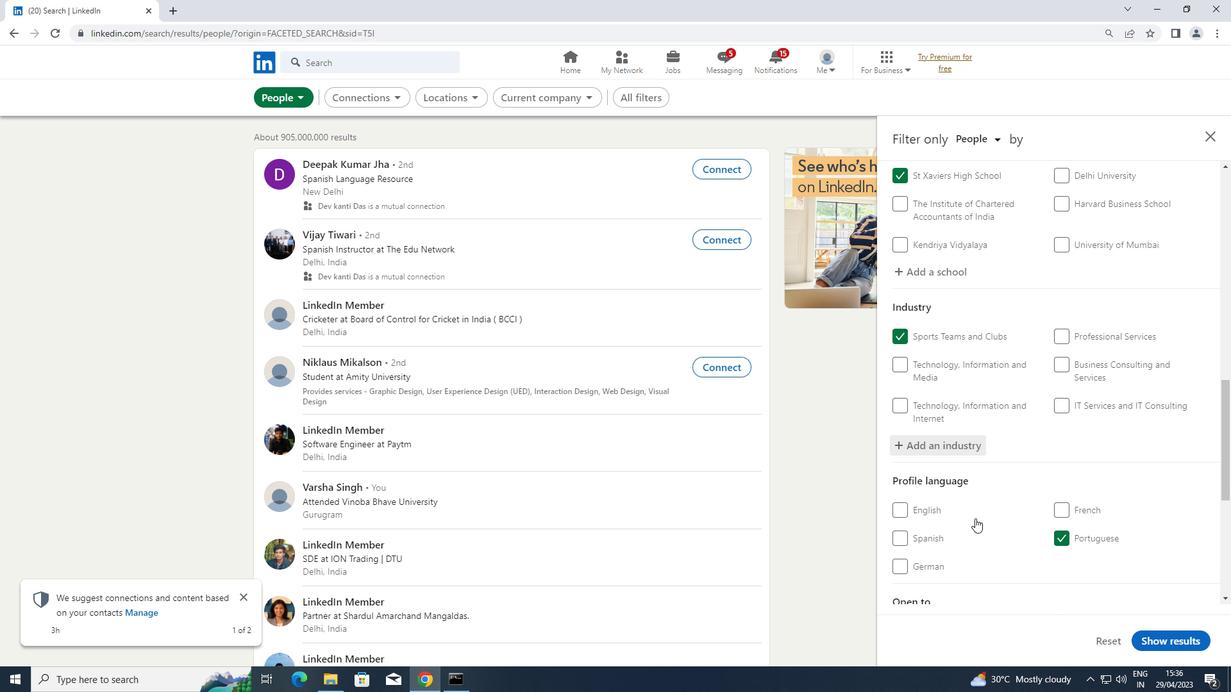 
Action: Mouse scrolled (975, 518) with delta (0, 0)
Screenshot: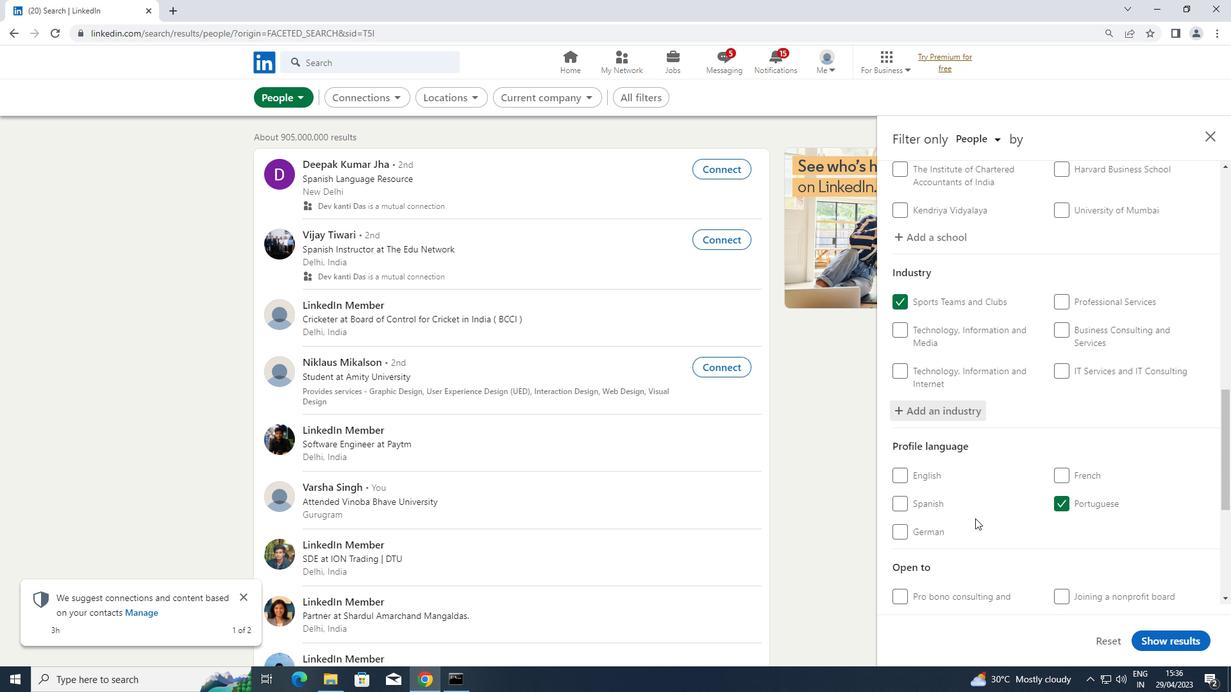 
Action: Mouse scrolled (975, 518) with delta (0, 0)
Screenshot: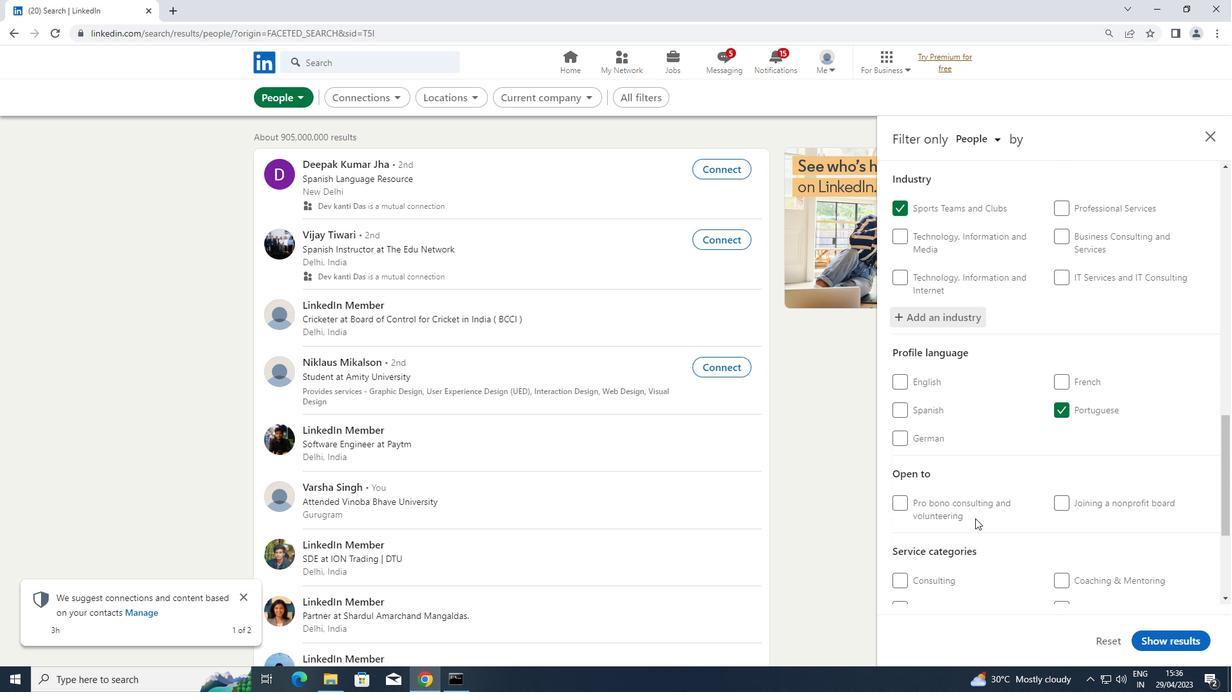 
Action: Mouse scrolled (975, 518) with delta (0, 0)
Screenshot: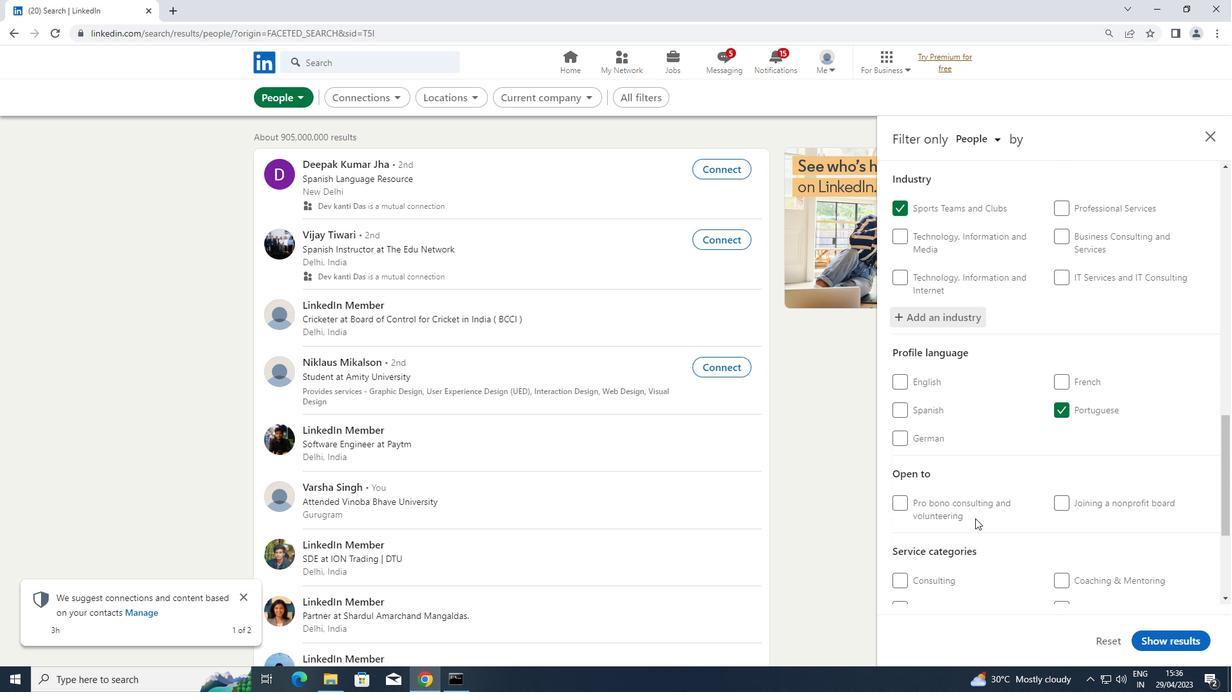 
Action: Mouse moved to (1069, 501)
Screenshot: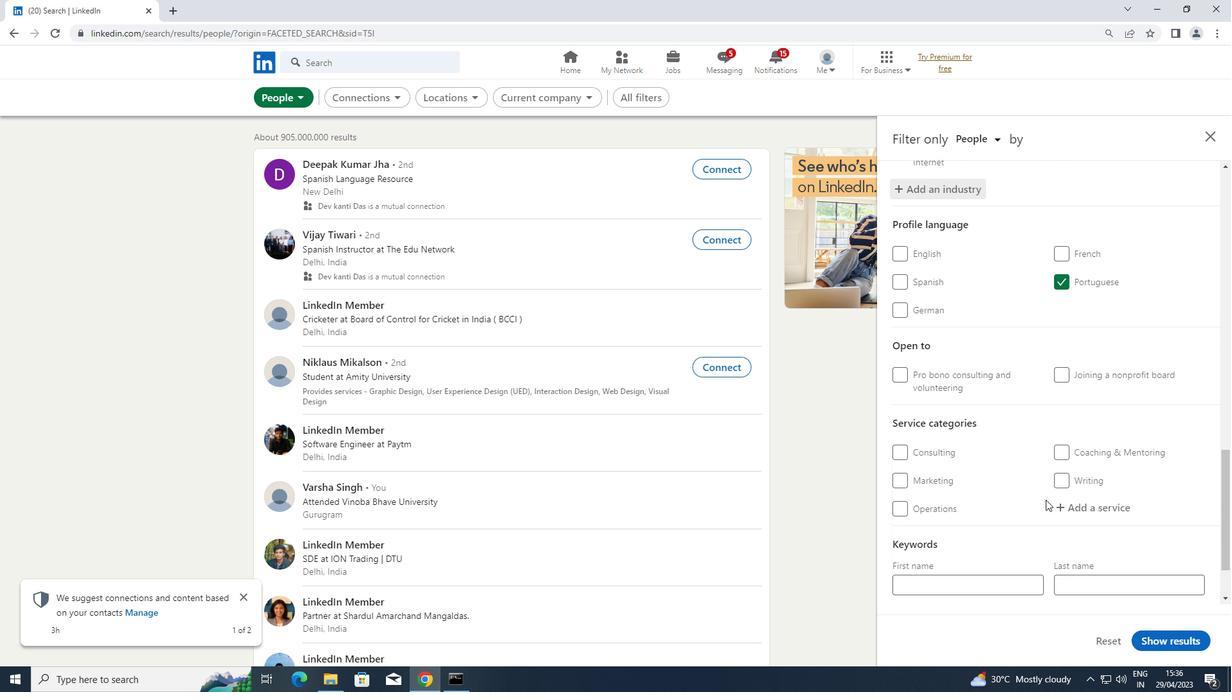 
Action: Mouse pressed left at (1069, 501)
Screenshot: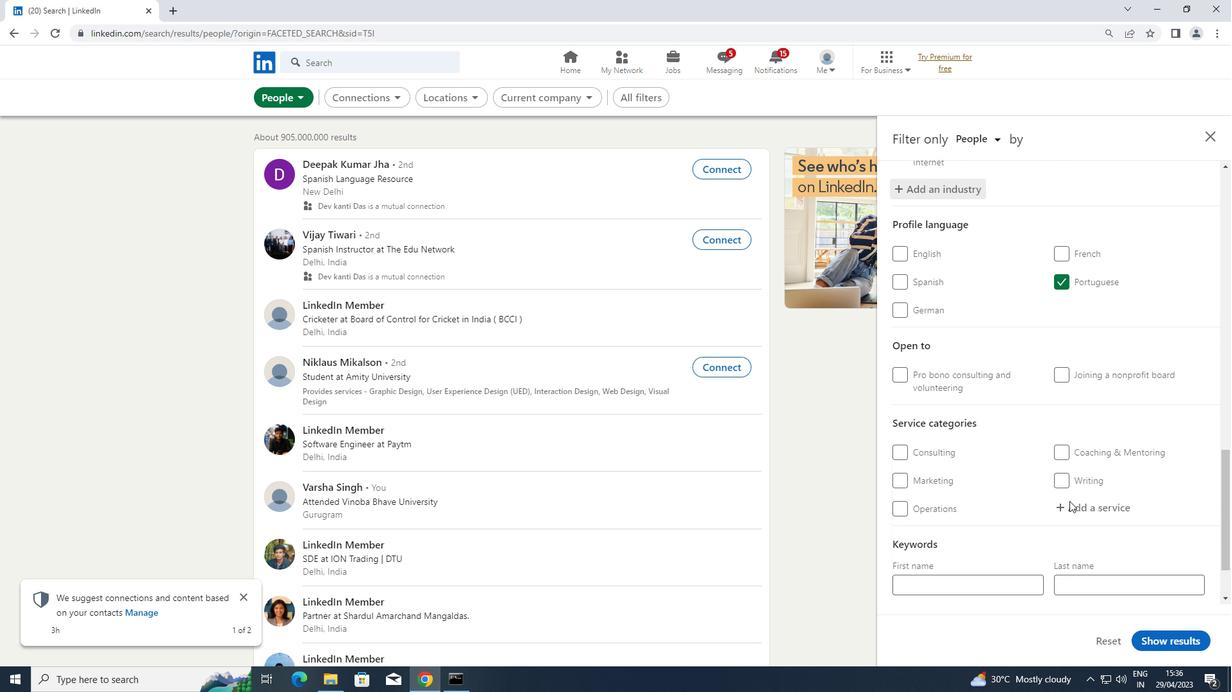 
Action: Key pressed <Key.shift>IOS<Key.space><Key.shift>DEVELOP
Screenshot: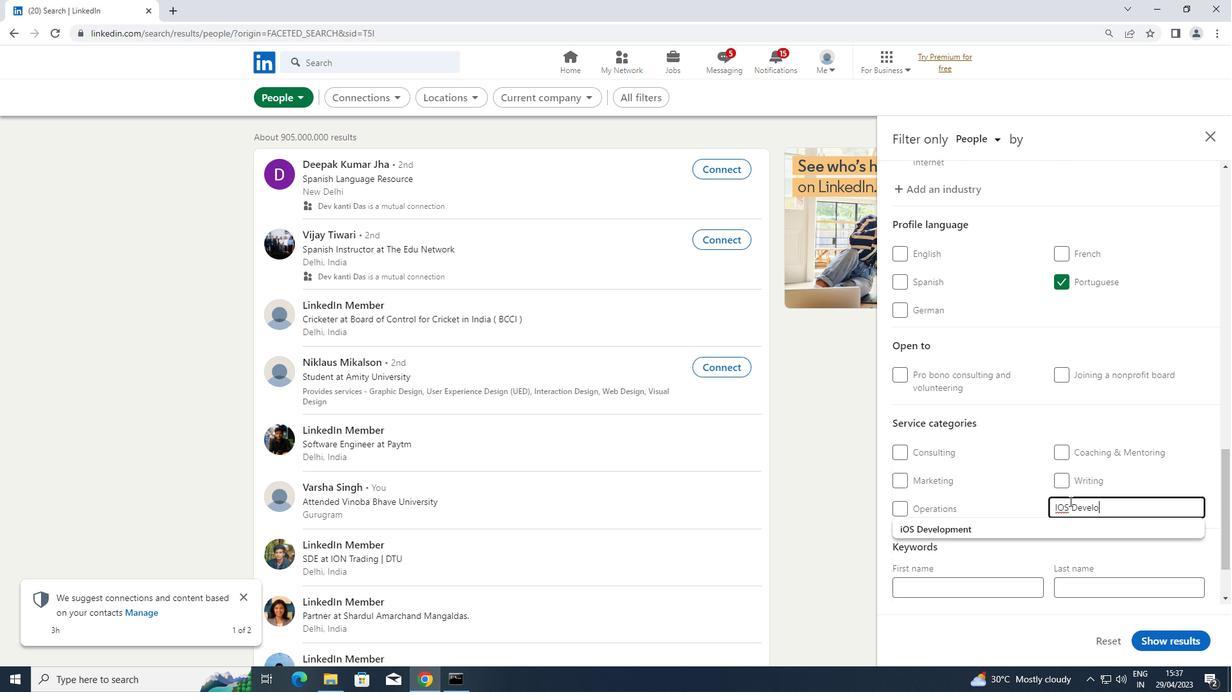 
Action: Mouse moved to (960, 523)
Screenshot: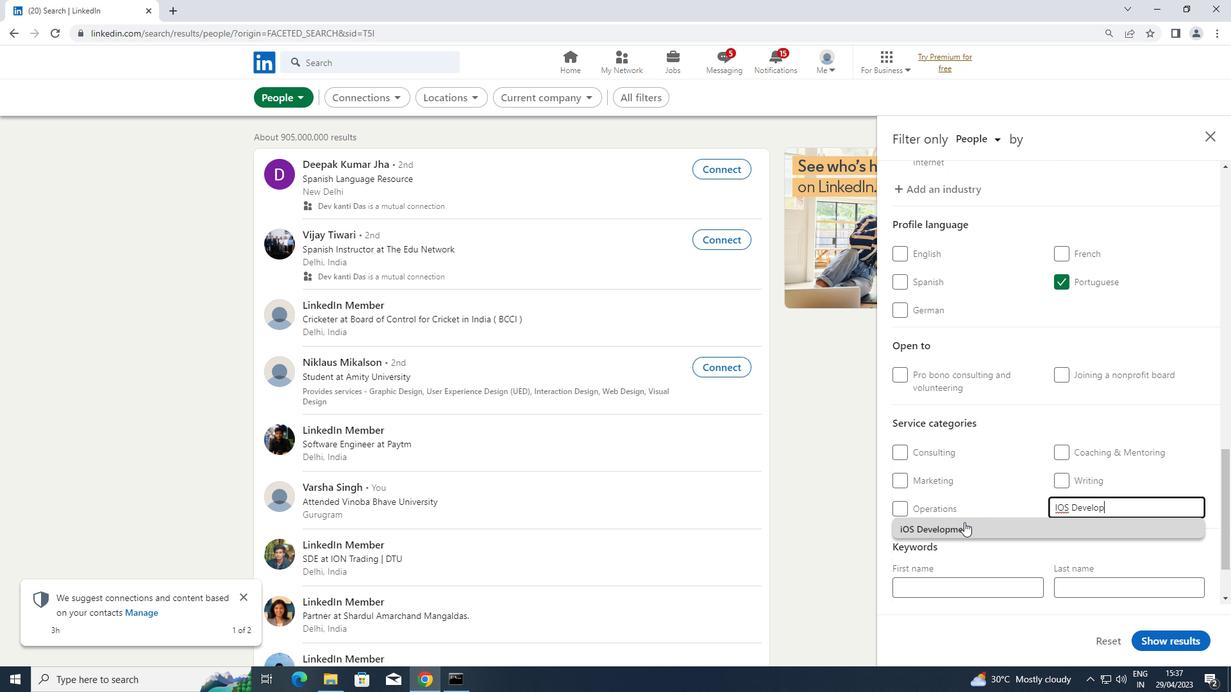 
Action: Mouse pressed left at (960, 523)
Screenshot: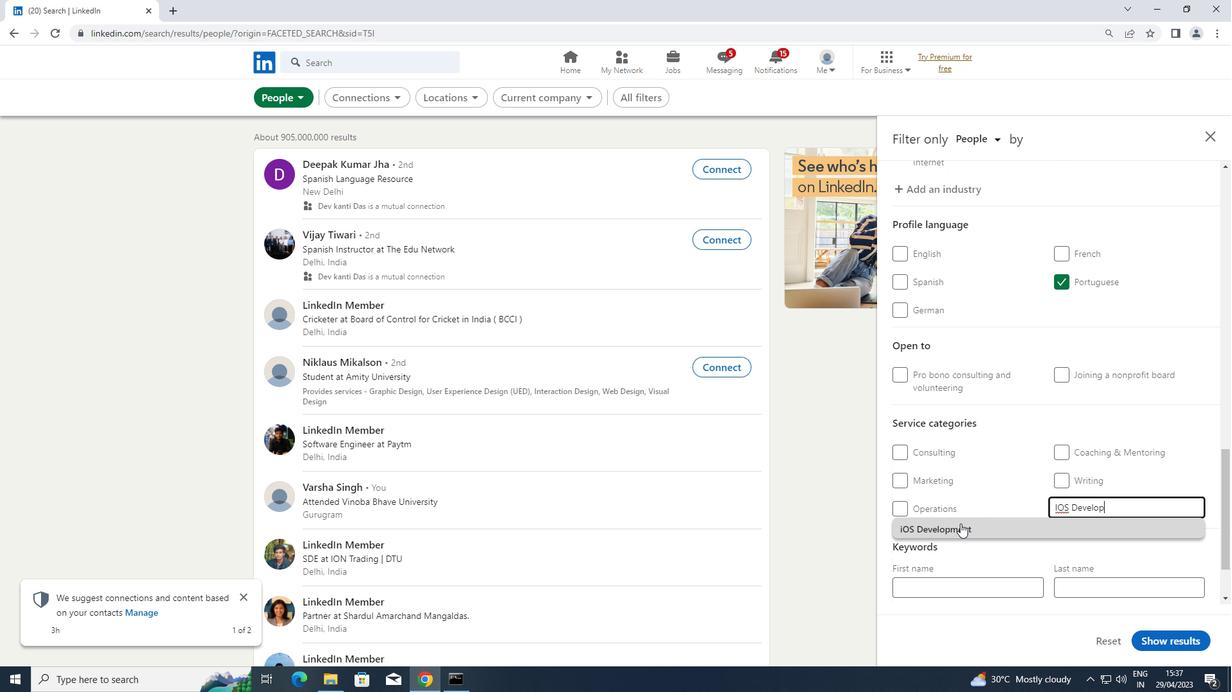 
Action: Mouse scrolled (960, 523) with delta (0, 0)
Screenshot: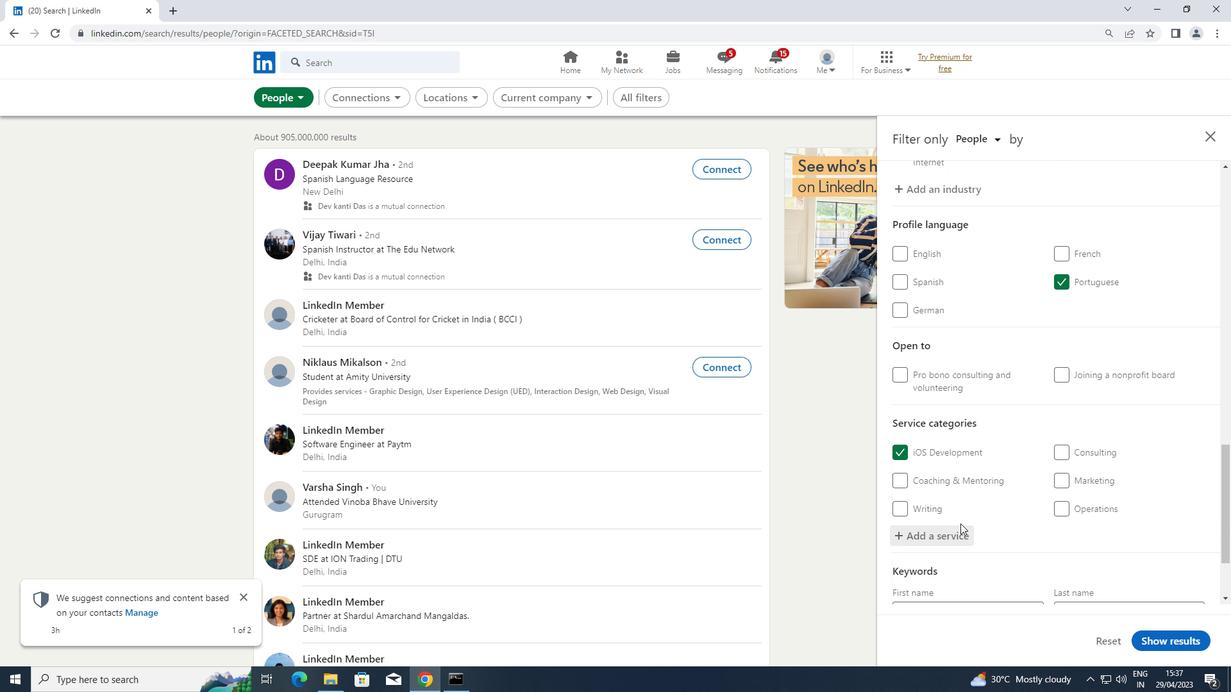 
Action: Mouse scrolled (960, 523) with delta (0, 0)
Screenshot: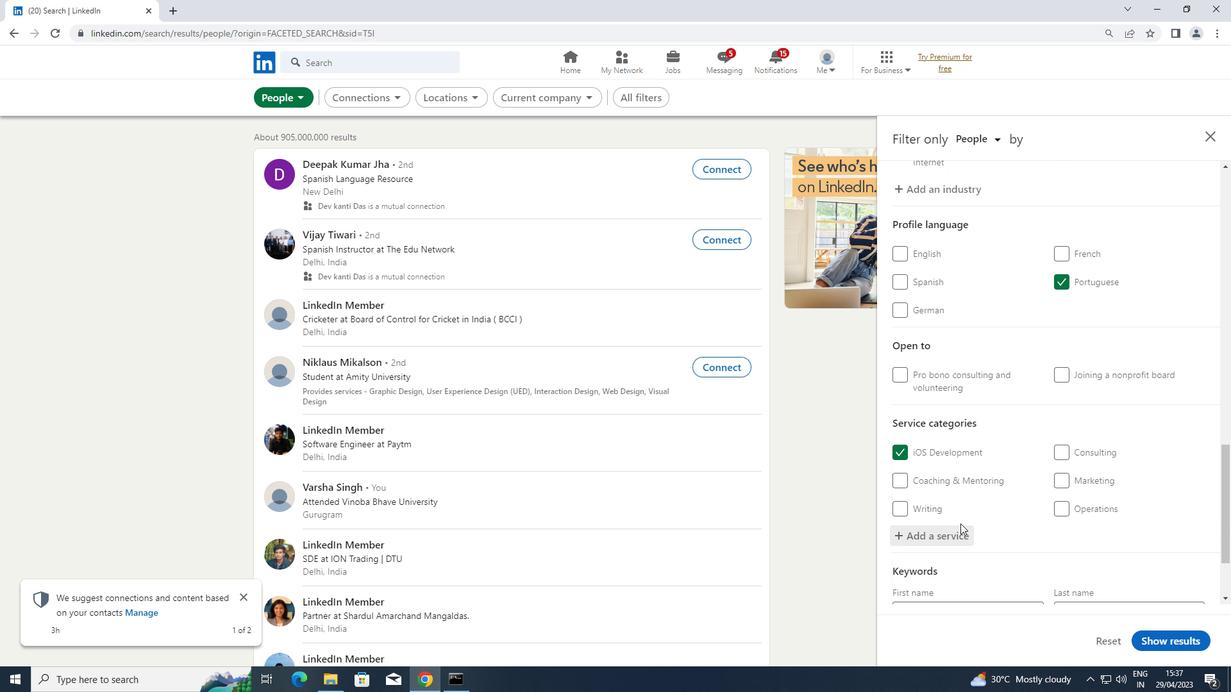 
Action: Mouse scrolled (960, 523) with delta (0, 0)
Screenshot: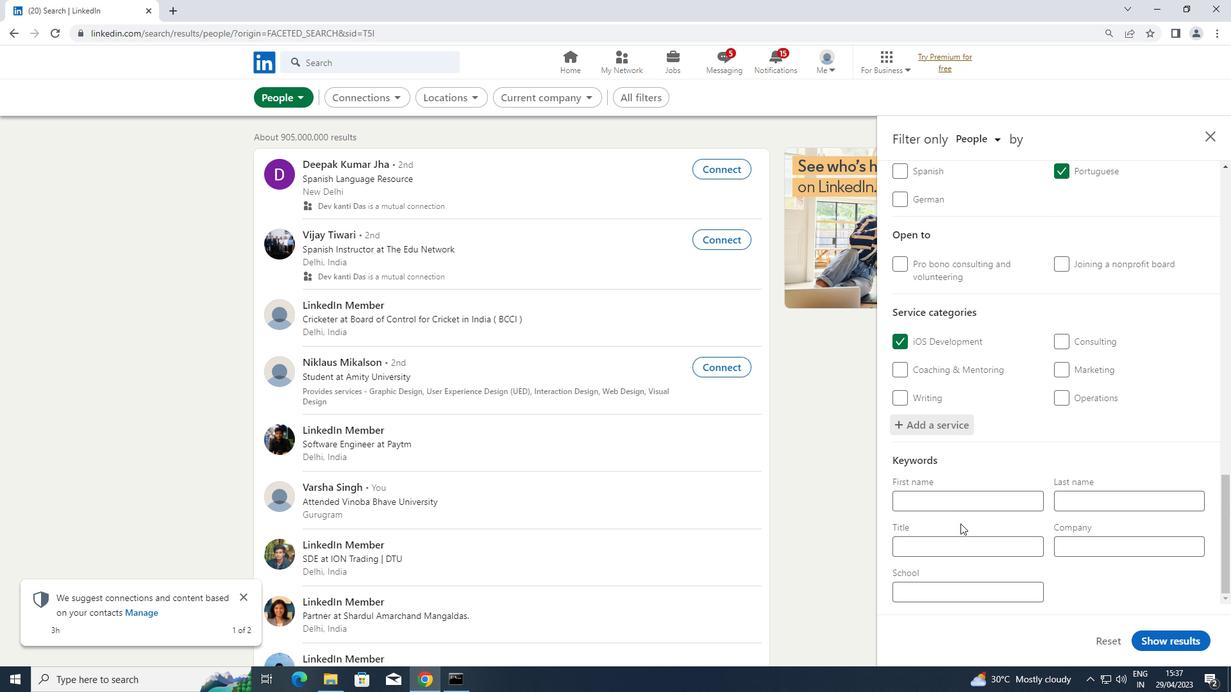 
Action: Mouse moved to (951, 545)
Screenshot: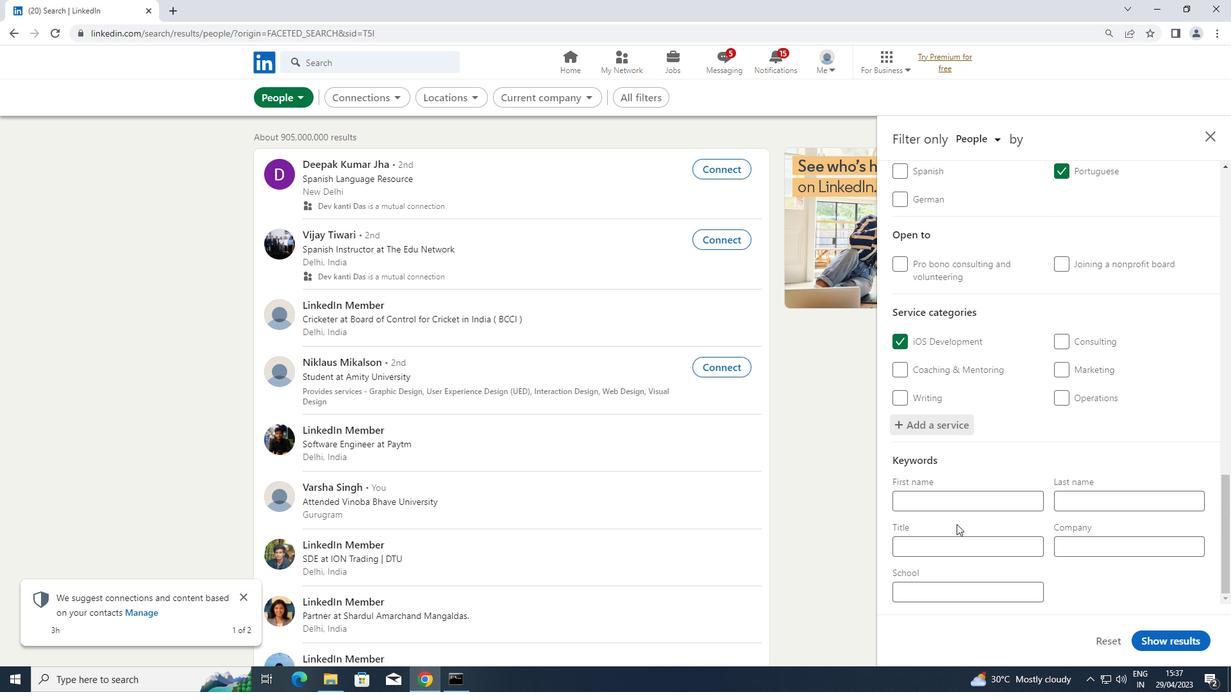 
Action: Mouse pressed left at (951, 545)
Screenshot: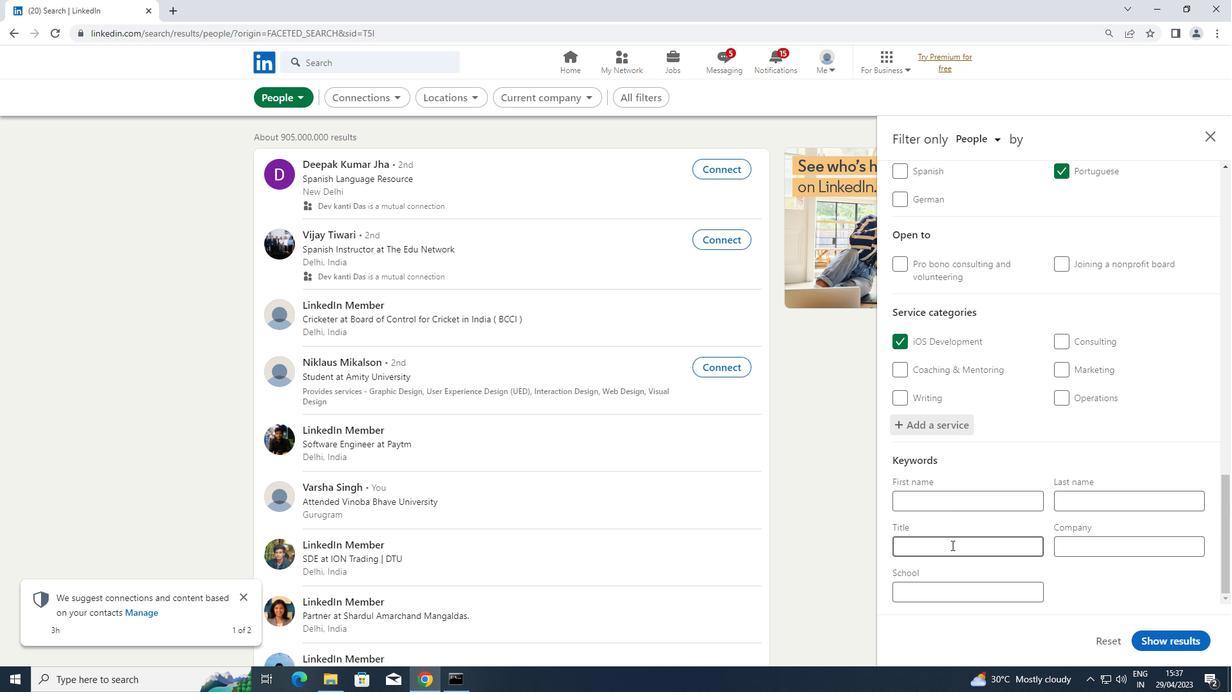 
Action: Key pressed <Key.shift>CONTENT<Key.space><Key.shift>STRATEGIST
Screenshot: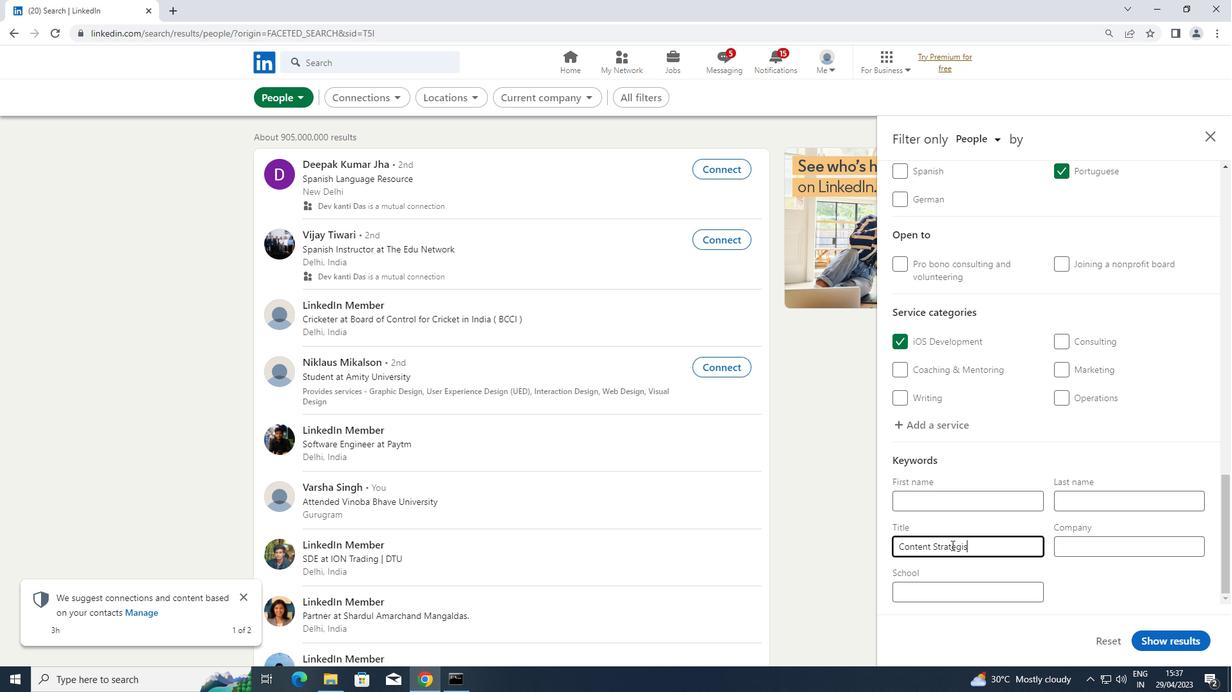 
Action: Mouse moved to (1148, 639)
Screenshot: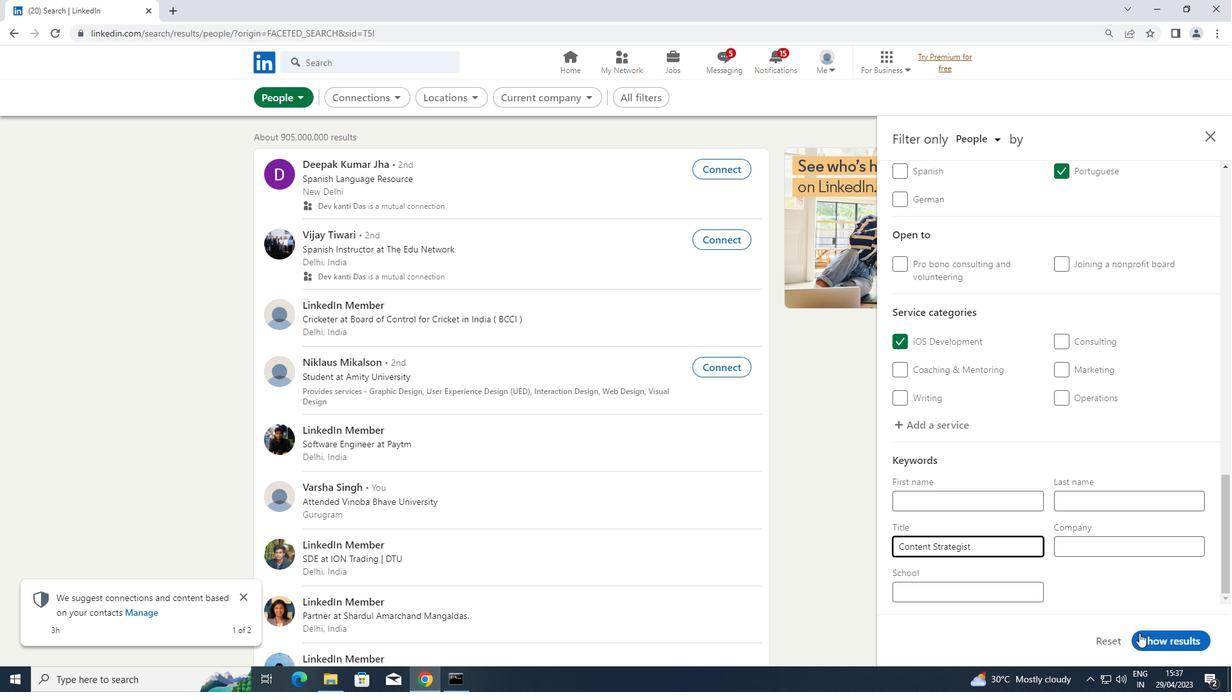 
Action: Mouse pressed left at (1148, 639)
Screenshot: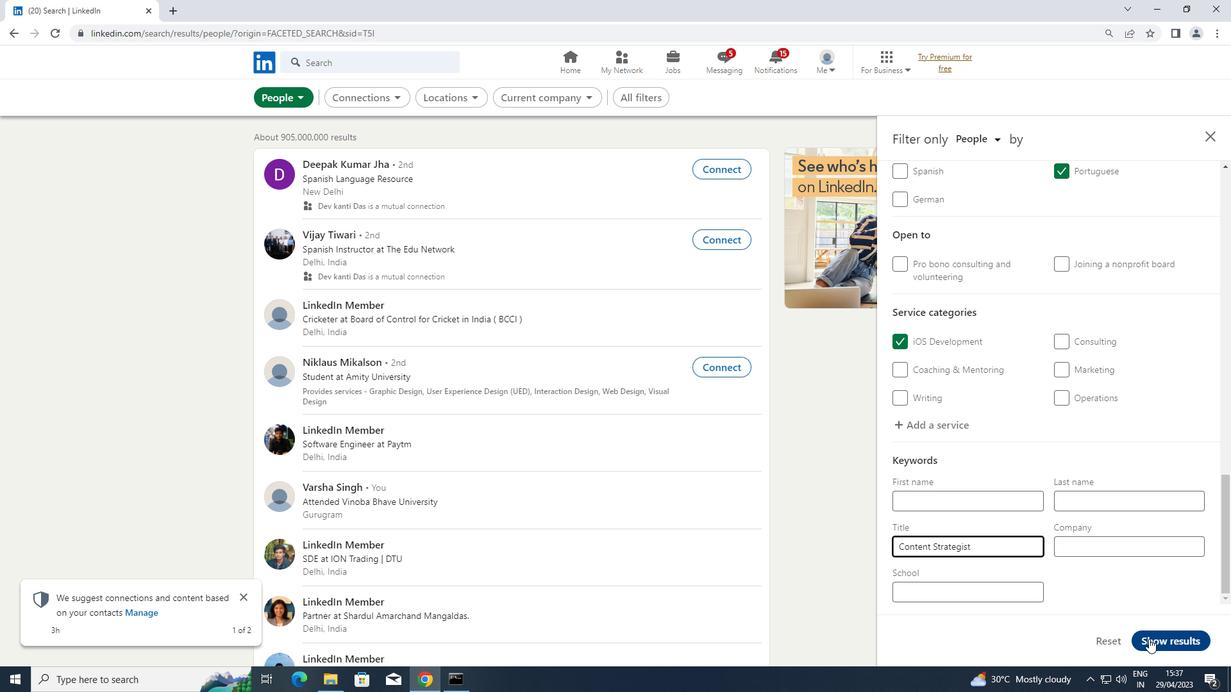 
